 Task: Find a place to stay in Shelby, United States, from June 5 to June 16 for 2 adults, with a price range of ₹7000 to ₹15000, property type 'Flat', self check-in, and host language 'English'.
Action: Mouse moved to (558, 147)
Screenshot: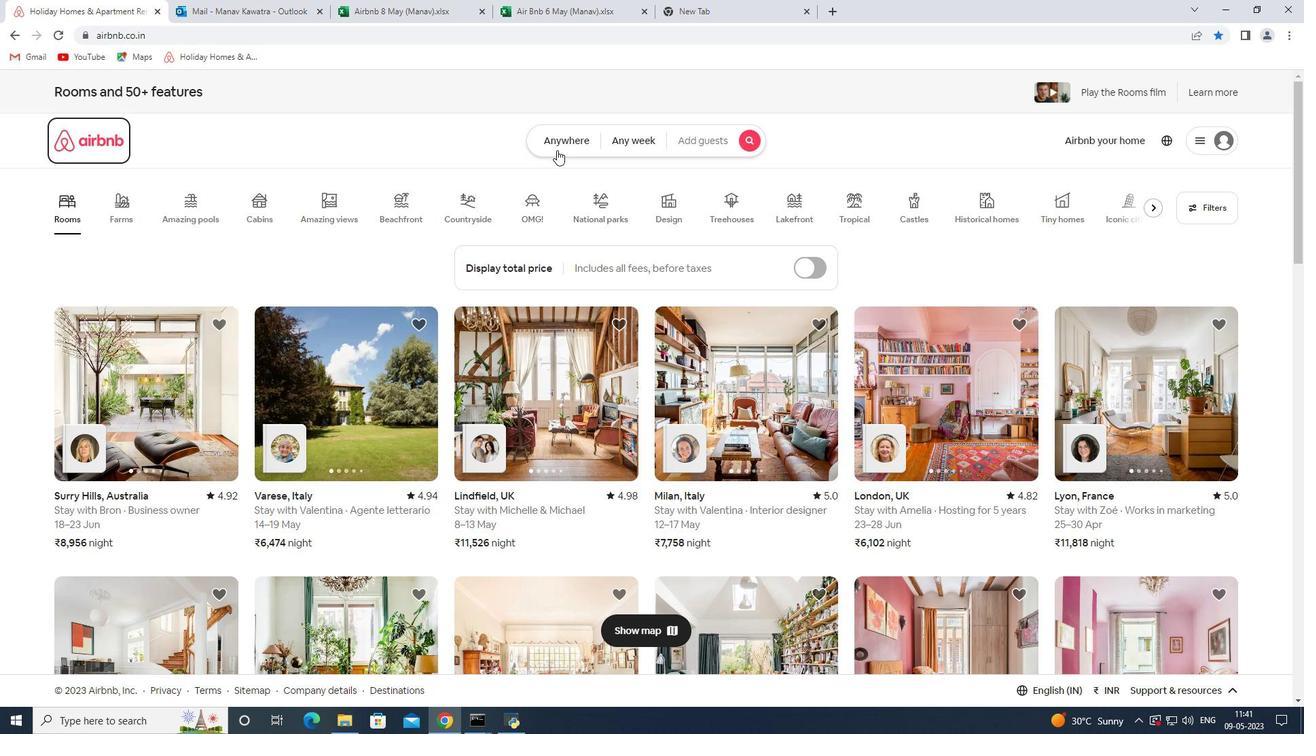 
Action: Mouse pressed left at (558, 147)
Screenshot: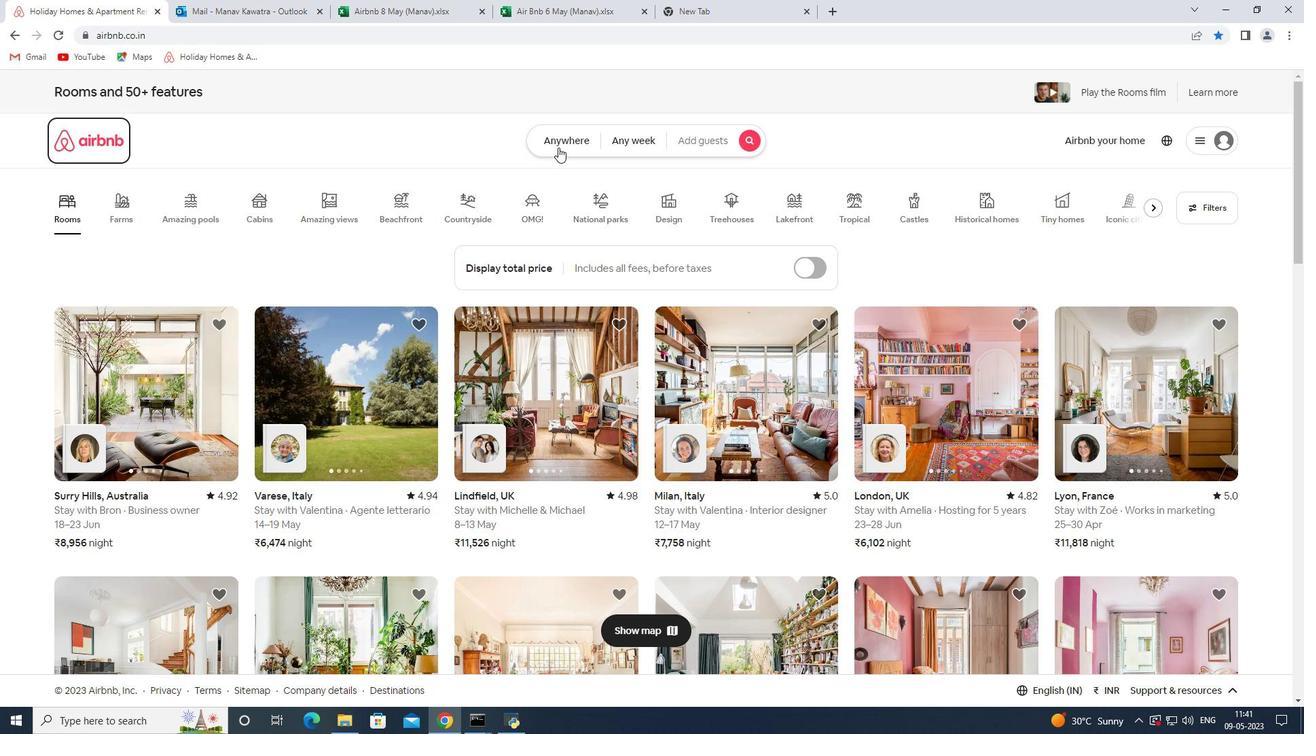 
Action: Mouse moved to (498, 197)
Screenshot: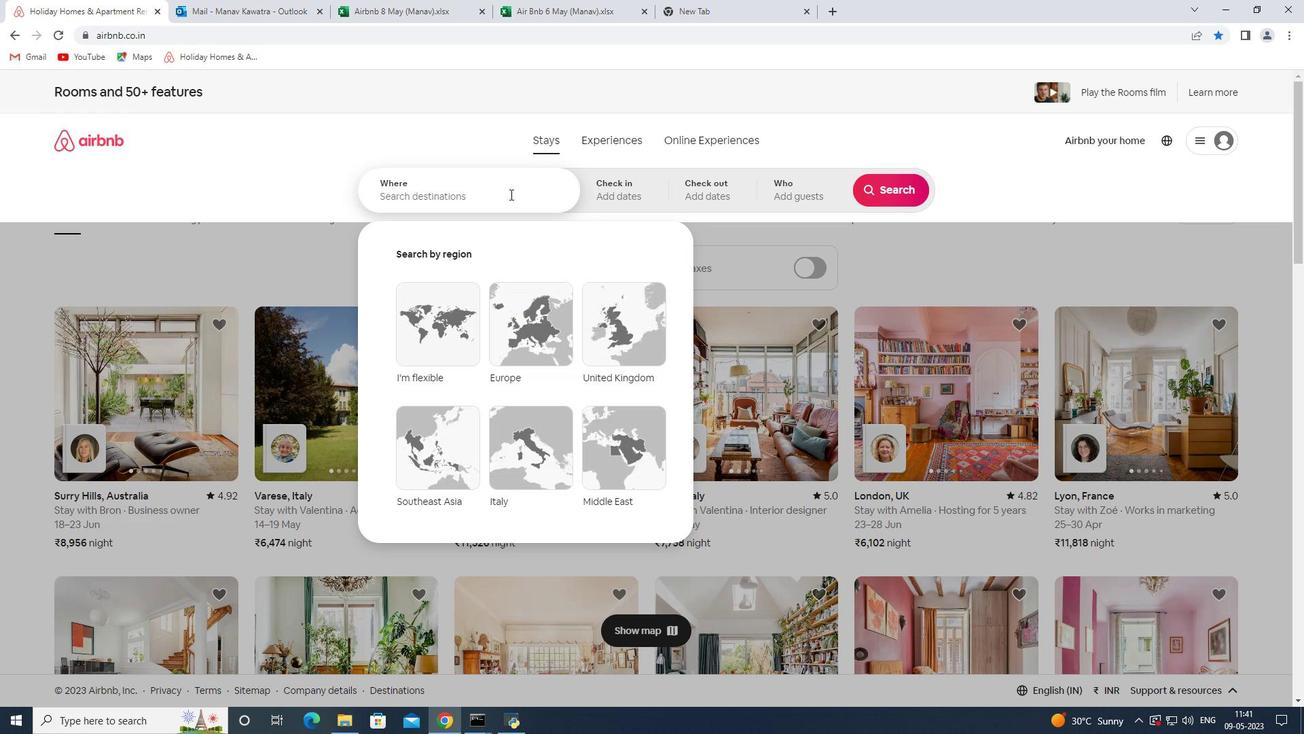 
Action: Mouse pressed left at (498, 197)
Screenshot: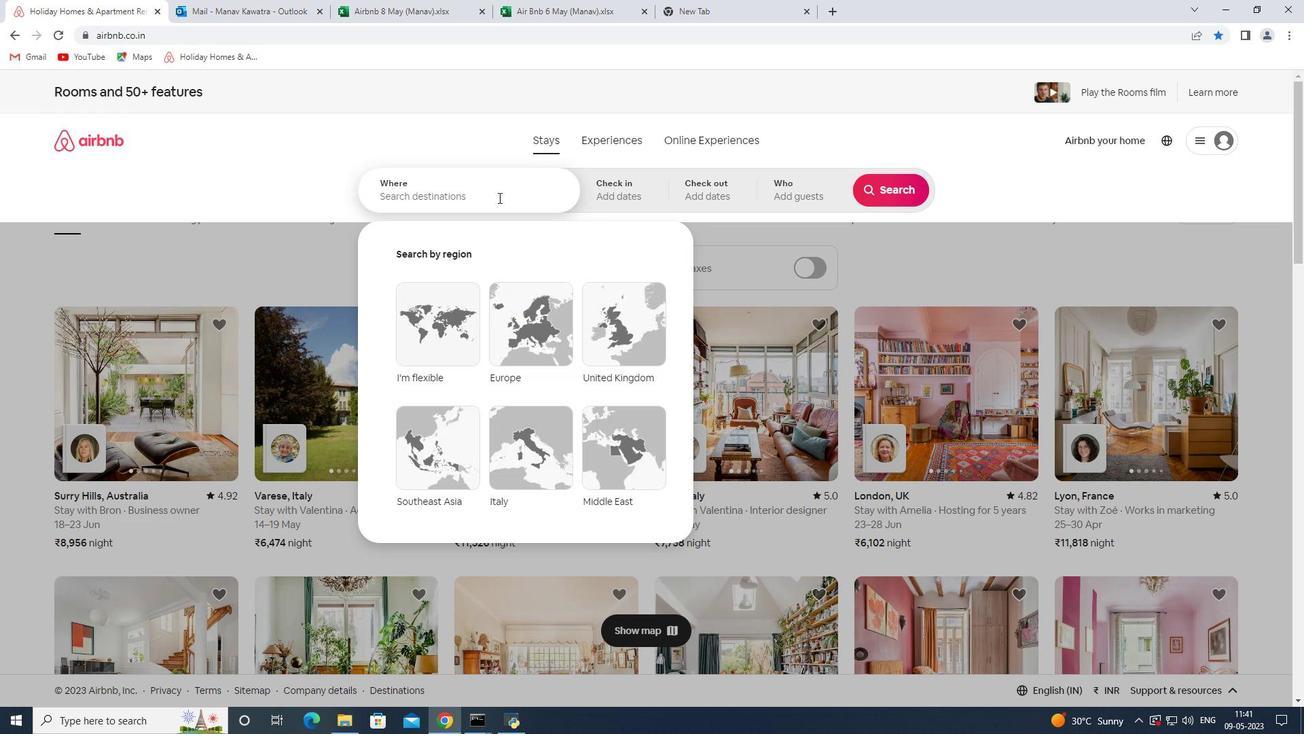 
Action: Key pressed <Key.shift><Key.shift><Key.shift><Key.shift><Key.shift><Key.shift><Key.shift><Key.shift>Shelby<Key.space><Key.shift><Key.shift>United<Key.space><Key.shift>States<Key.space><Key.enter>
Screenshot: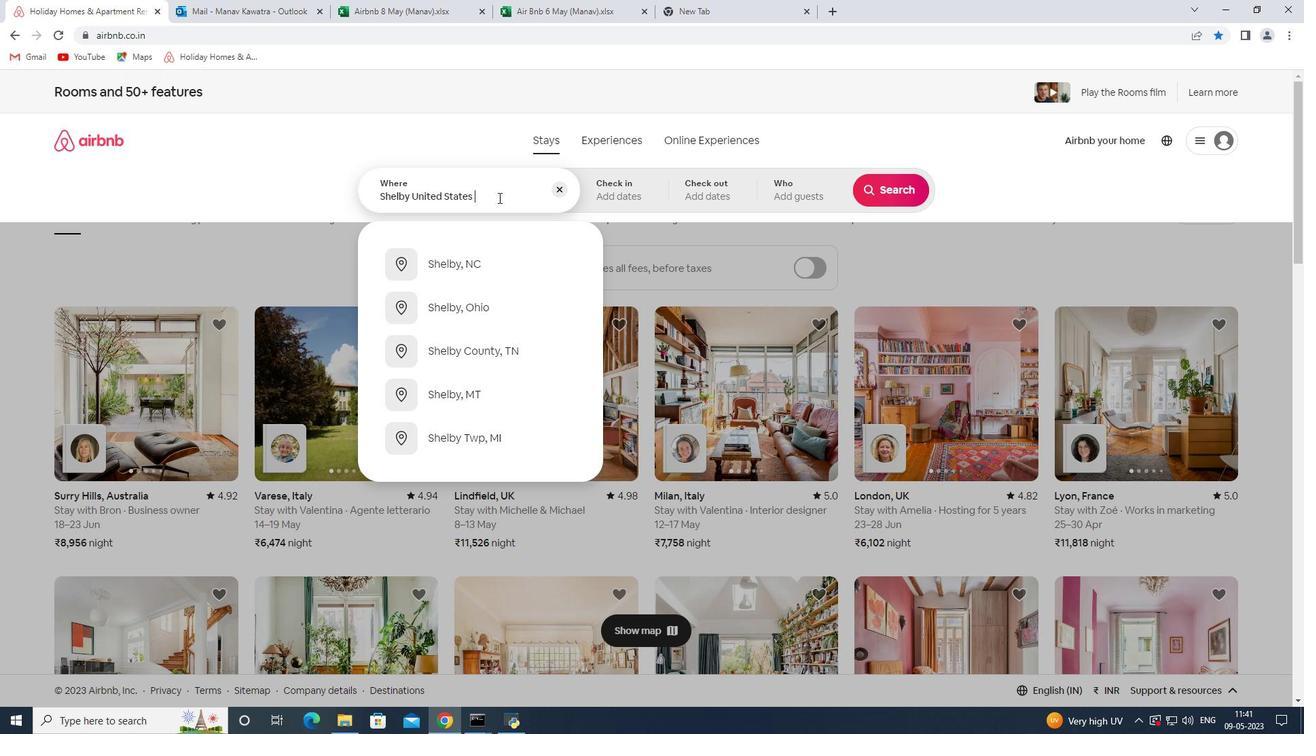
Action: Mouse moved to (722, 388)
Screenshot: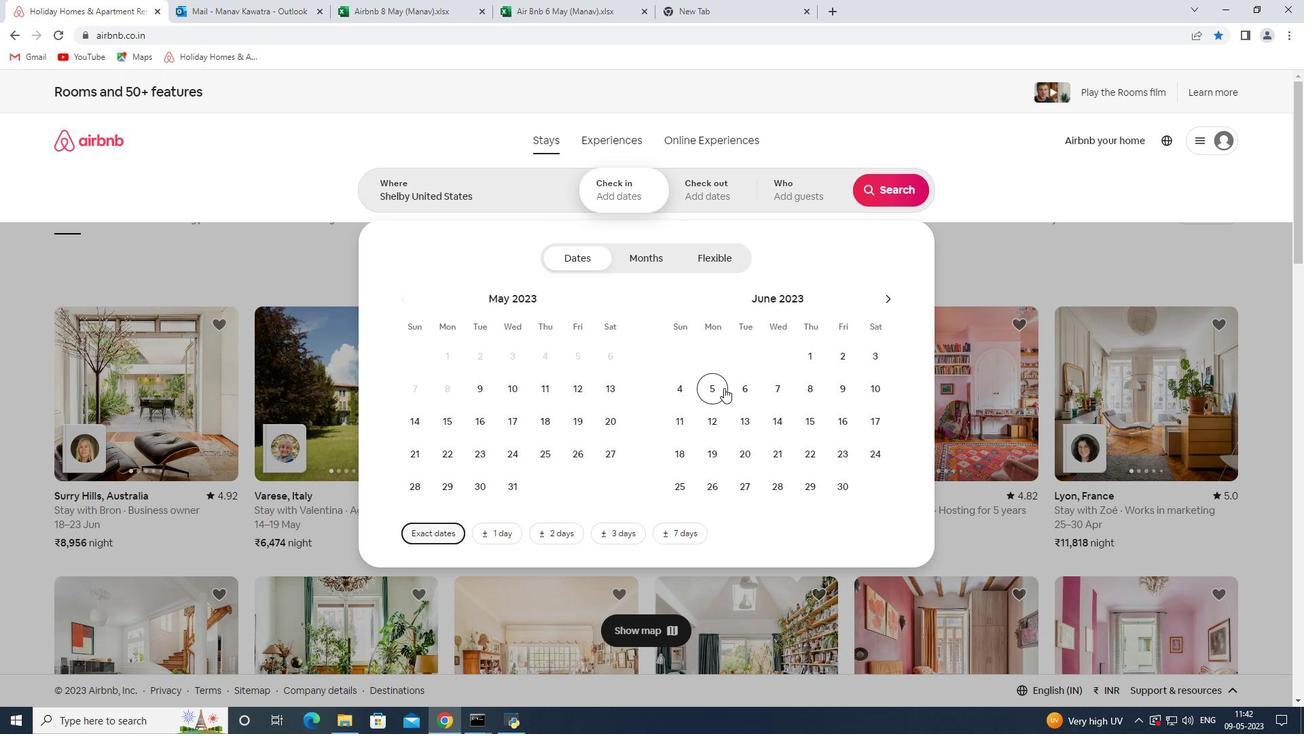 
Action: Mouse pressed left at (722, 388)
Screenshot: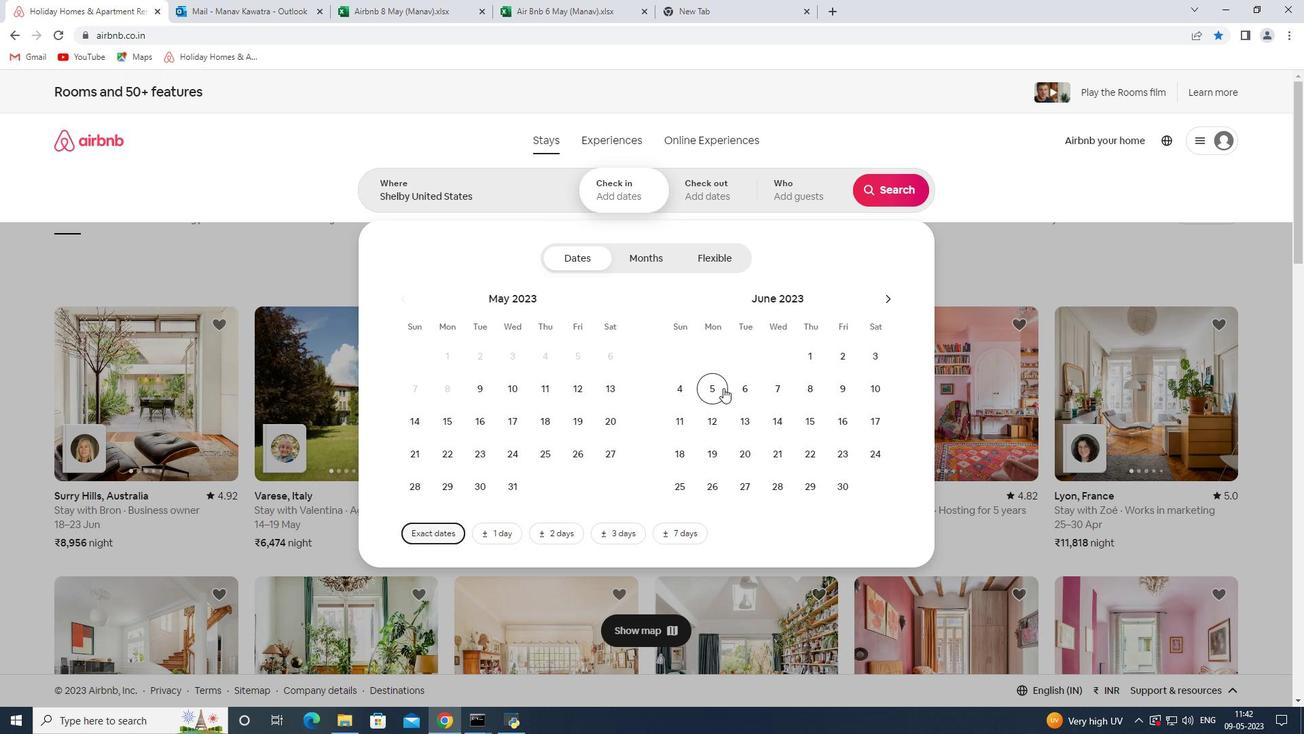 
Action: Mouse moved to (846, 430)
Screenshot: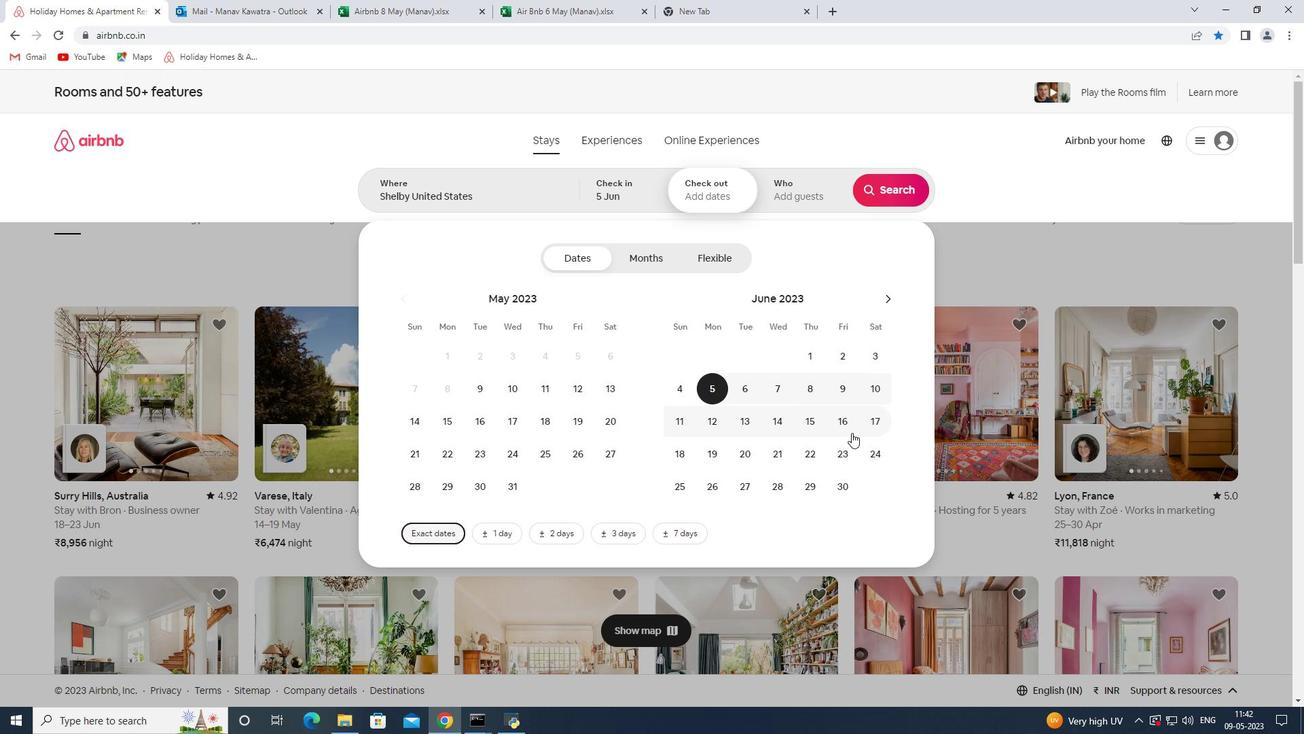 
Action: Mouse pressed left at (846, 430)
Screenshot: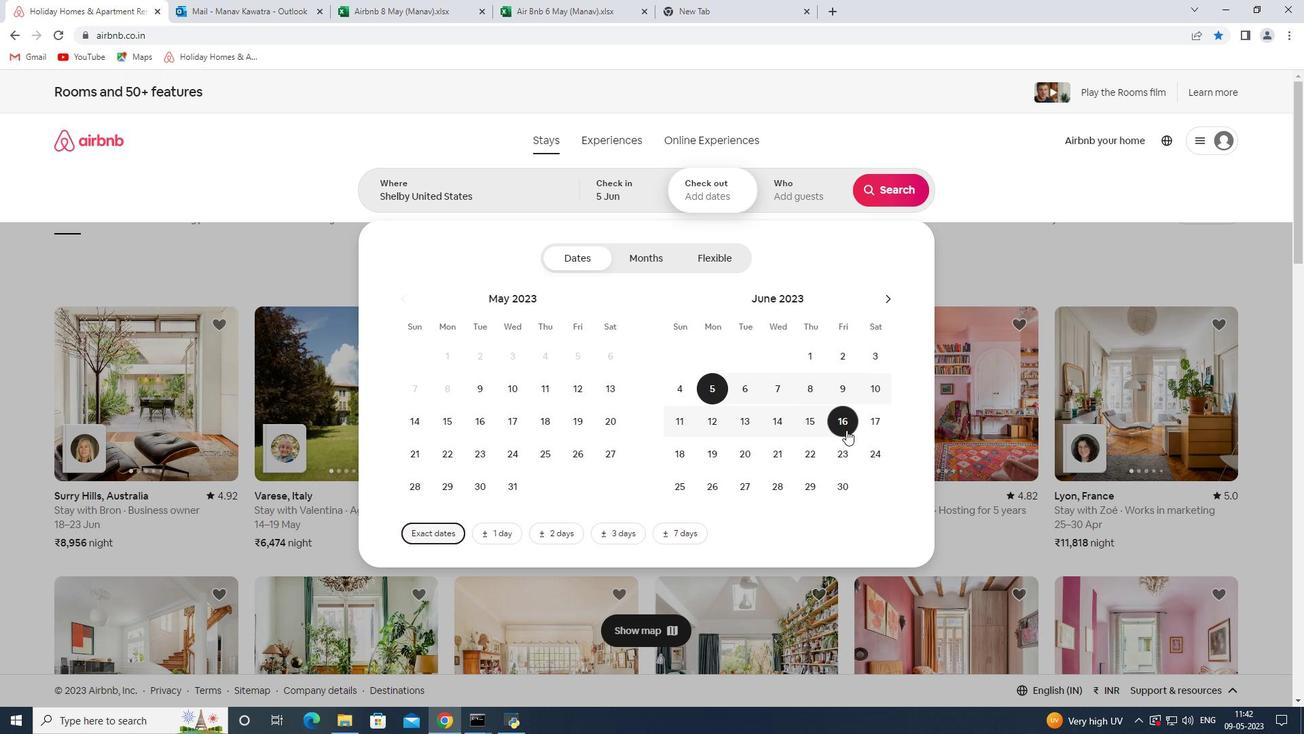 
Action: Mouse moved to (804, 193)
Screenshot: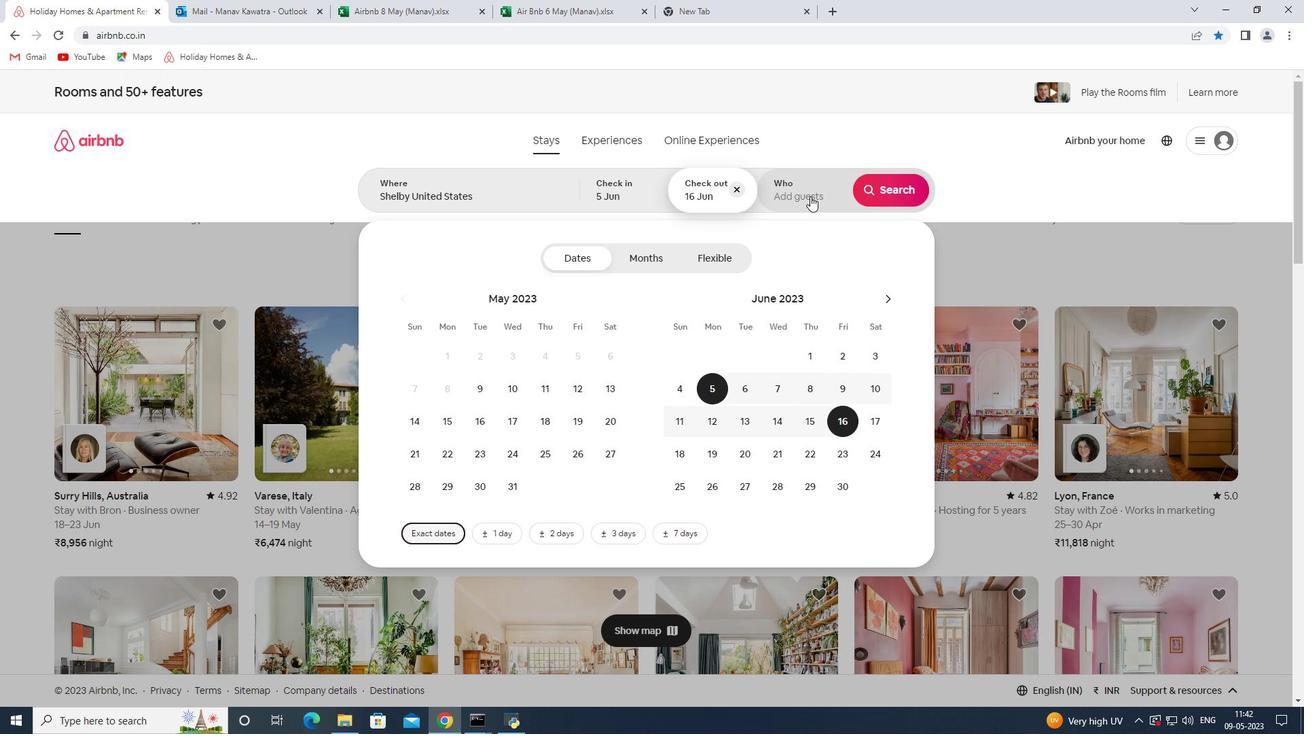 
Action: Mouse pressed left at (804, 193)
Screenshot: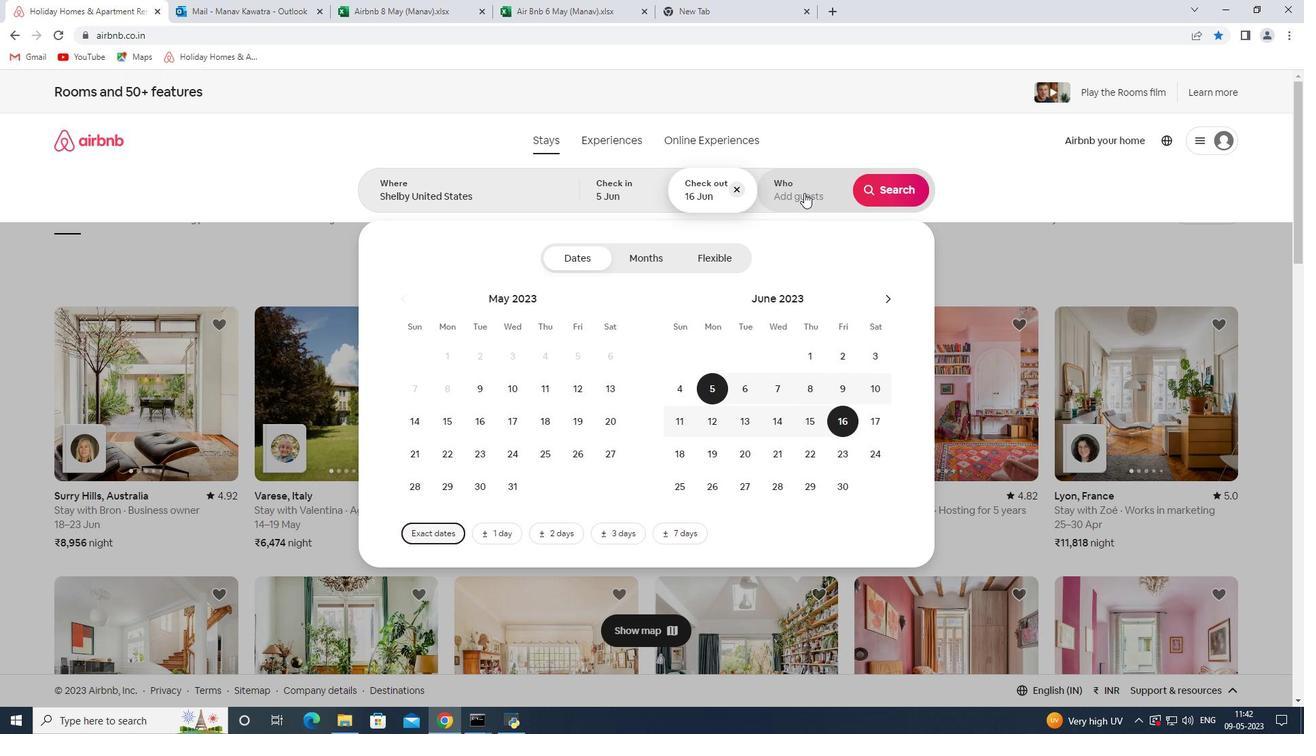 
Action: Mouse moved to (890, 262)
Screenshot: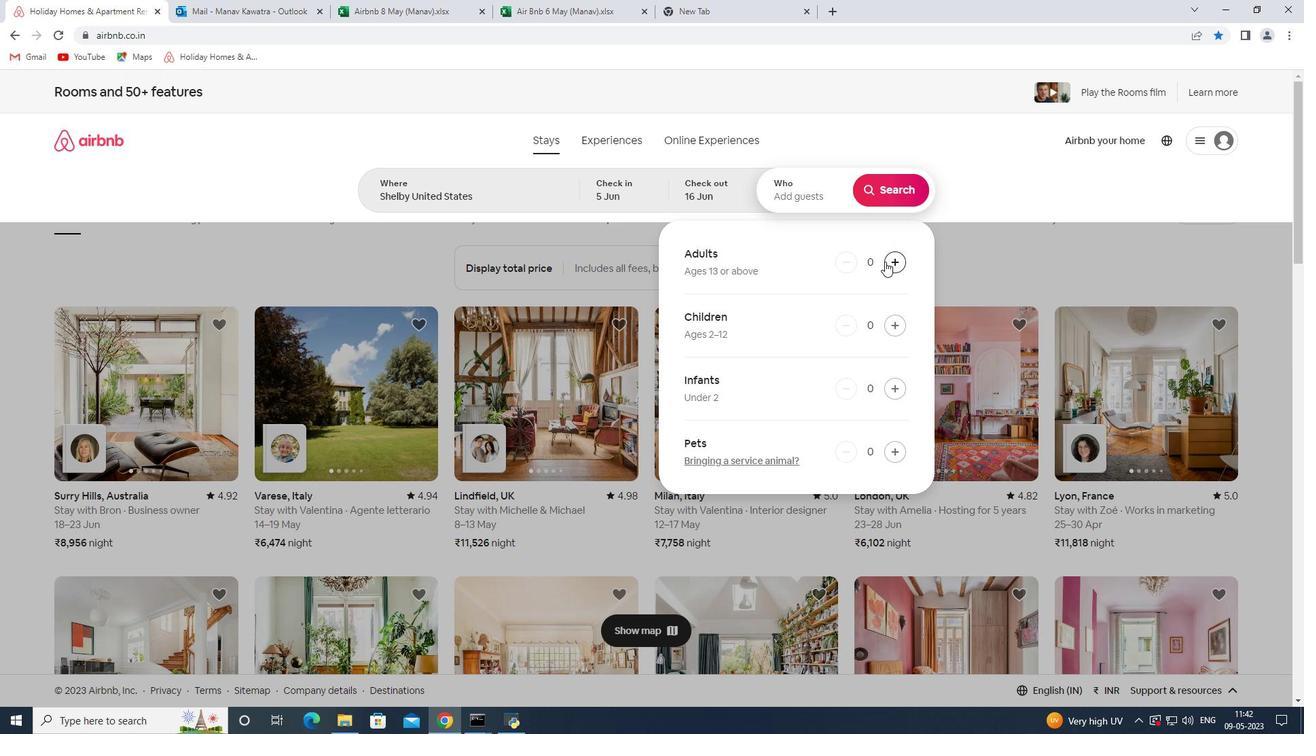 
Action: Mouse pressed left at (890, 262)
Screenshot: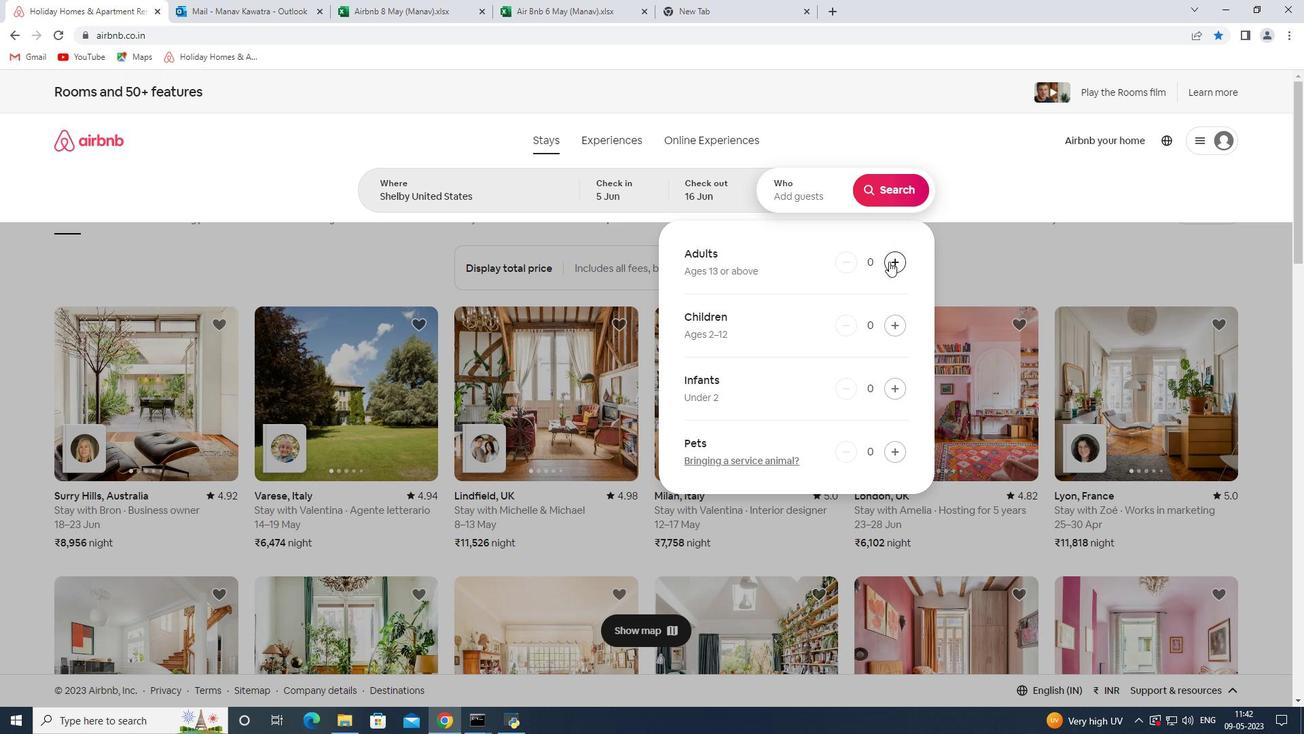 
Action: Mouse pressed left at (890, 262)
Screenshot: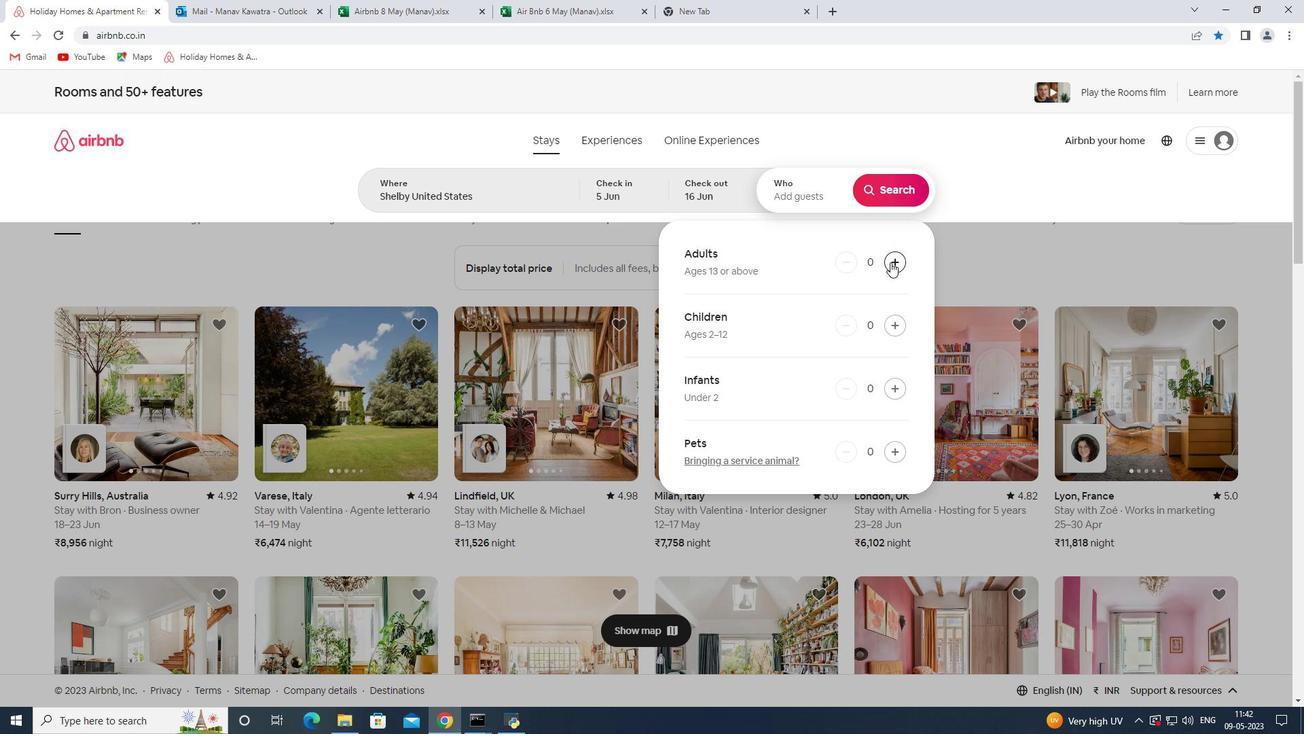 
Action: Mouse moved to (876, 193)
Screenshot: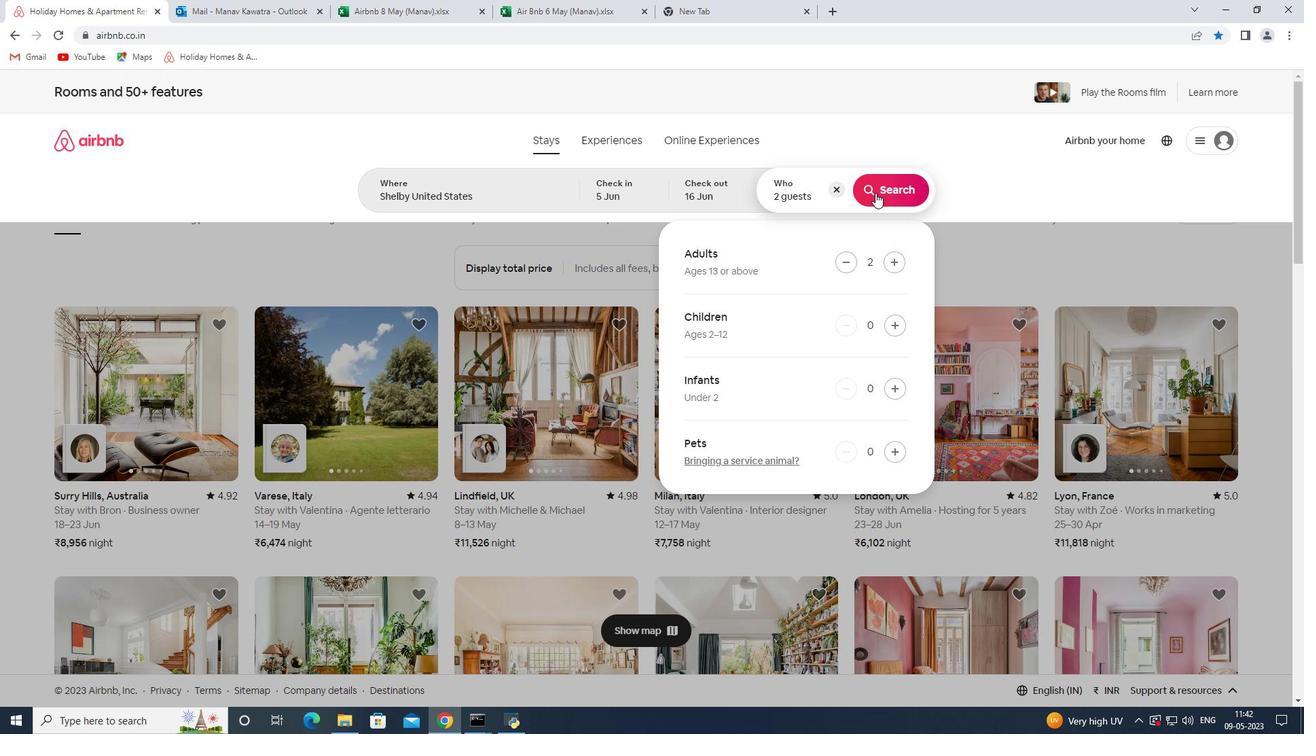 
Action: Mouse pressed left at (876, 193)
Screenshot: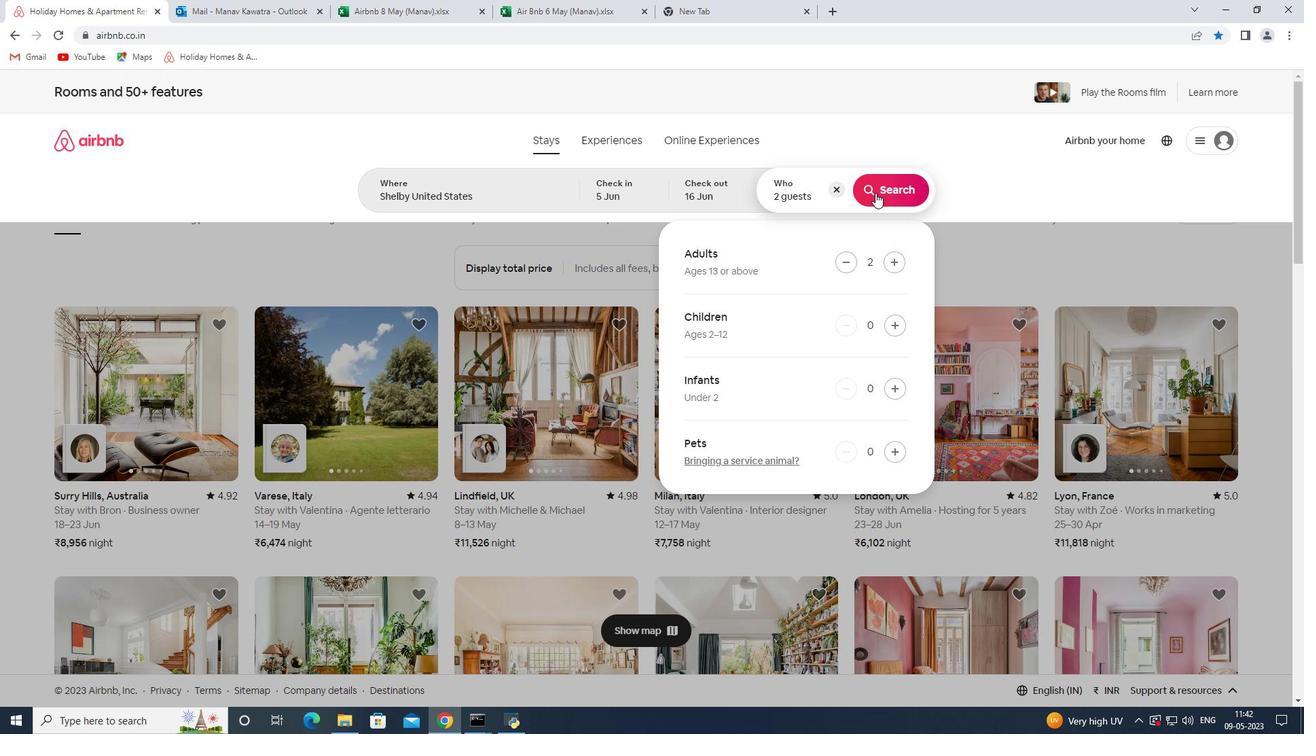 
Action: Mouse moved to (1255, 161)
Screenshot: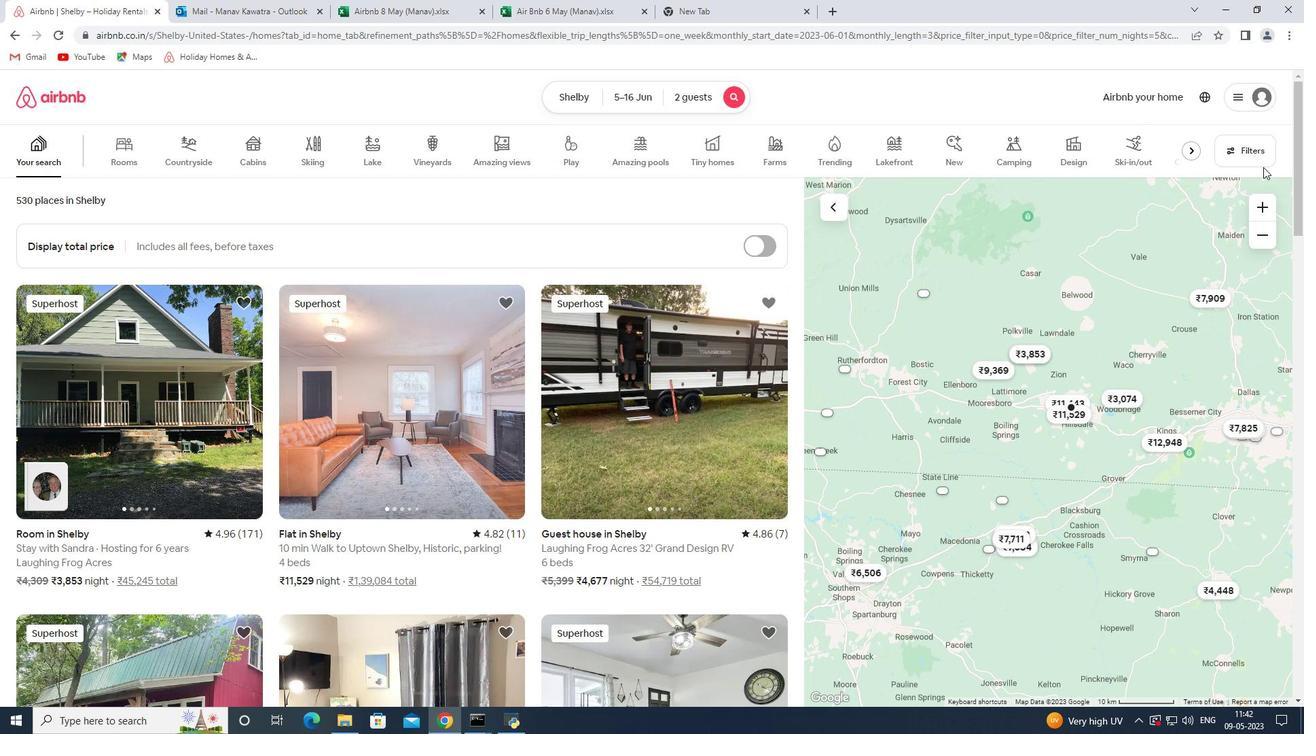 
Action: Mouse pressed left at (1255, 161)
Screenshot: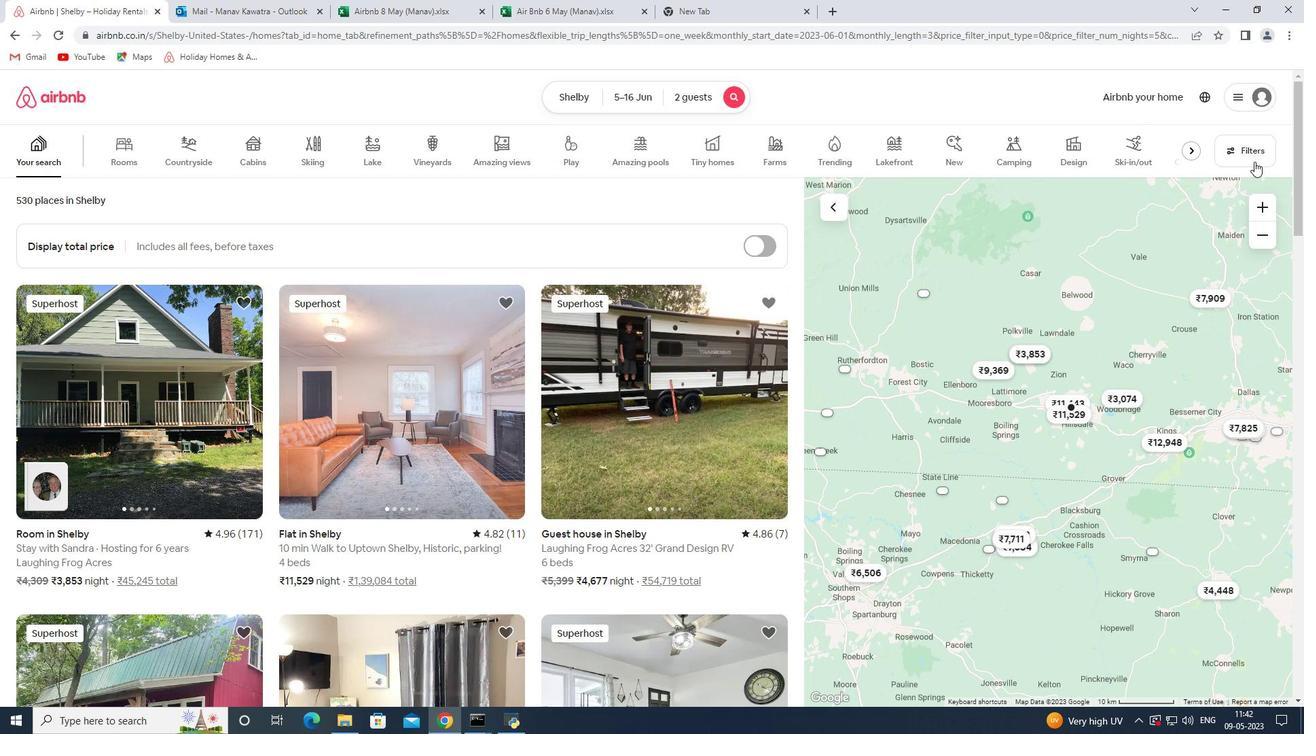 
Action: Mouse moved to (582, 432)
Screenshot: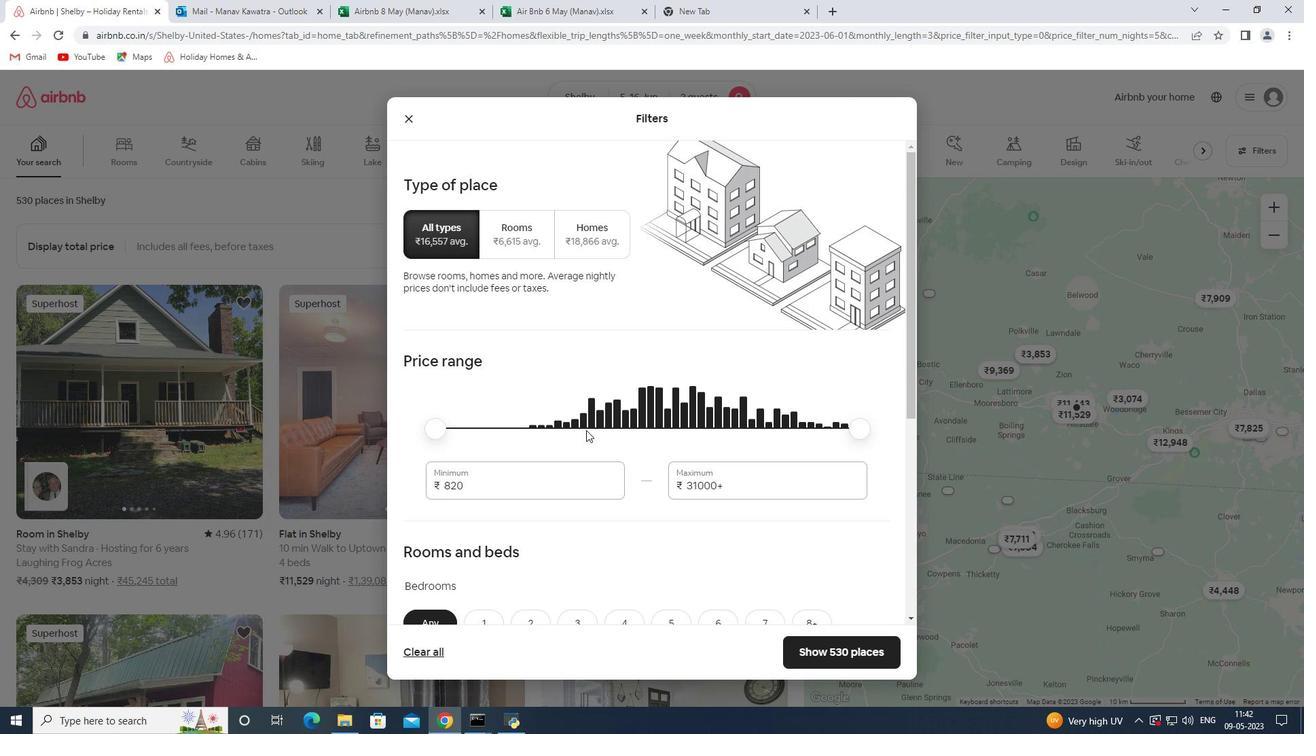 
Action: Mouse scrolled (582, 431) with delta (0, 0)
Screenshot: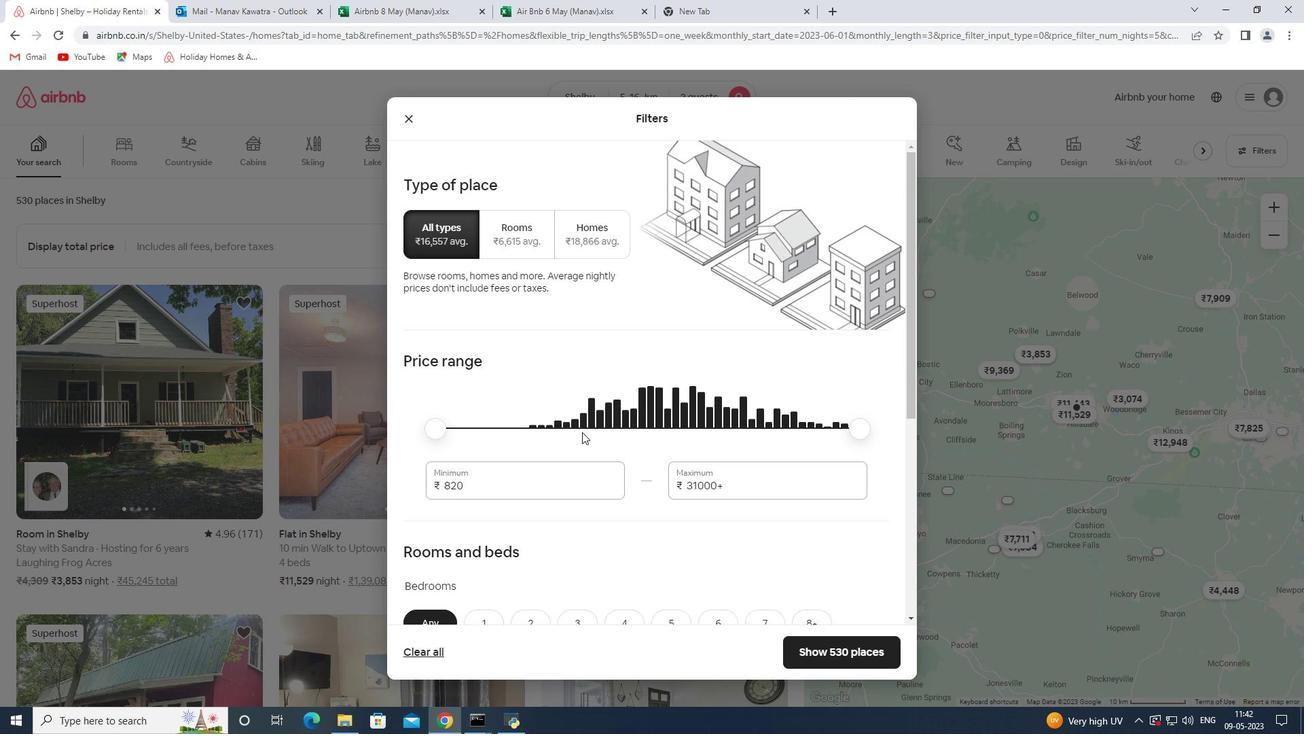 
Action: Mouse moved to (581, 432)
Screenshot: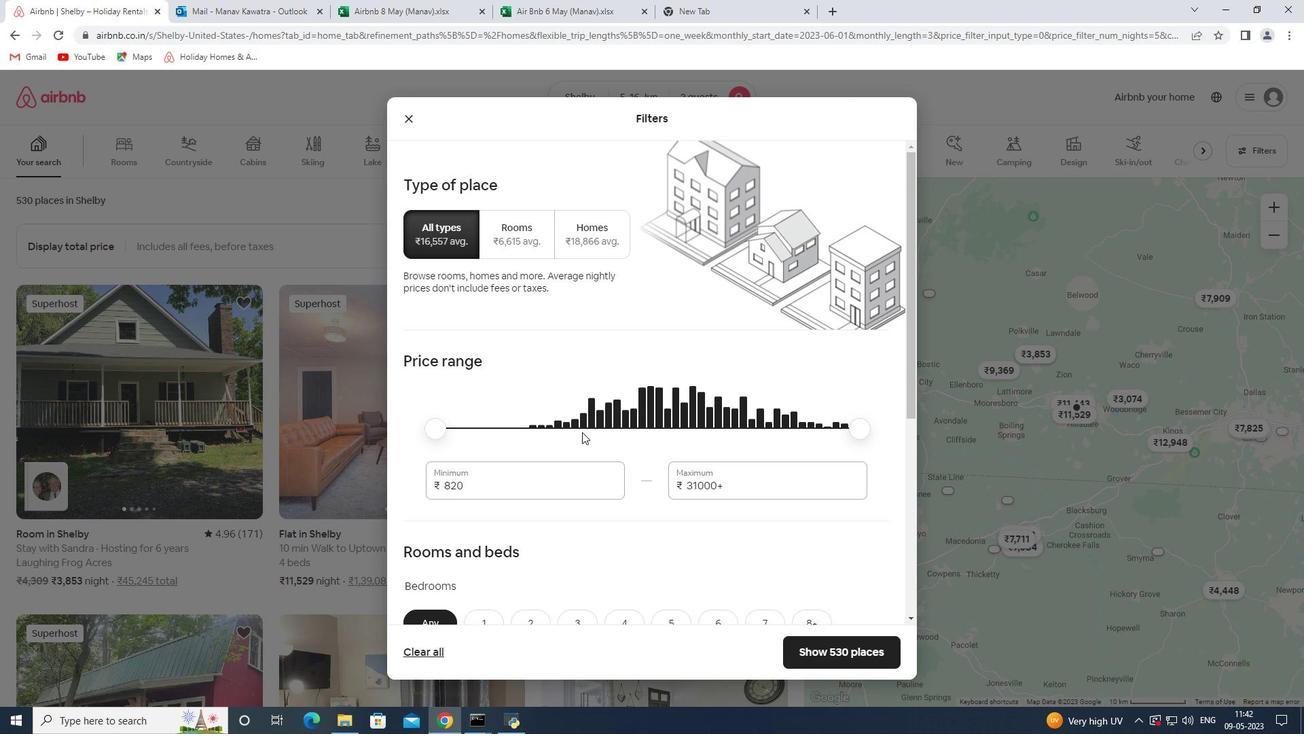 
Action: Mouse scrolled (581, 432) with delta (0, 0)
Screenshot: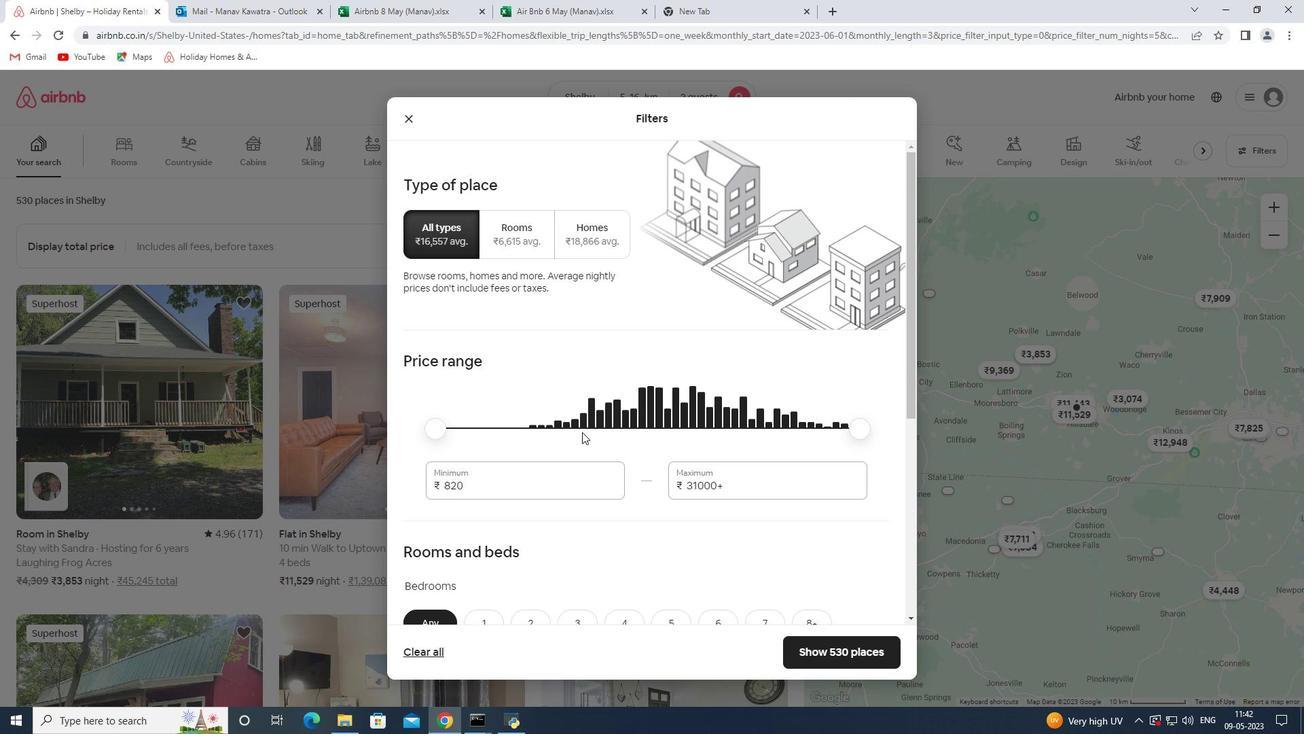 
Action: Mouse moved to (577, 433)
Screenshot: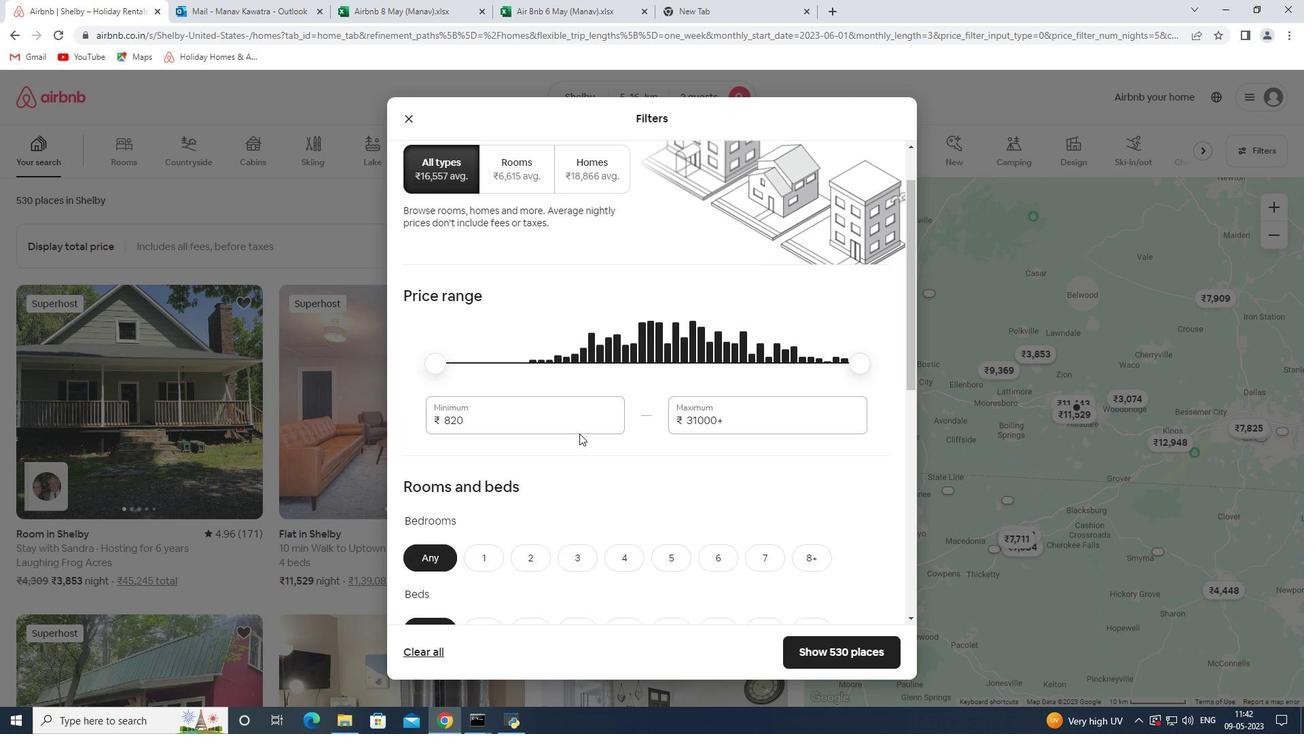 
Action: Mouse scrolled (577, 432) with delta (0, 0)
Screenshot: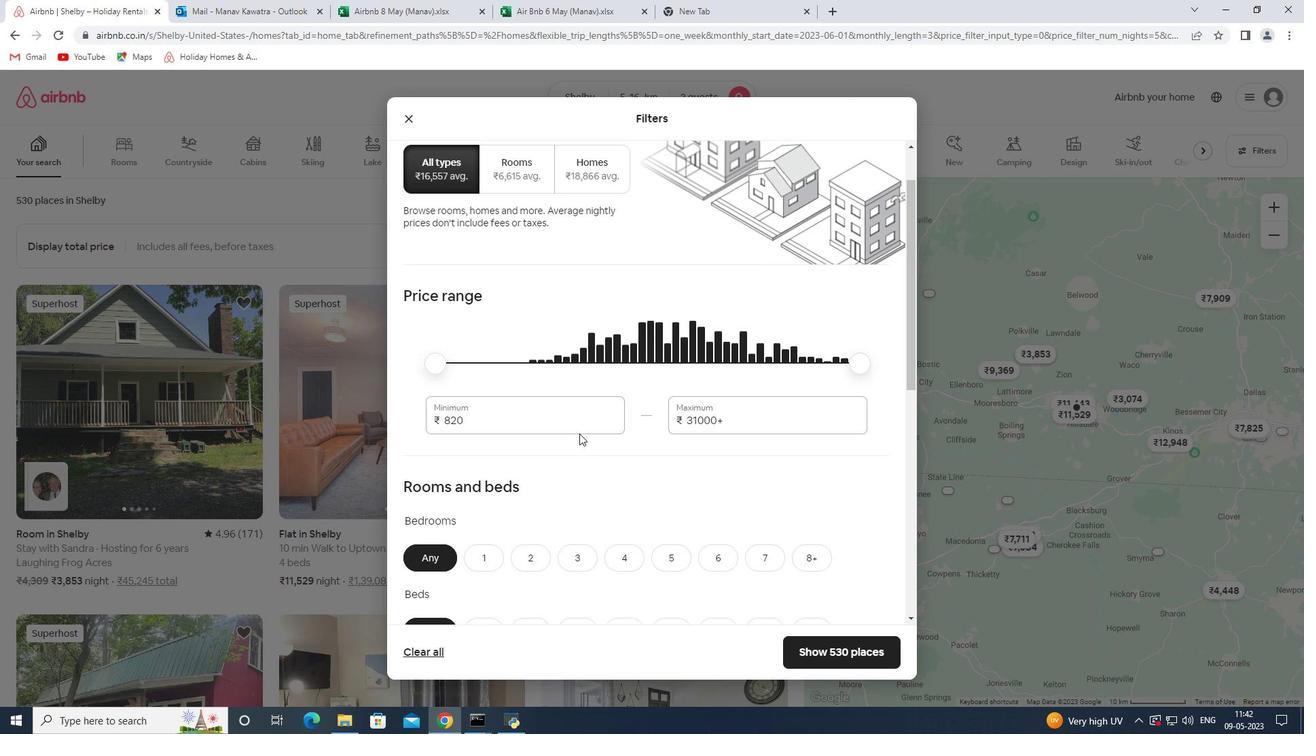 
Action: Mouse moved to (533, 288)
Screenshot: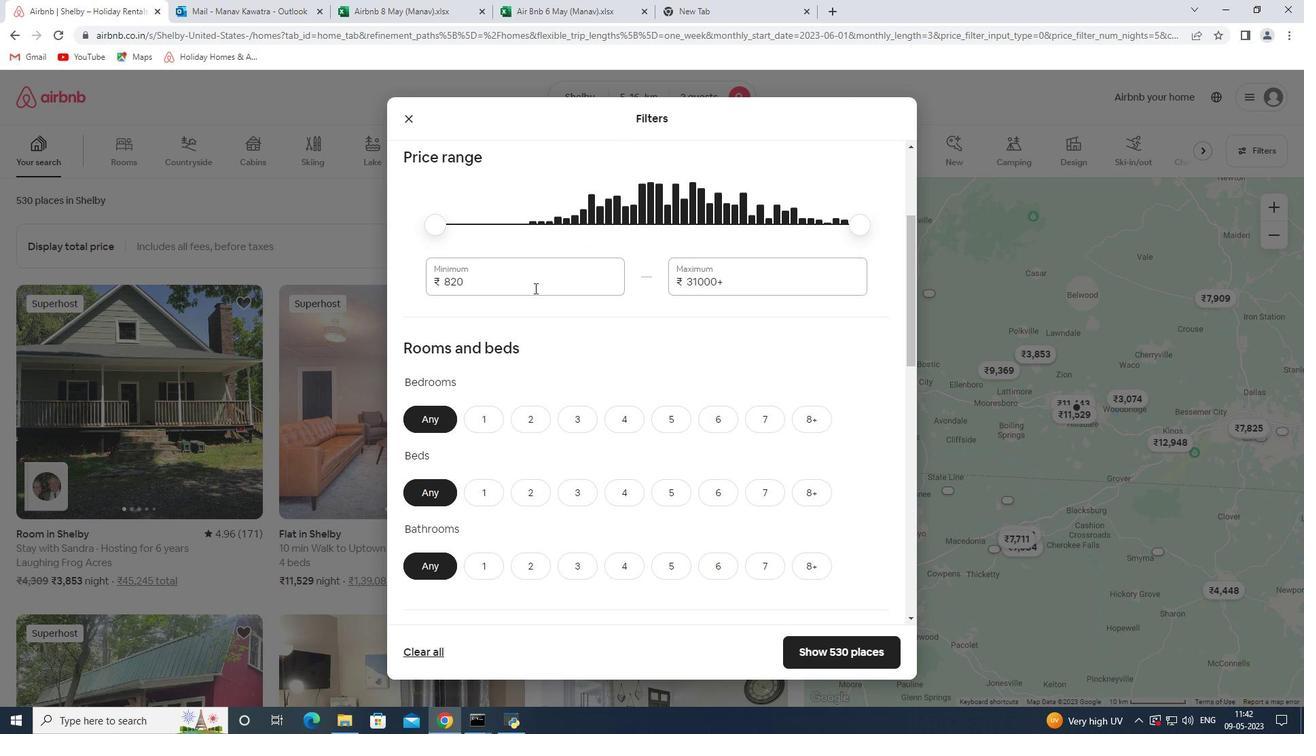 
Action: Mouse pressed left at (533, 288)
Screenshot: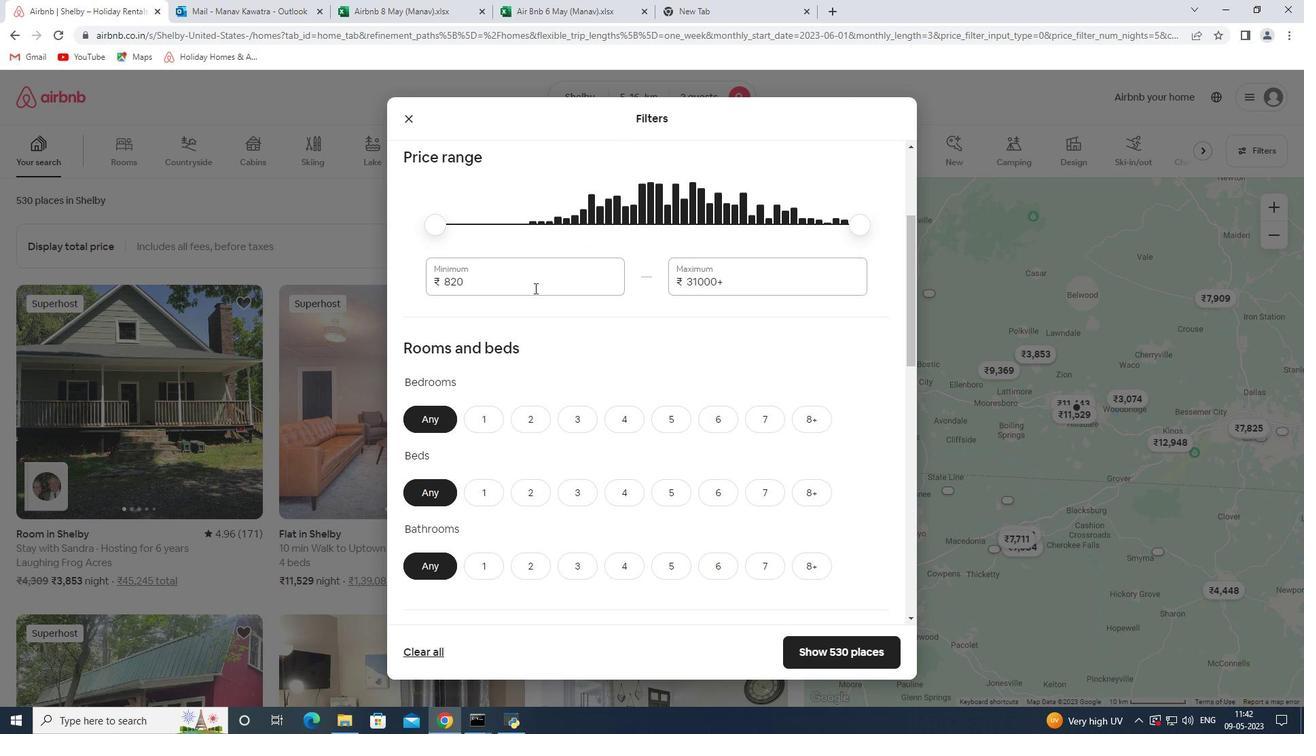 
Action: Mouse pressed left at (533, 288)
Screenshot: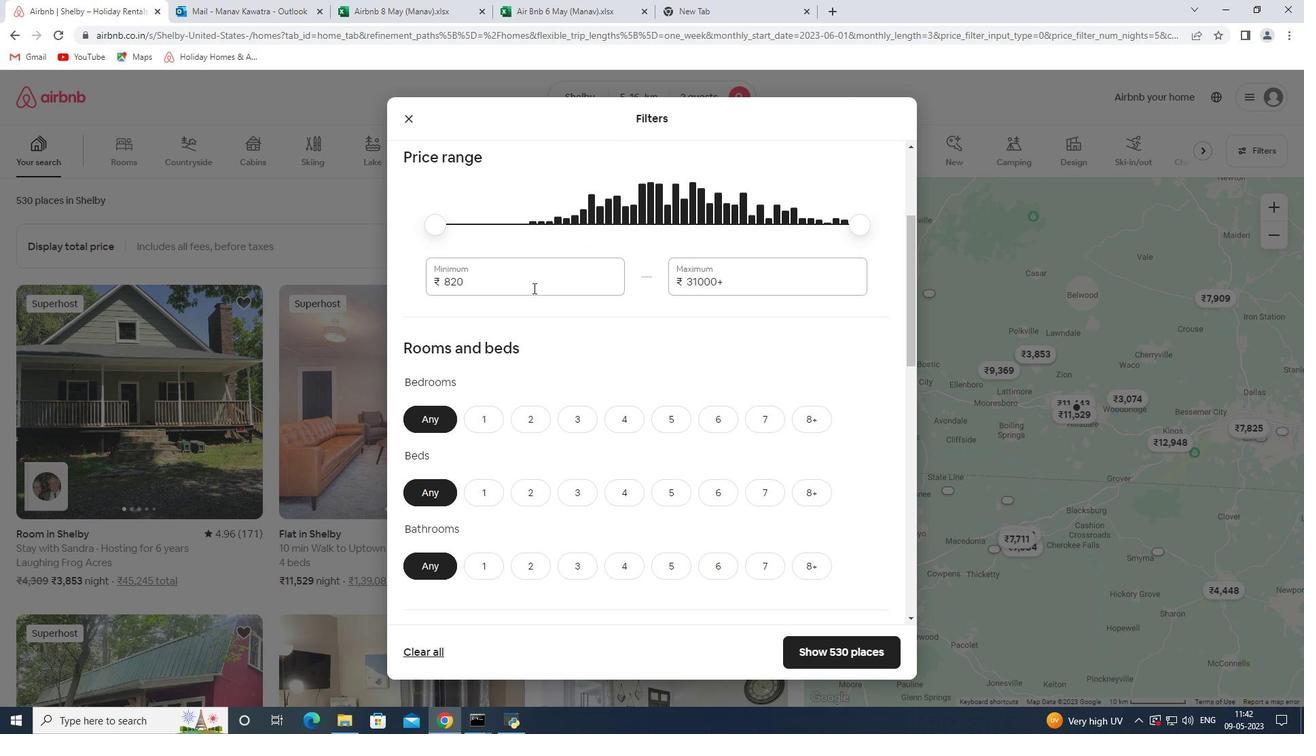 
Action: Key pressed 7000<Key.tab>15000
Screenshot: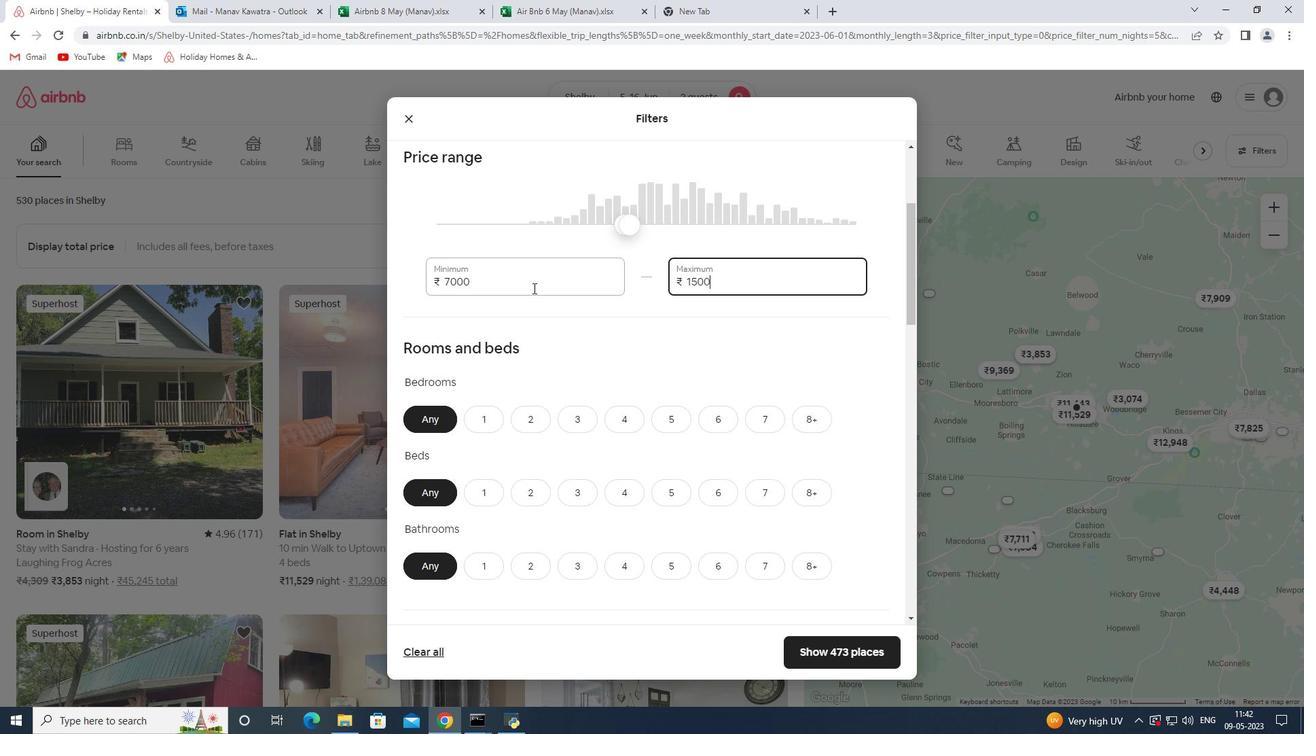 
Action: Mouse moved to (504, 390)
Screenshot: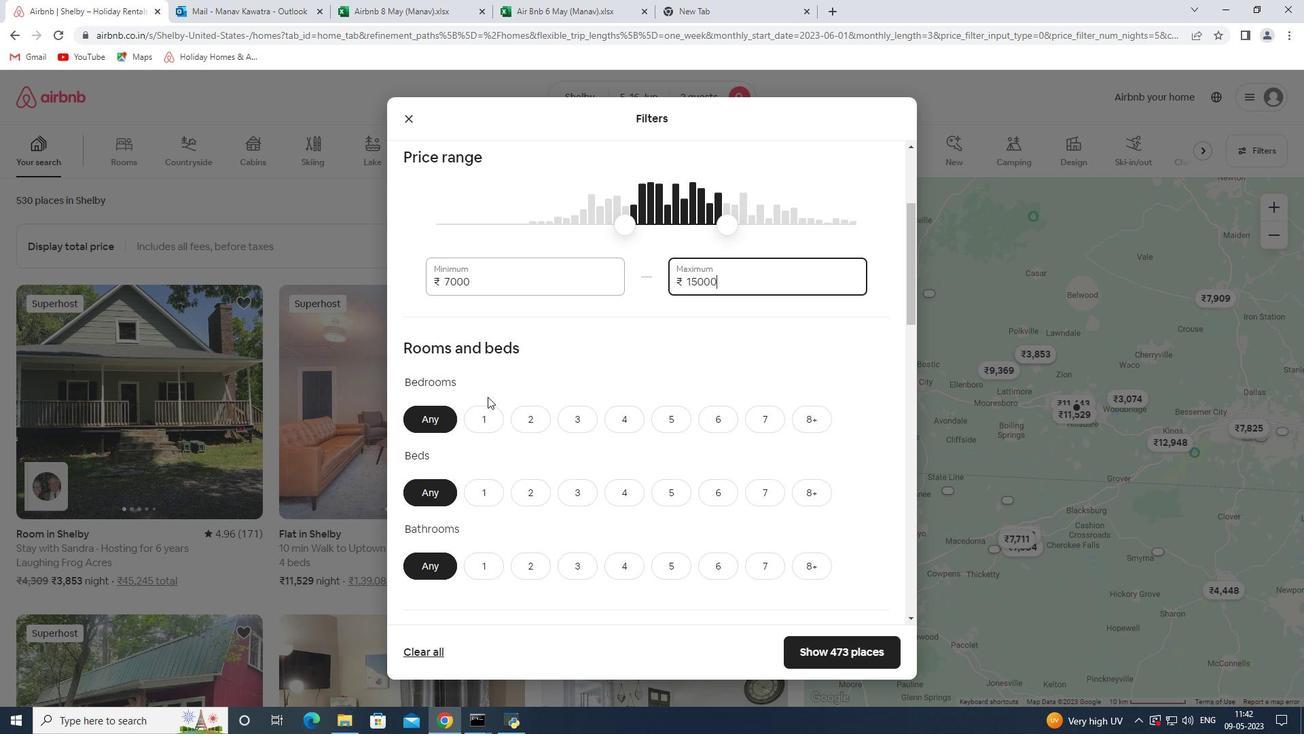 
Action: Mouse scrolled (504, 390) with delta (0, 0)
Screenshot: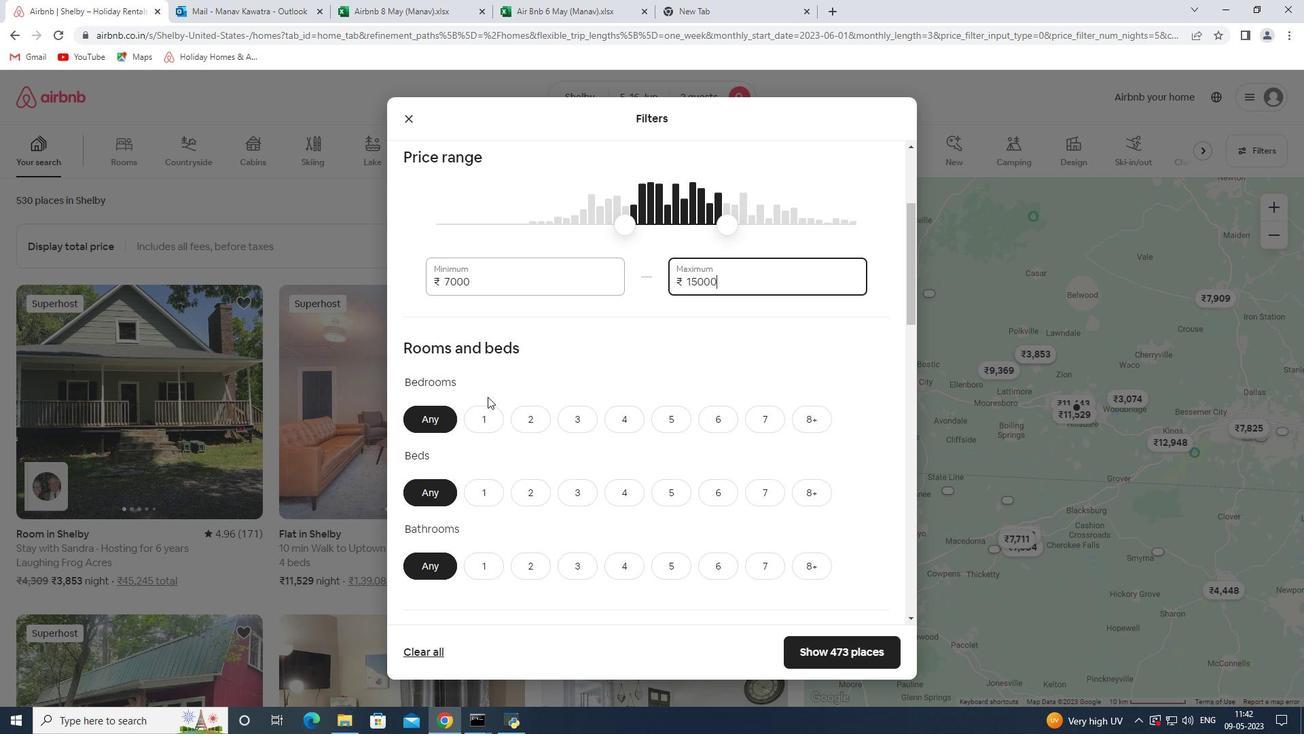 
Action: Mouse moved to (511, 388)
Screenshot: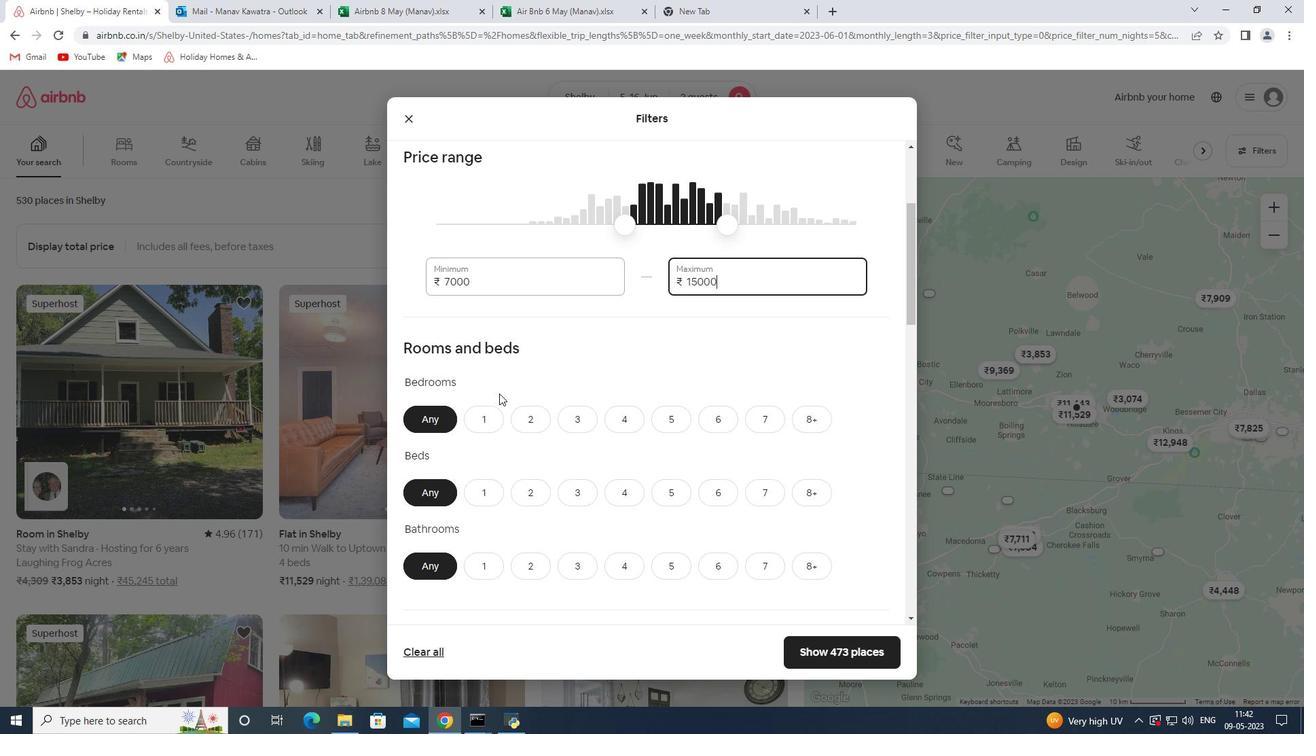 
Action: Mouse scrolled (511, 388) with delta (0, 0)
Screenshot: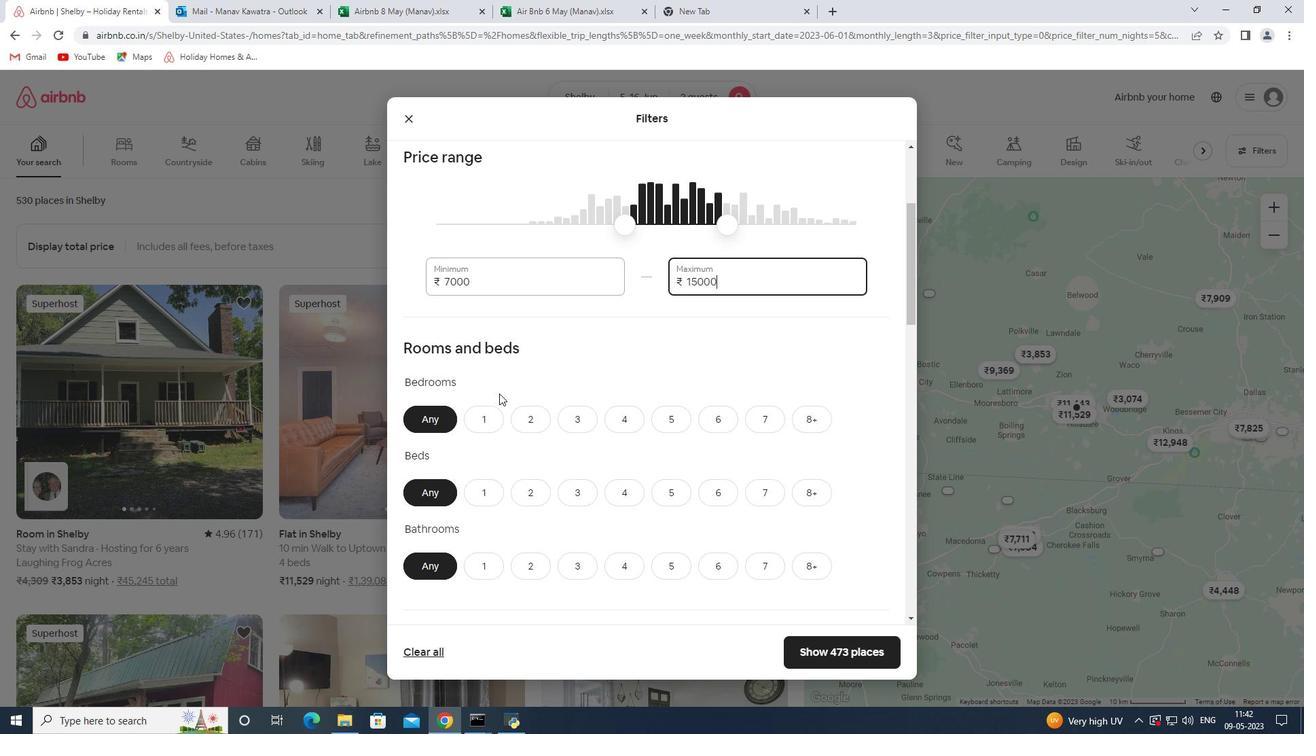 
Action: Mouse moved to (484, 286)
Screenshot: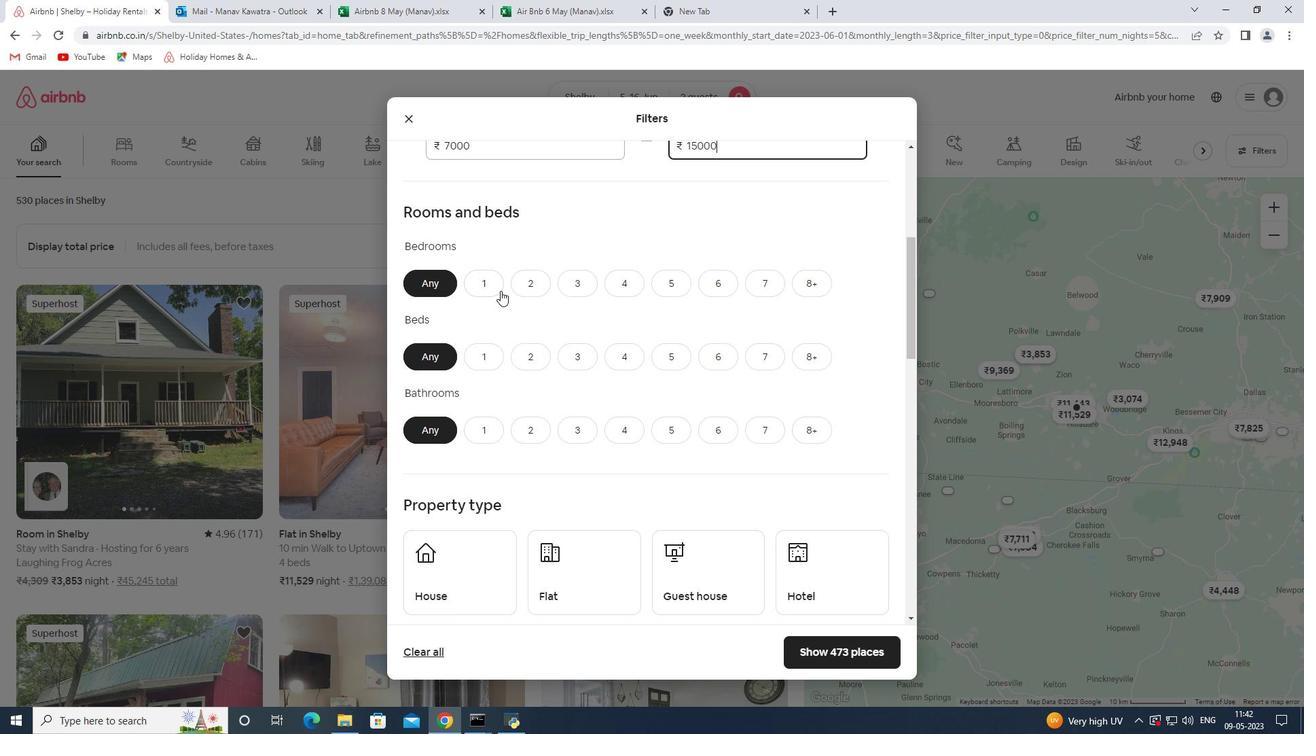 
Action: Mouse pressed left at (484, 286)
Screenshot: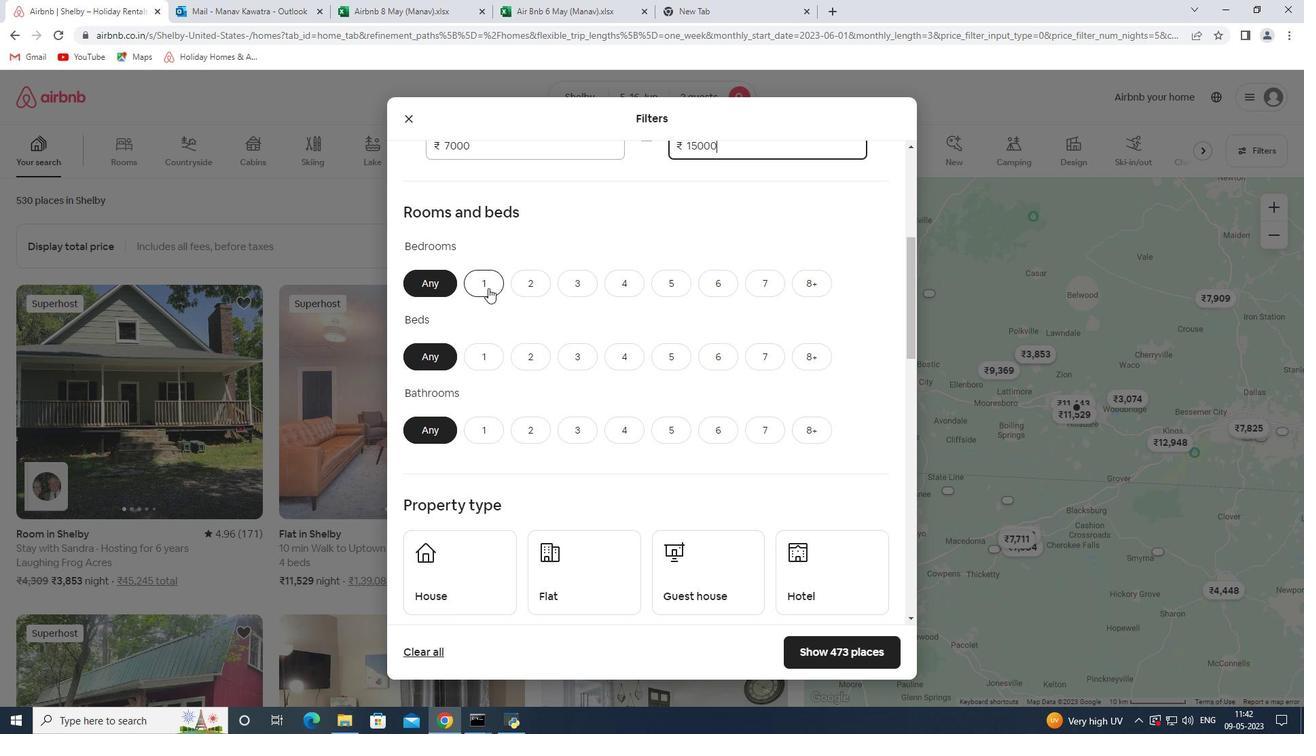 
Action: Mouse moved to (489, 354)
Screenshot: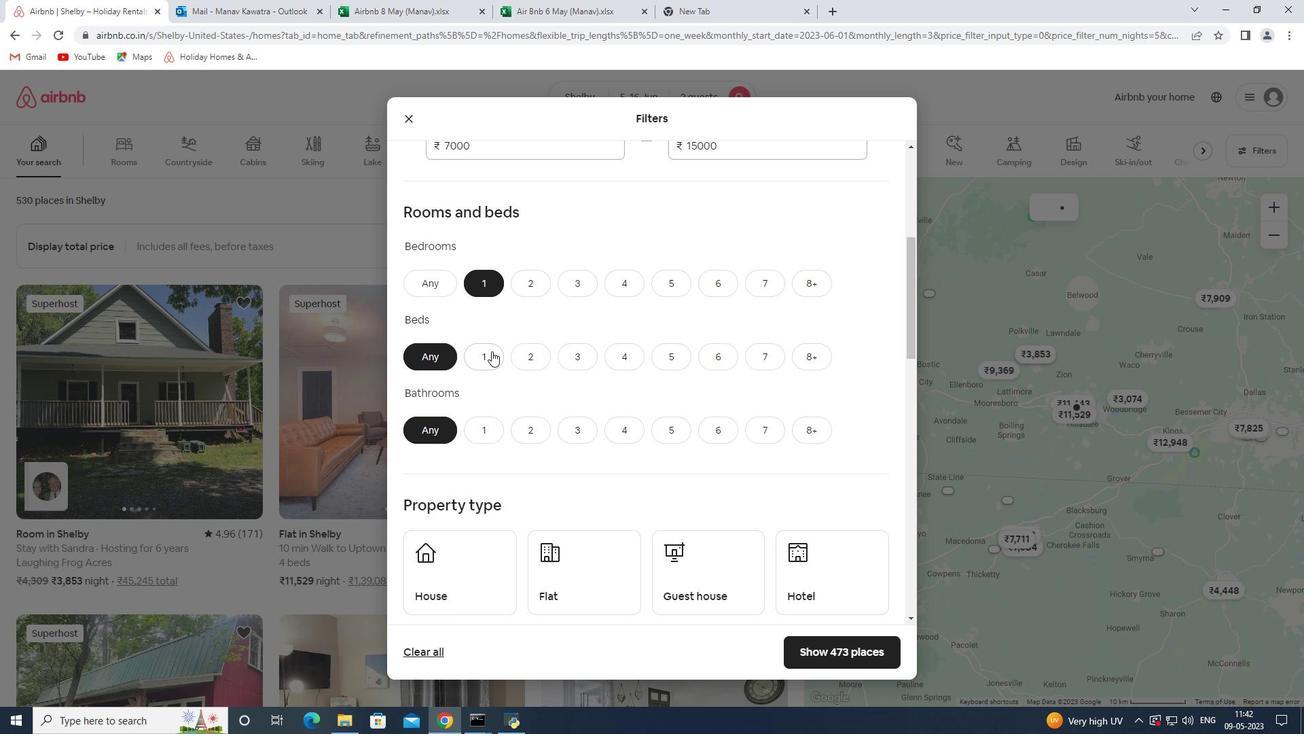 
Action: Mouse pressed left at (489, 354)
Screenshot: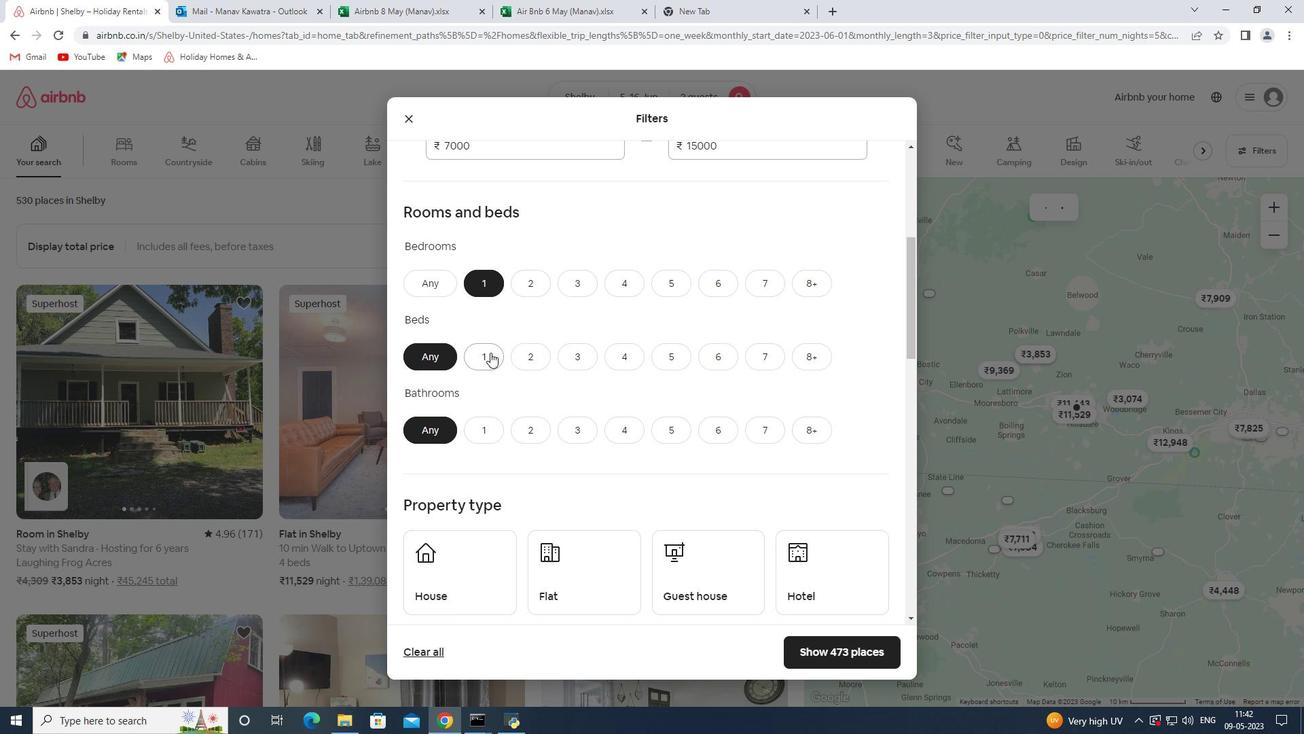 
Action: Mouse moved to (489, 419)
Screenshot: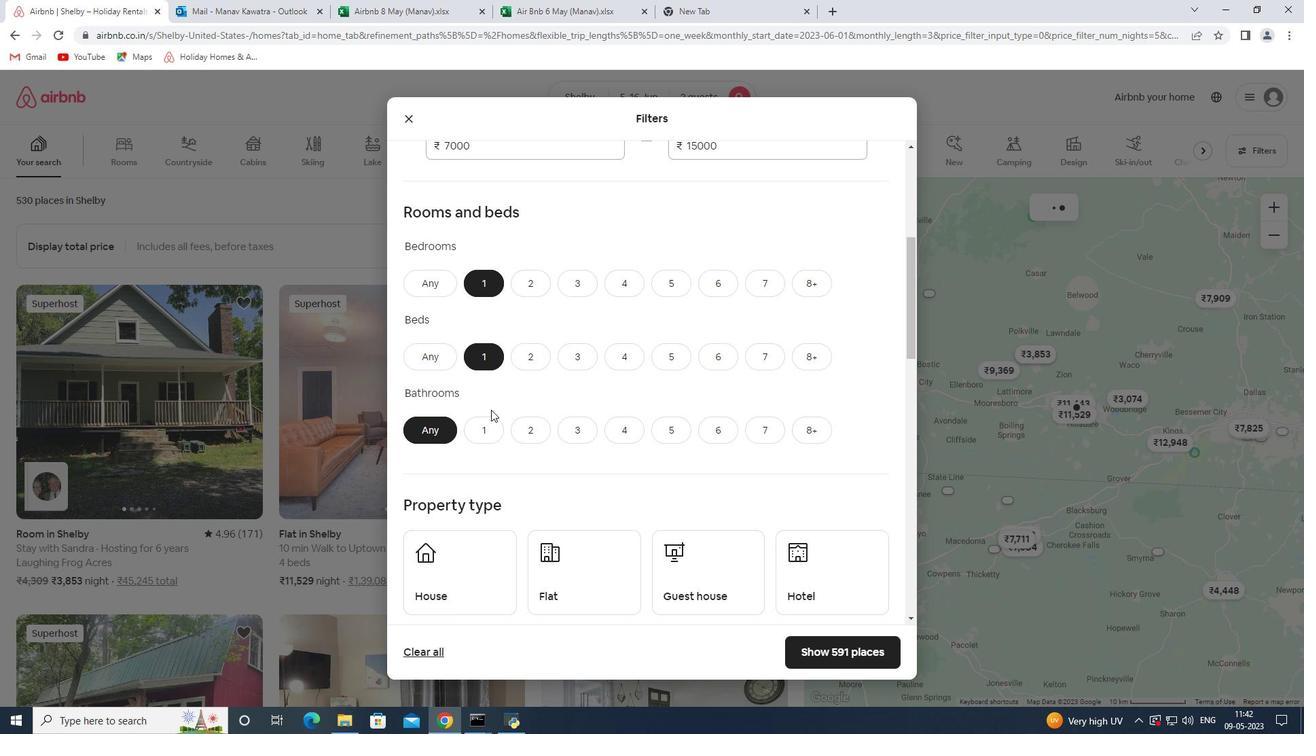 
Action: Mouse pressed left at (489, 419)
Screenshot: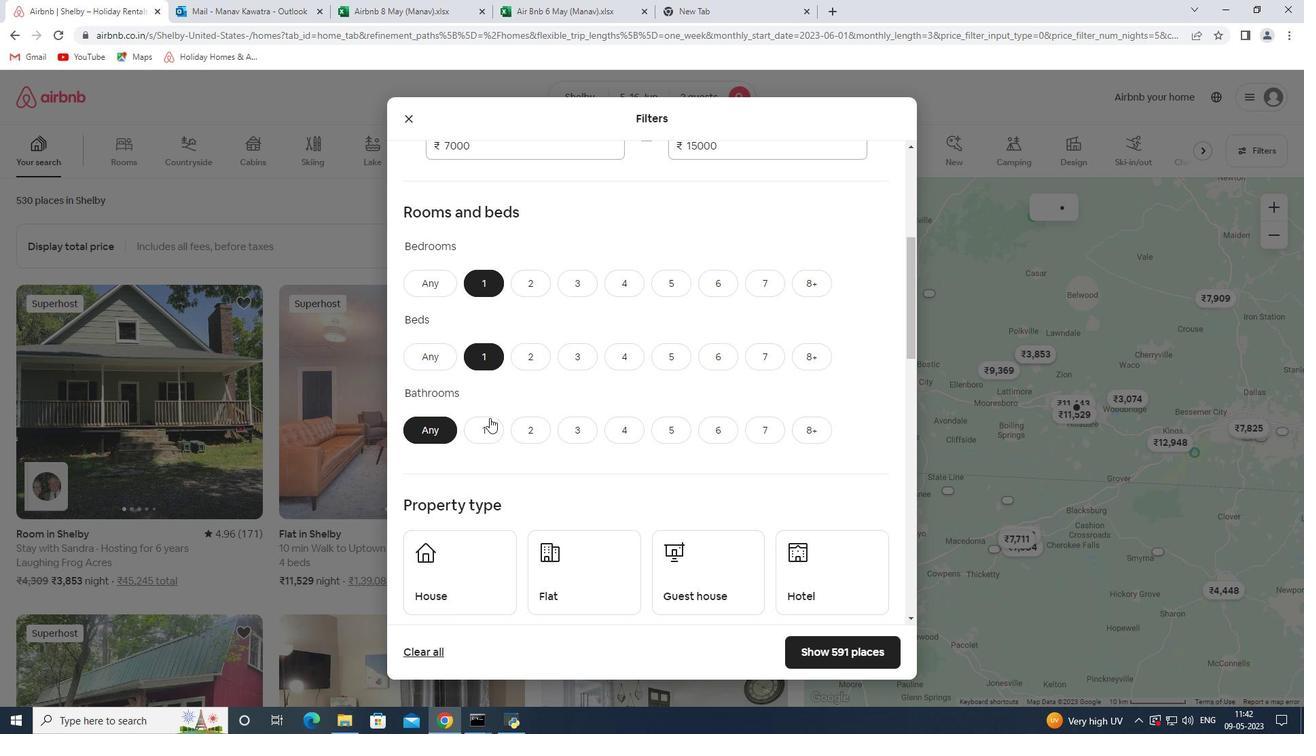 
Action: Mouse moved to (562, 364)
Screenshot: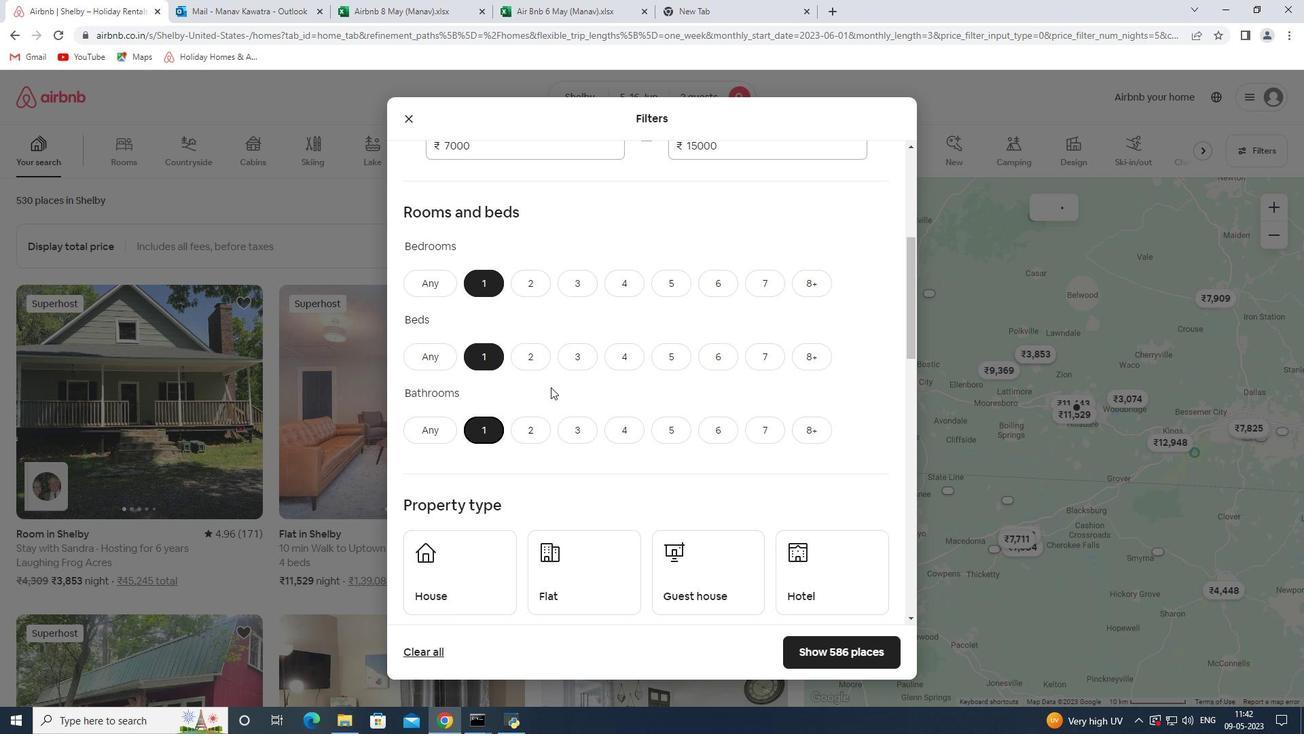 
Action: Mouse scrolled (562, 363) with delta (0, 0)
Screenshot: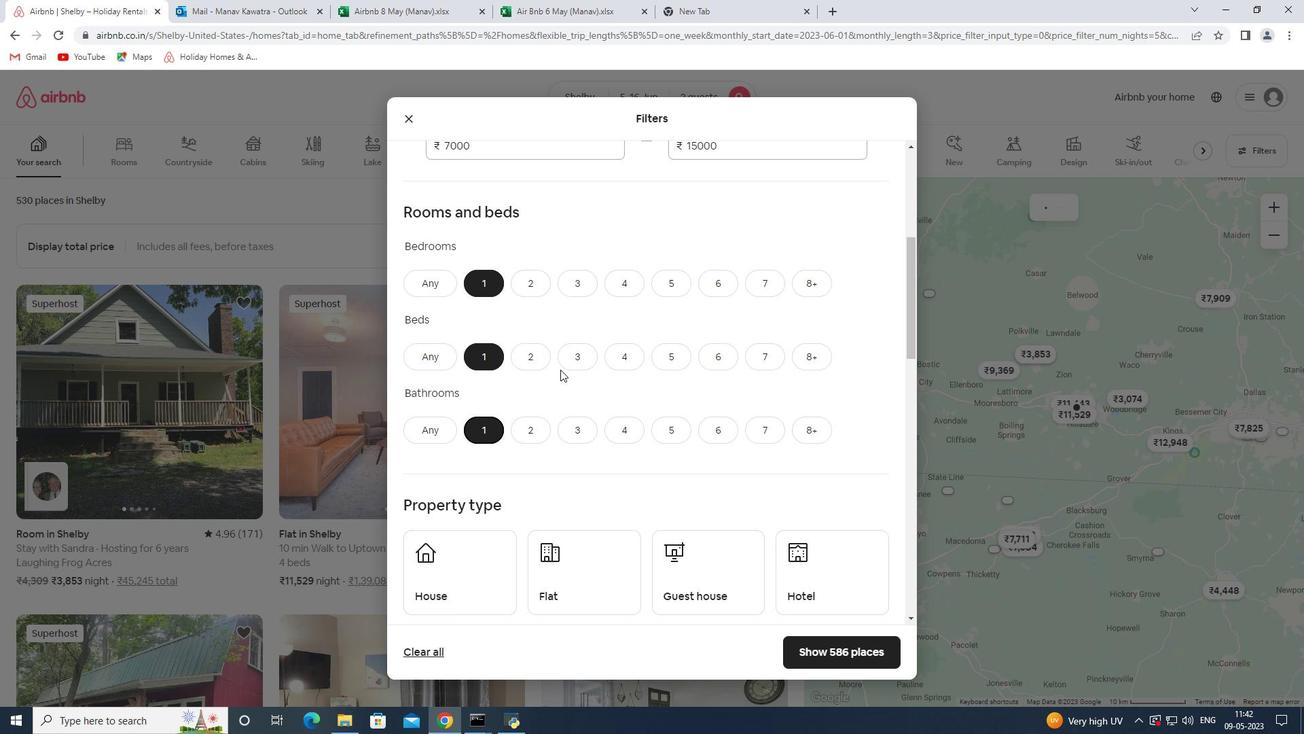 
Action: Mouse scrolled (562, 363) with delta (0, 0)
Screenshot: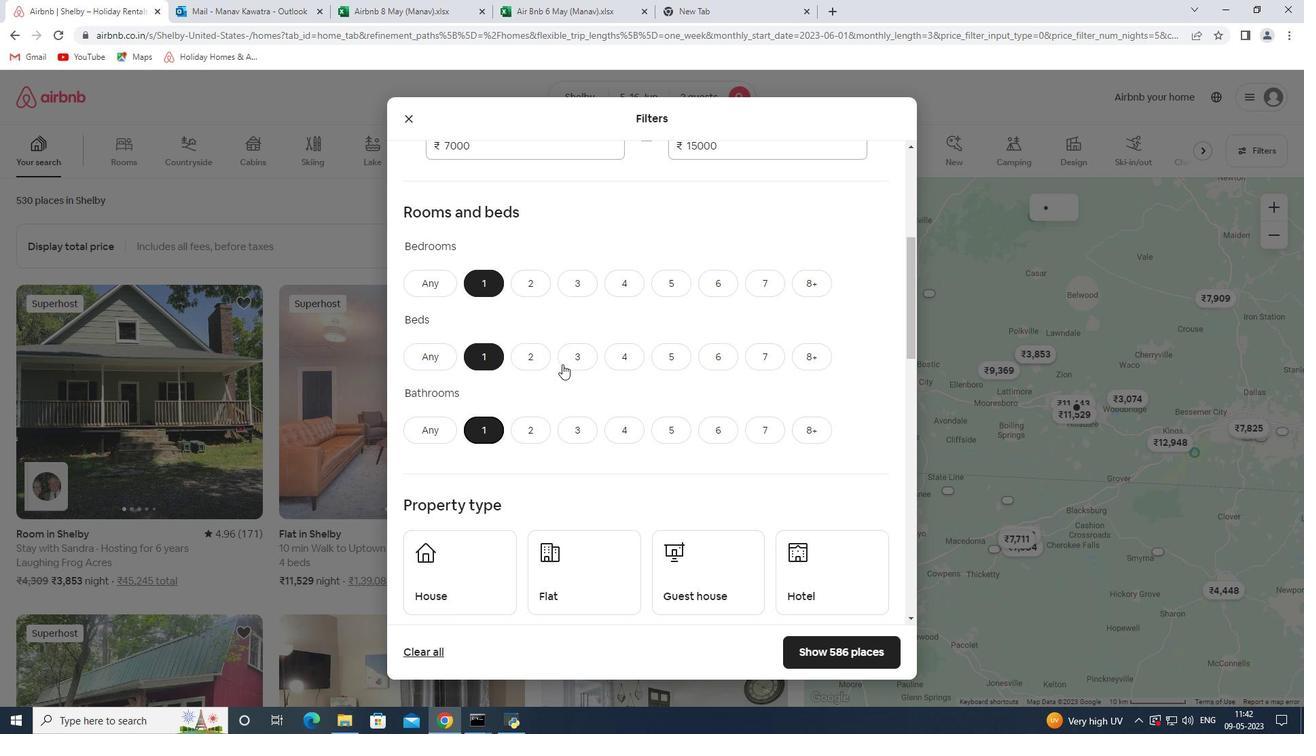 
Action: Mouse scrolled (562, 363) with delta (0, 0)
Screenshot: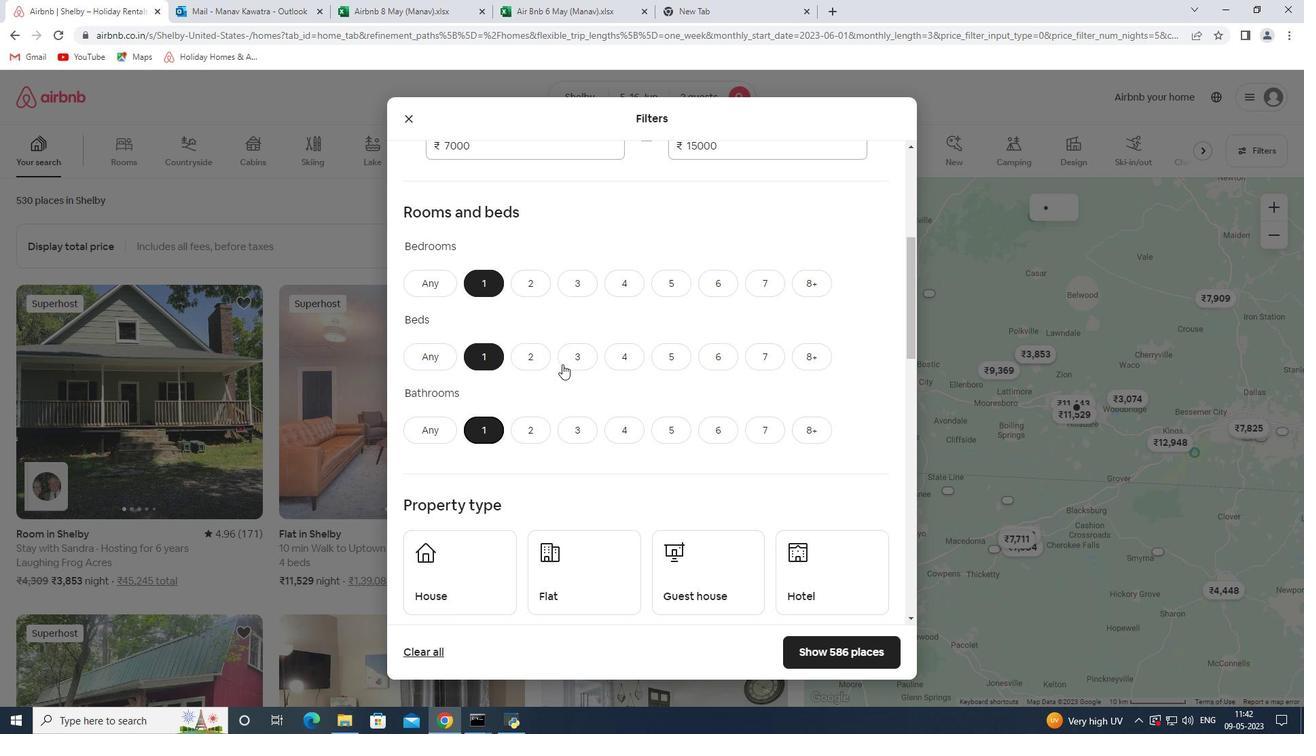 
Action: Mouse scrolled (562, 363) with delta (0, 0)
Screenshot: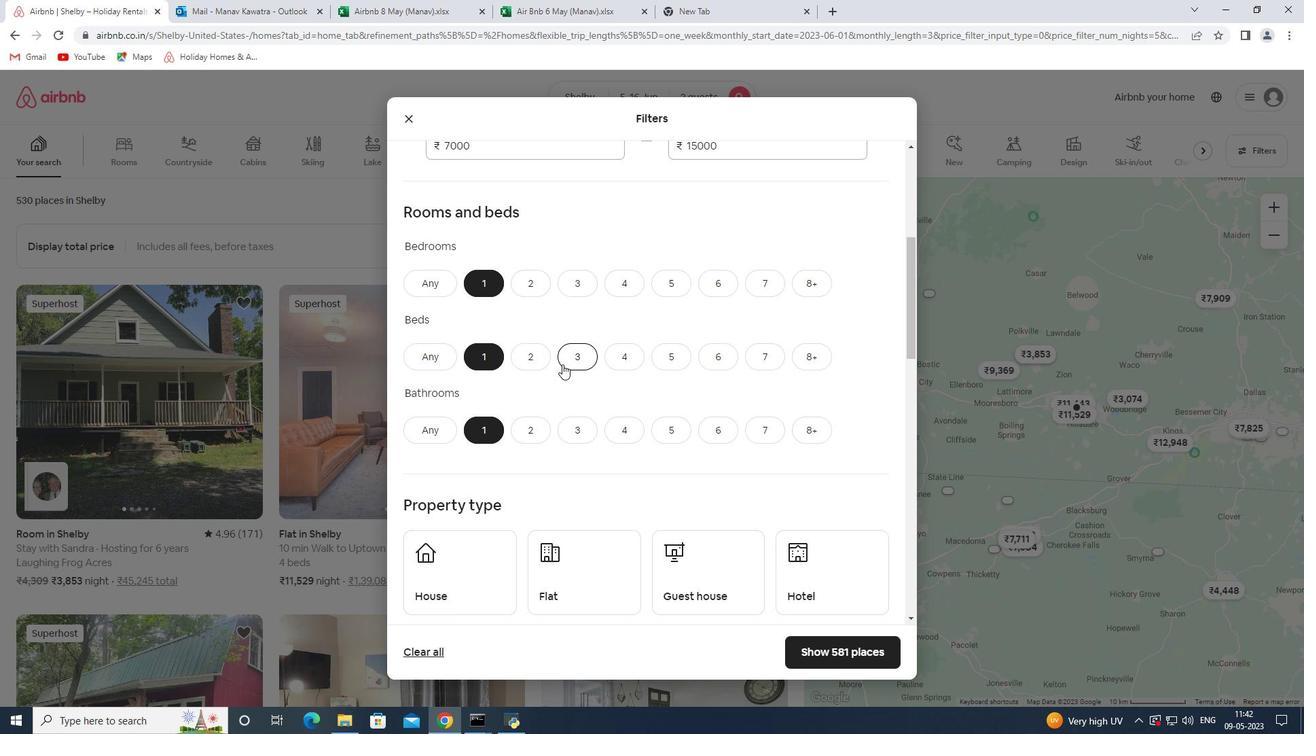 
Action: Mouse moved to (461, 299)
Screenshot: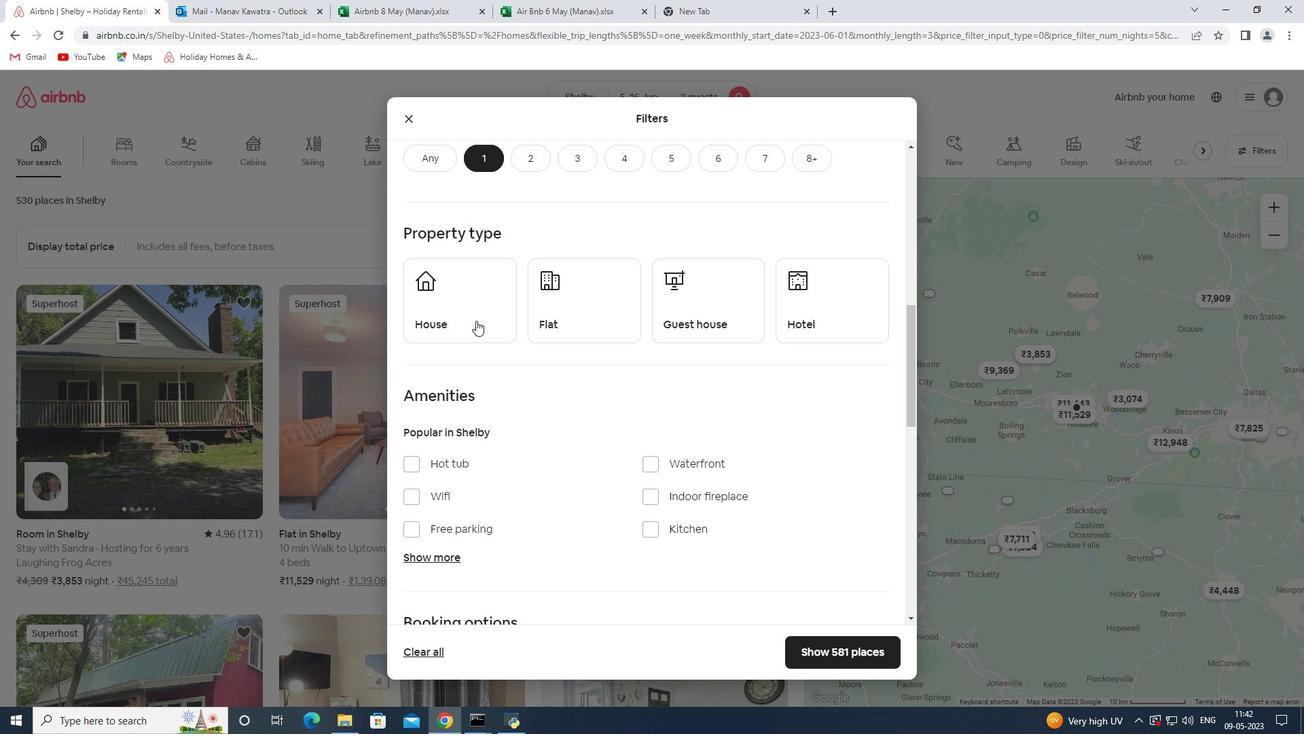 
Action: Mouse pressed left at (461, 299)
Screenshot: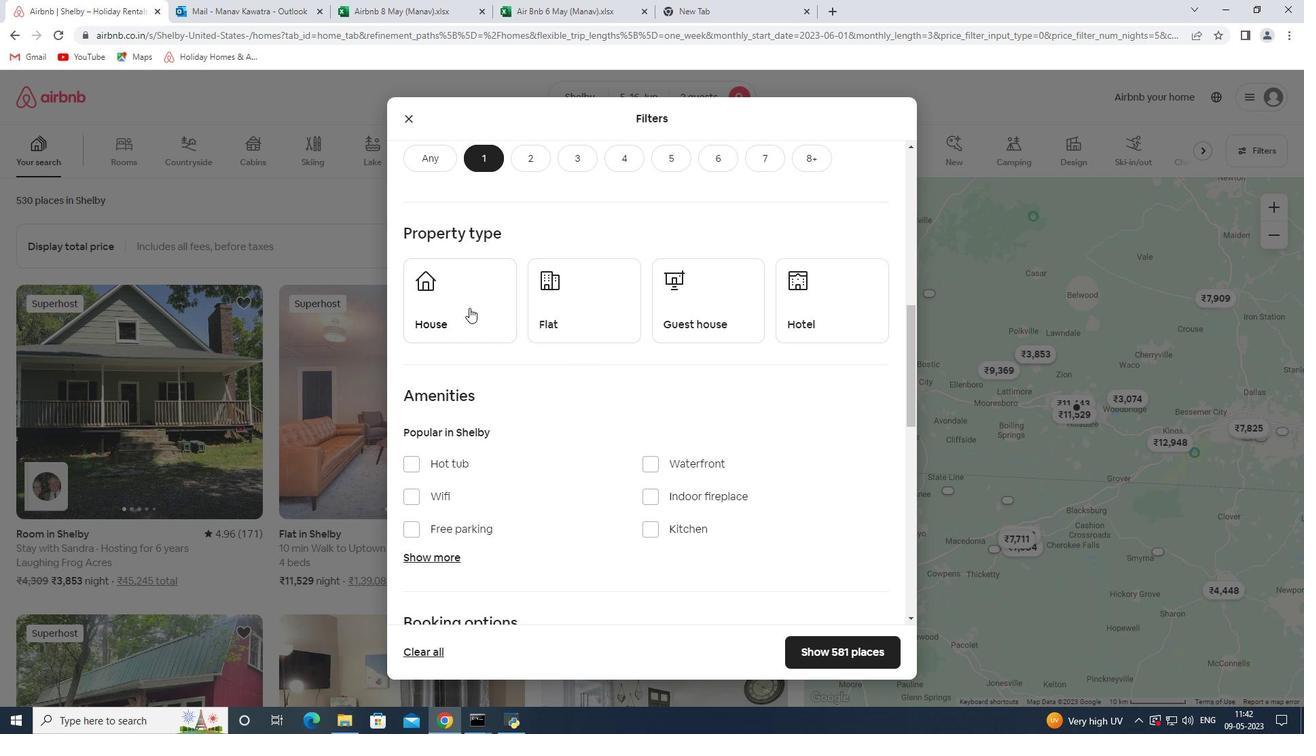 
Action: Mouse moved to (555, 328)
Screenshot: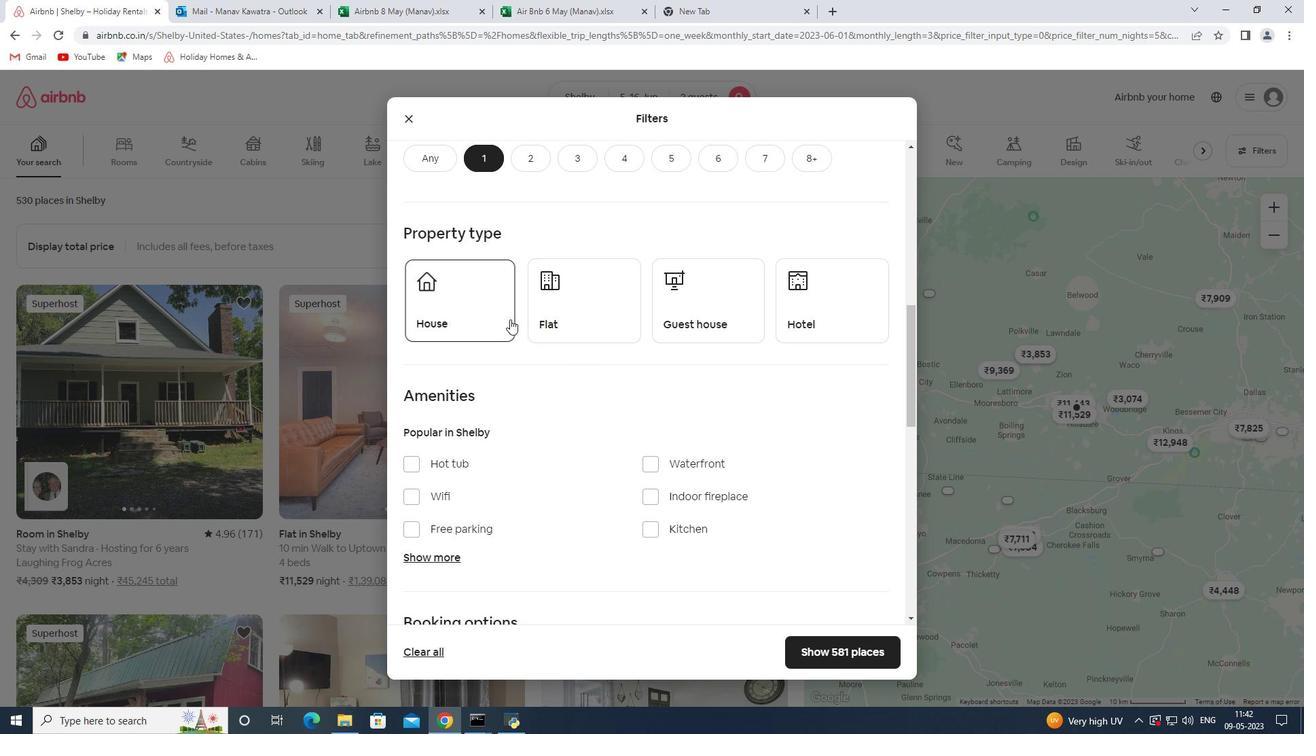 
Action: Mouse pressed left at (555, 328)
Screenshot: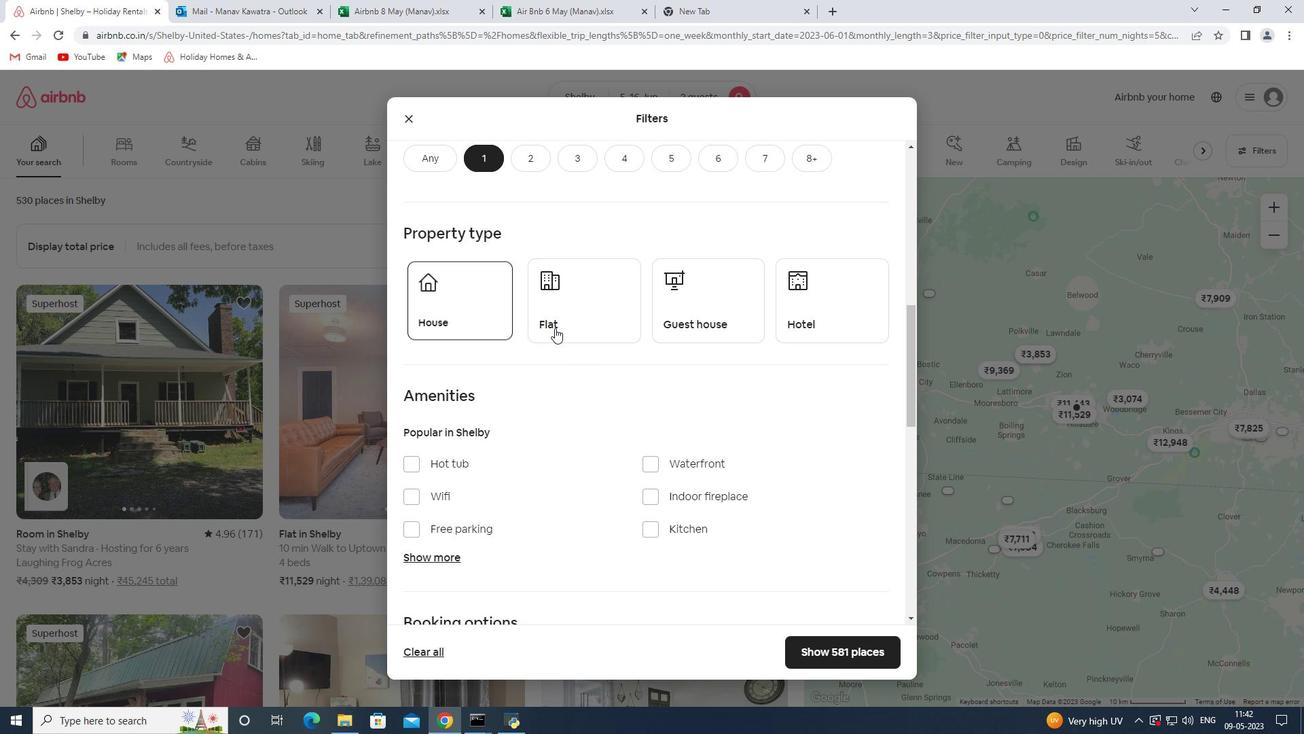 
Action: Mouse moved to (680, 322)
Screenshot: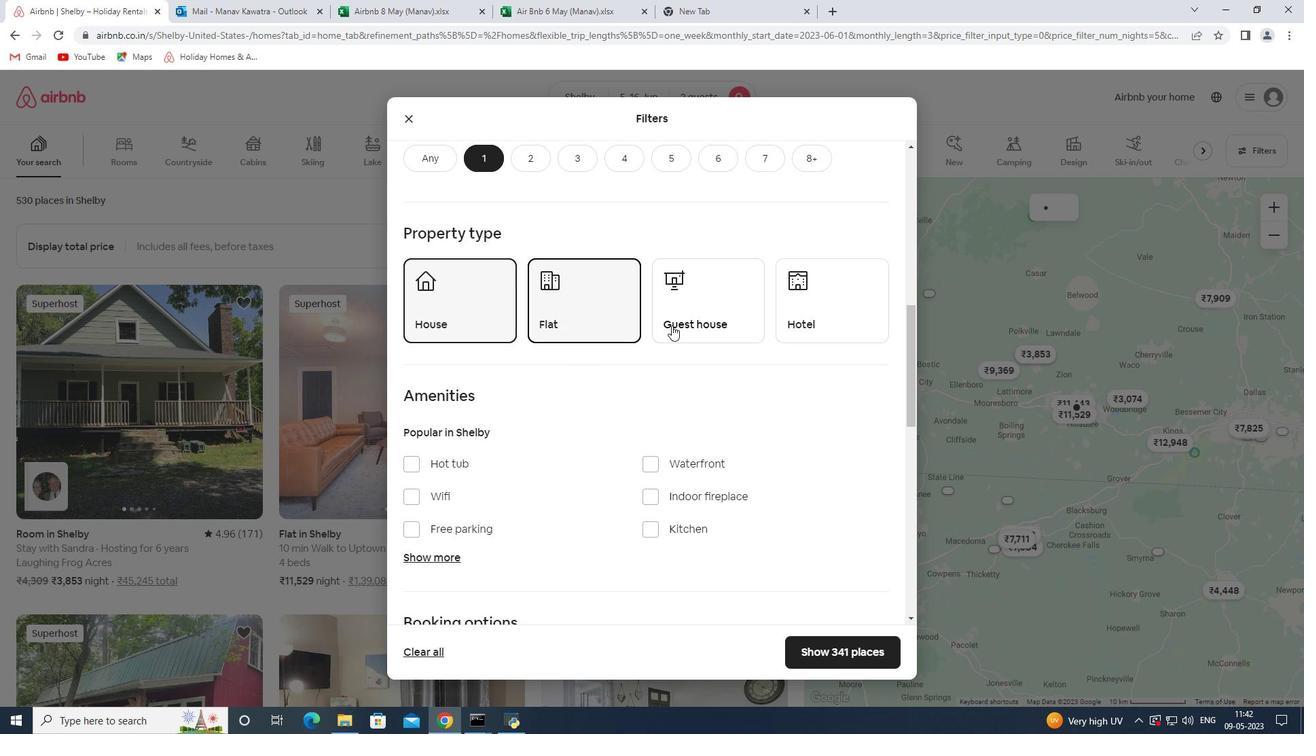 
Action: Mouse pressed left at (680, 322)
Screenshot: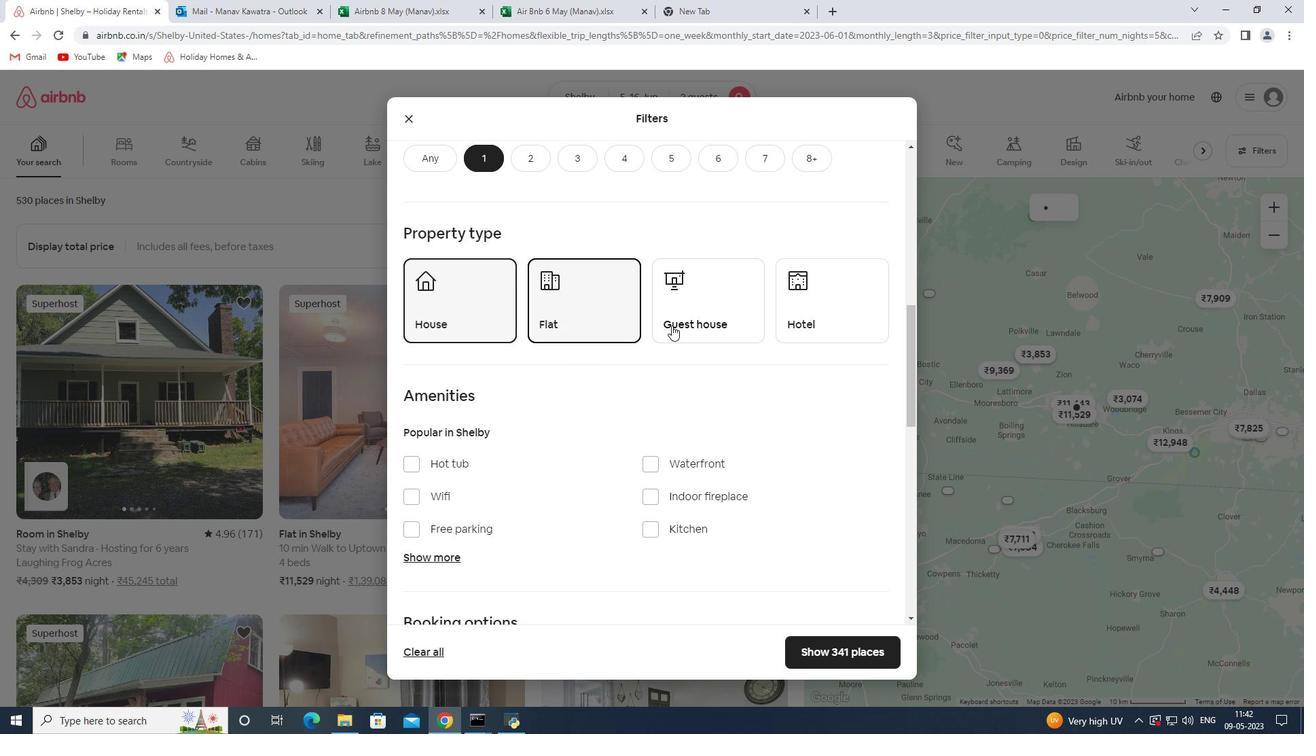 
Action: Mouse moved to (651, 372)
Screenshot: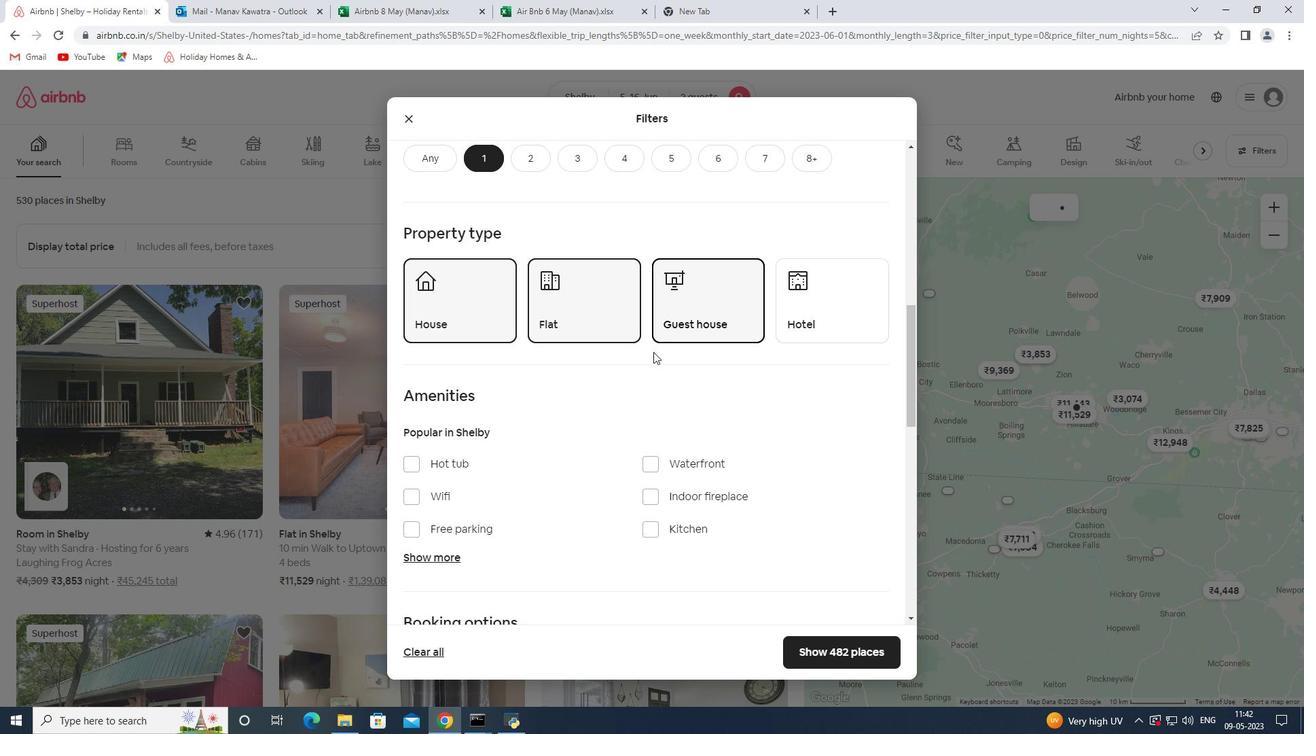 
Action: Mouse scrolled (651, 371) with delta (0, 0)
Screenshot: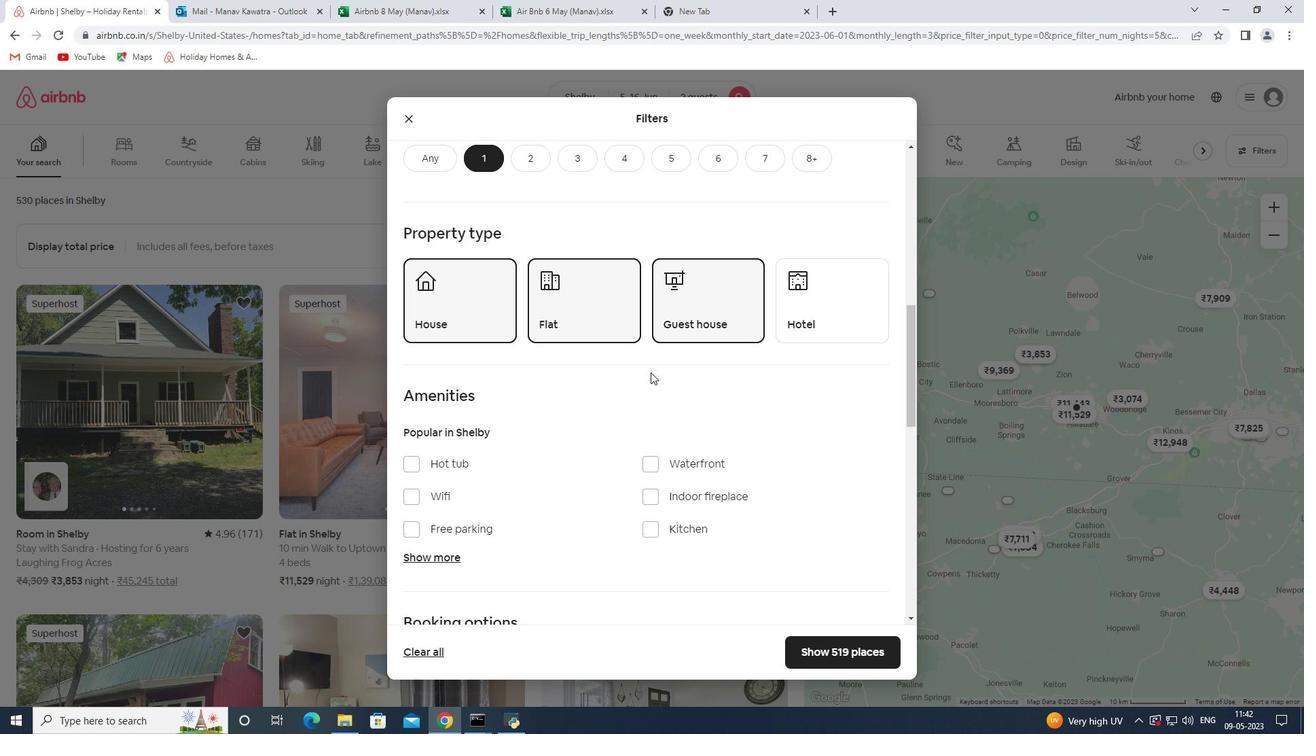 
Action: Mouse moved to (794, 247)
Screenshot: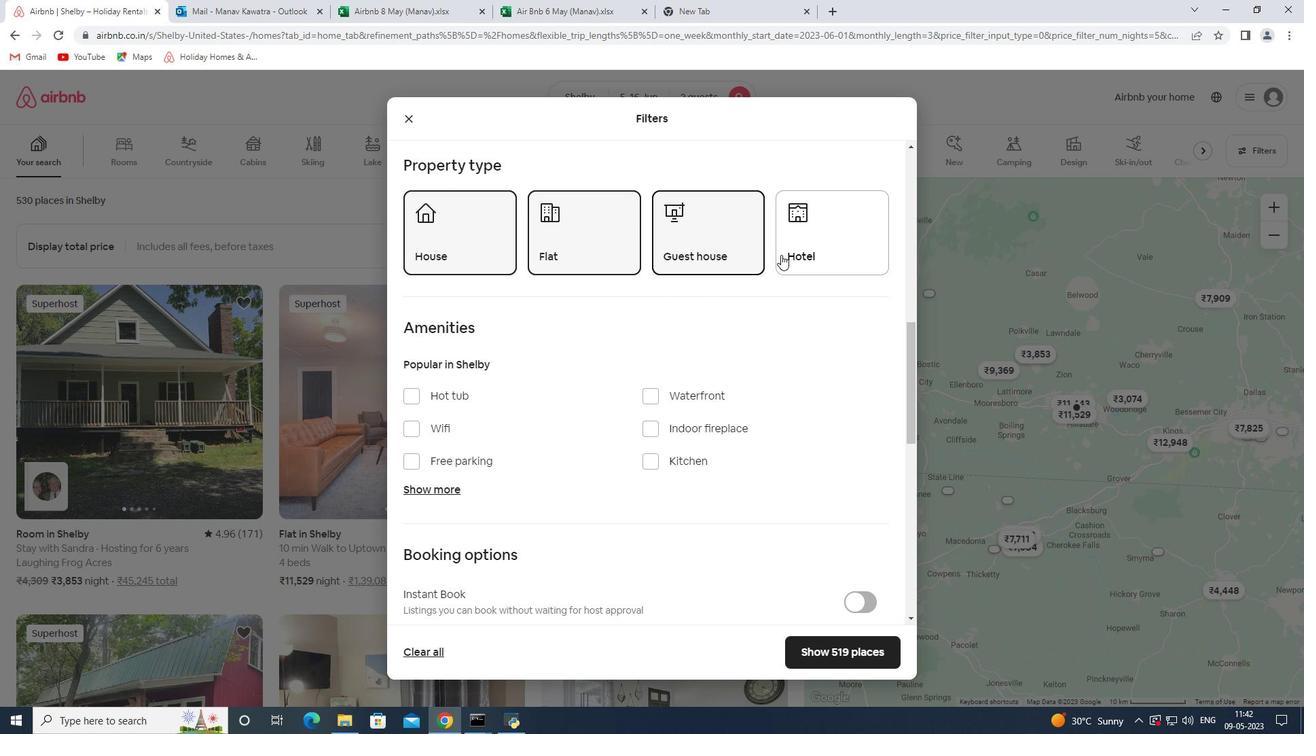 
Action: Mouse pressed left at (794, 247)
Screenshot: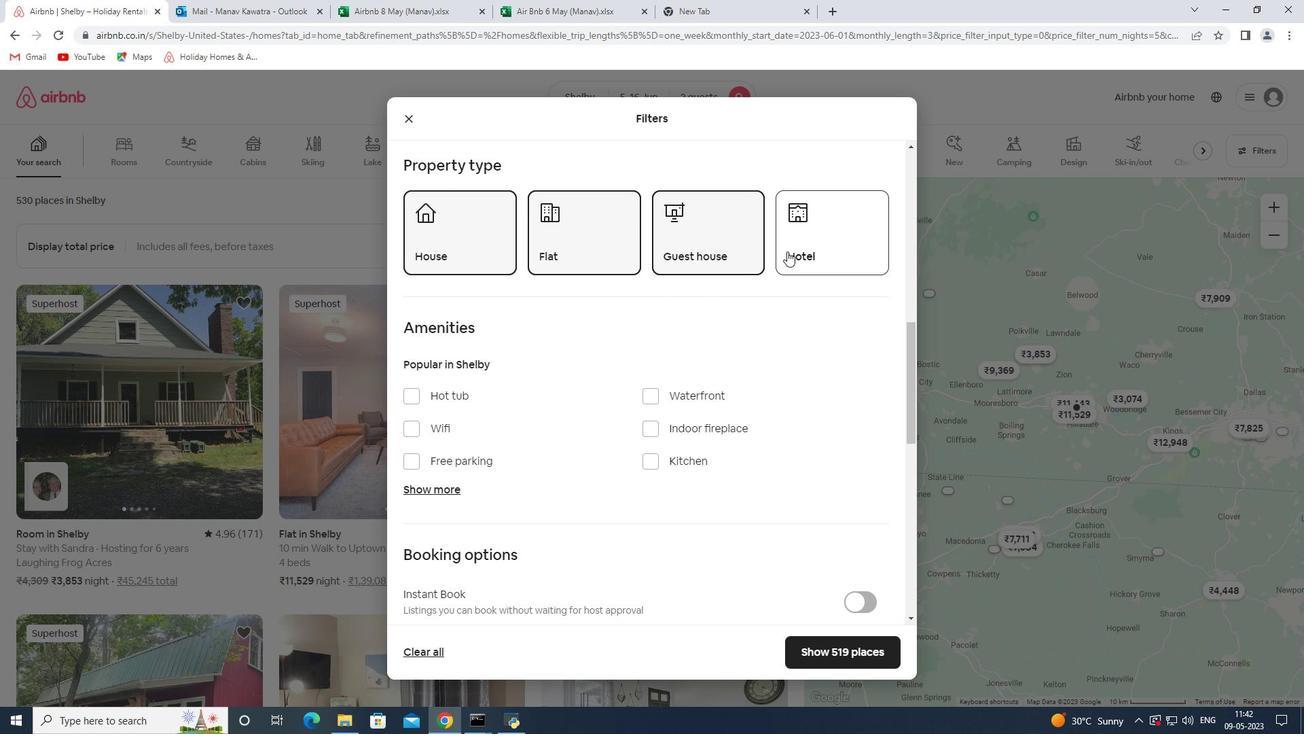 
Action: Mouse moved to (725, 335)
Screenshot: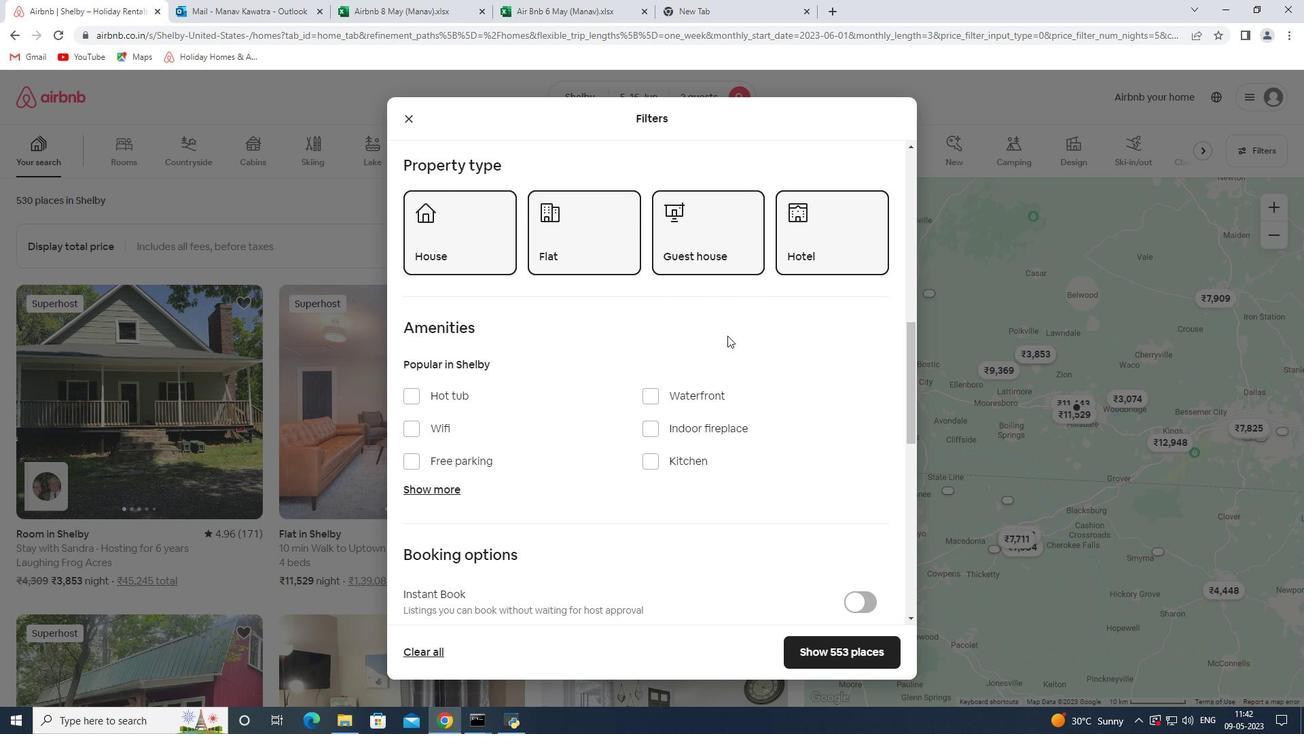 
Action: Mouse scrolled (725, 335) with delta (0, 0)
Screenshot: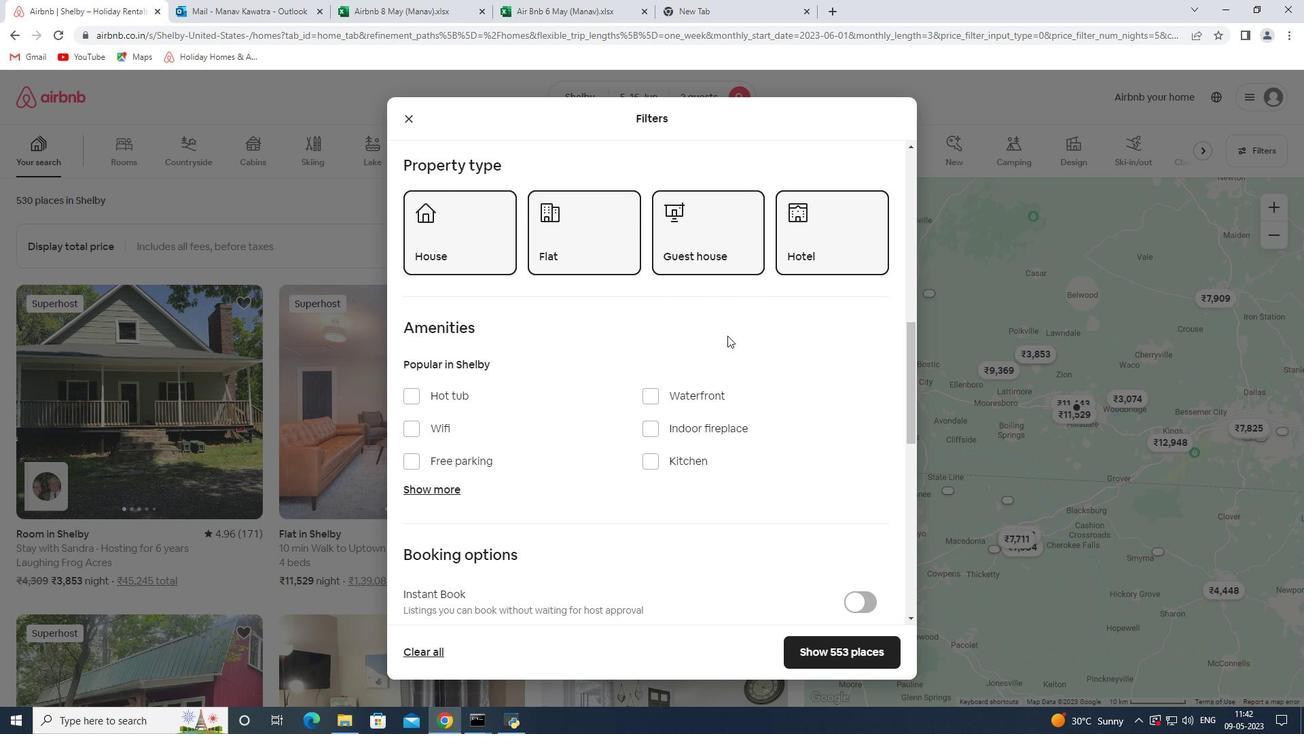 
Action: Mouse moved to (778, 348)
Screenshot: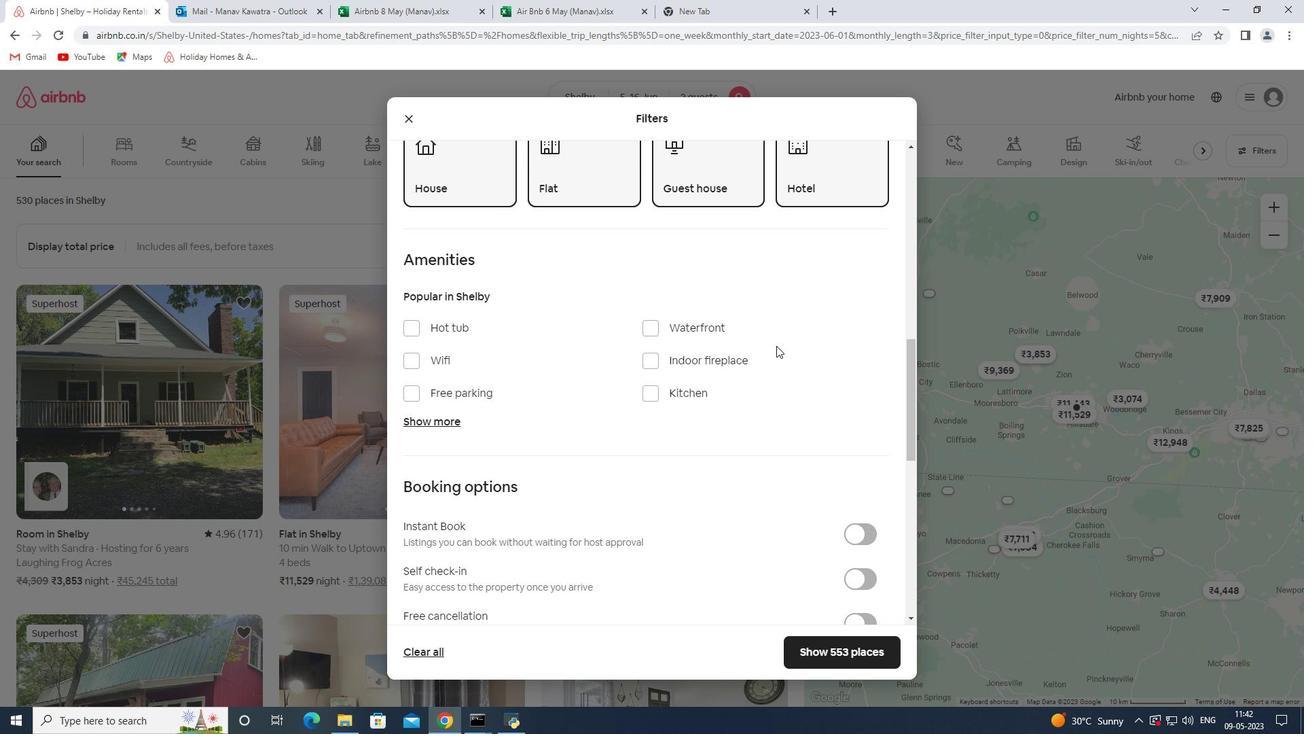 
Action: Mouse scrolled (778, 347) with delta (0, 0)
Screenshot: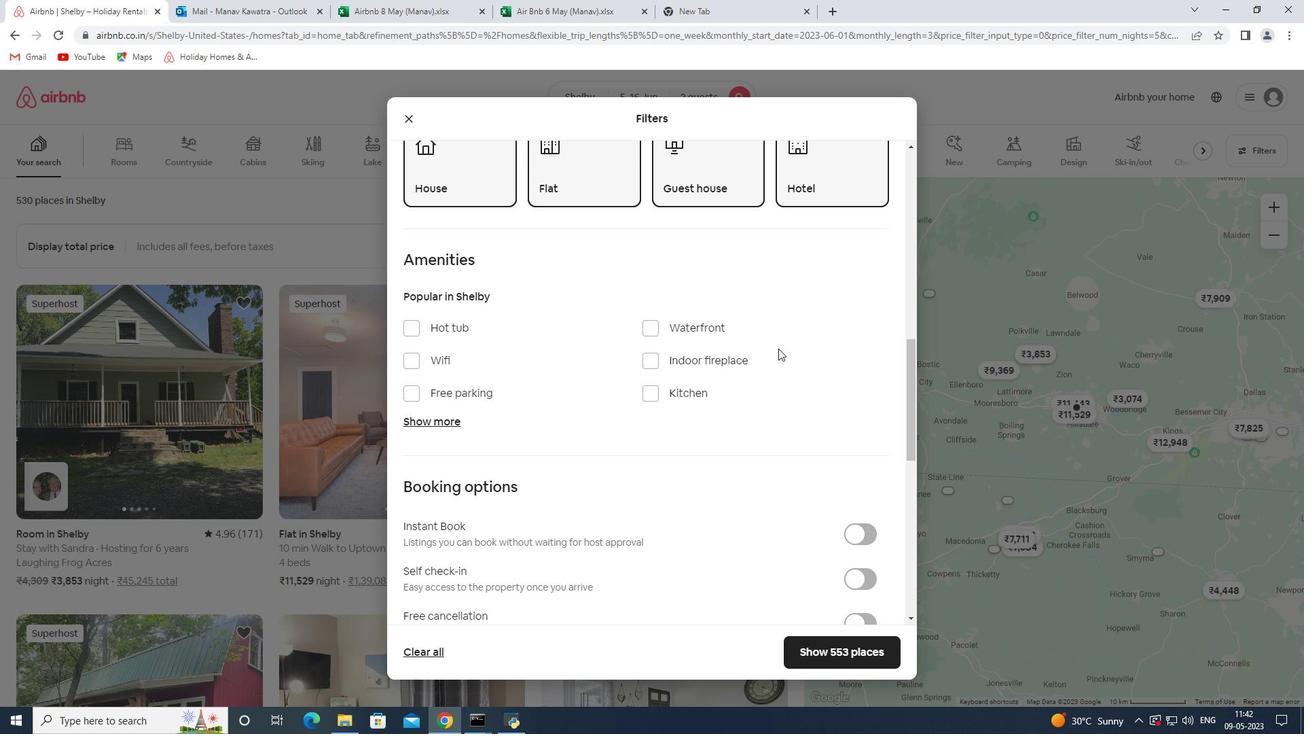 
Action: Mouse moved to (856, 514)
Screenshot: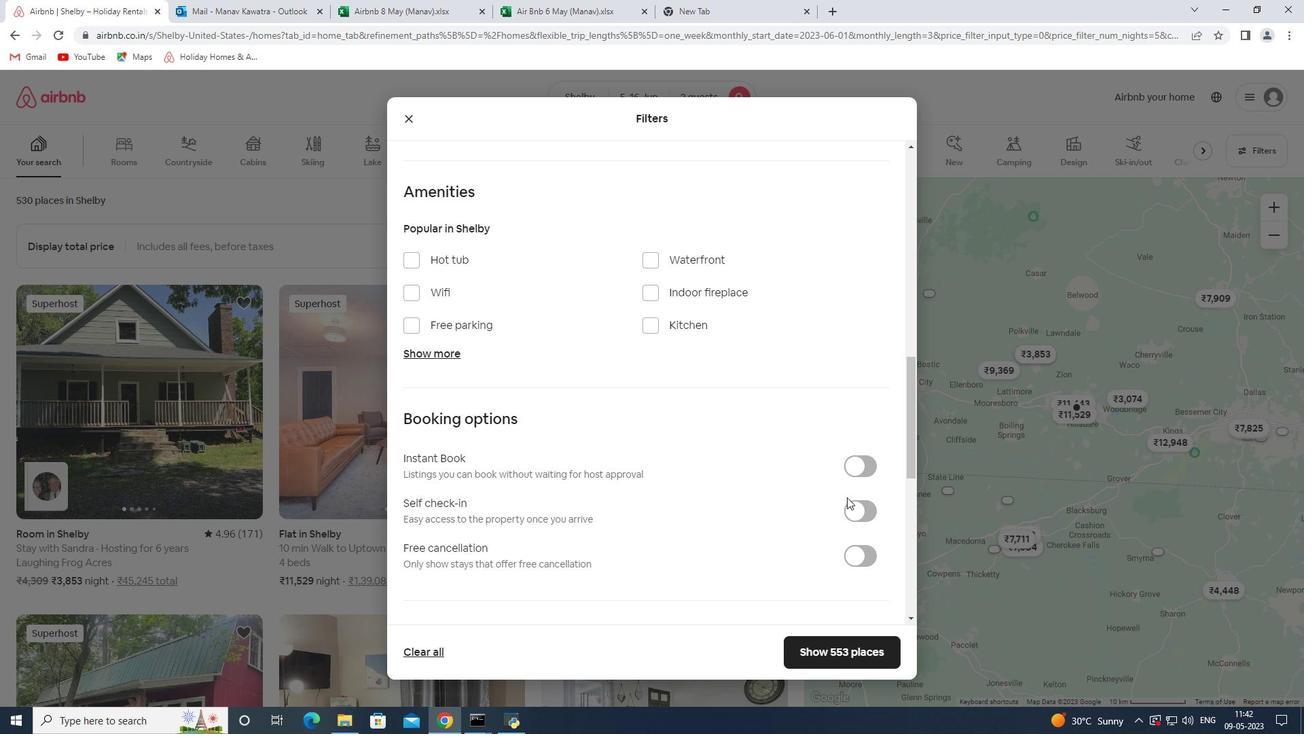 
Action: Mouse pressed left at (856, 514)
Screenshot: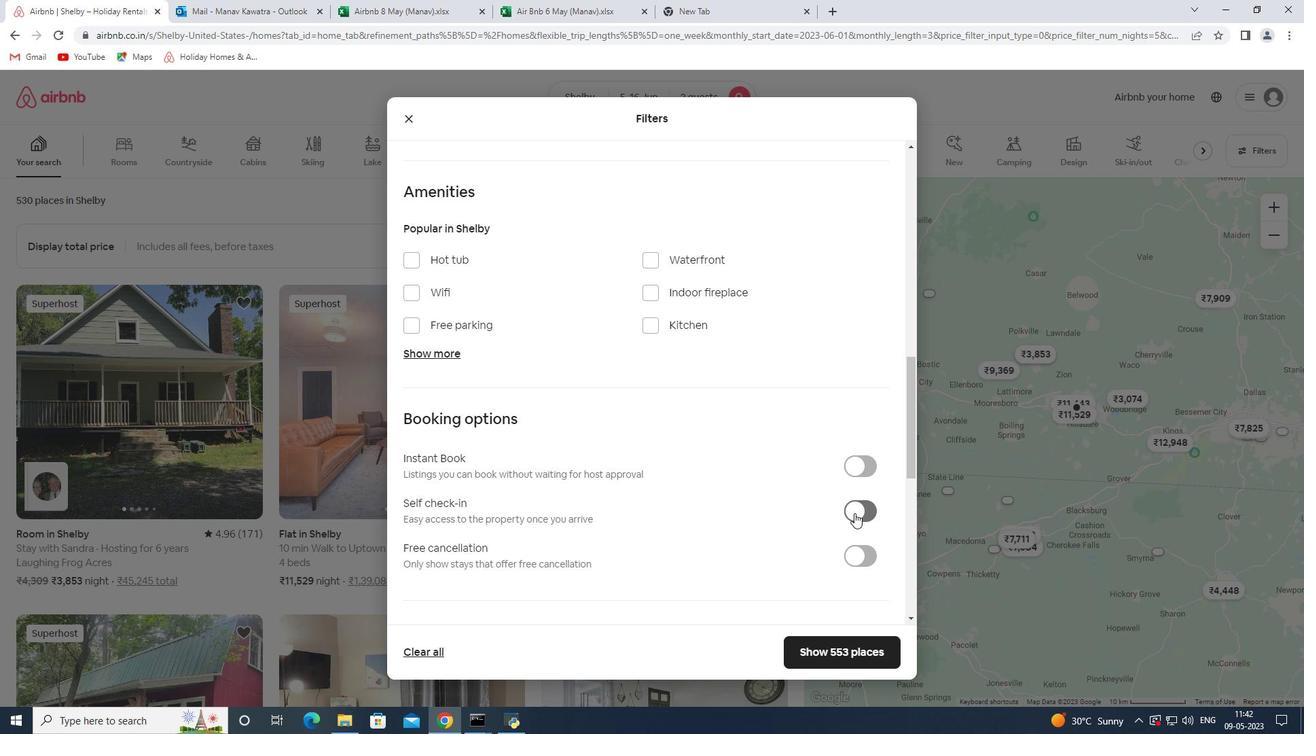 
Action: Mouse moved to (734, 416)
Screenshot: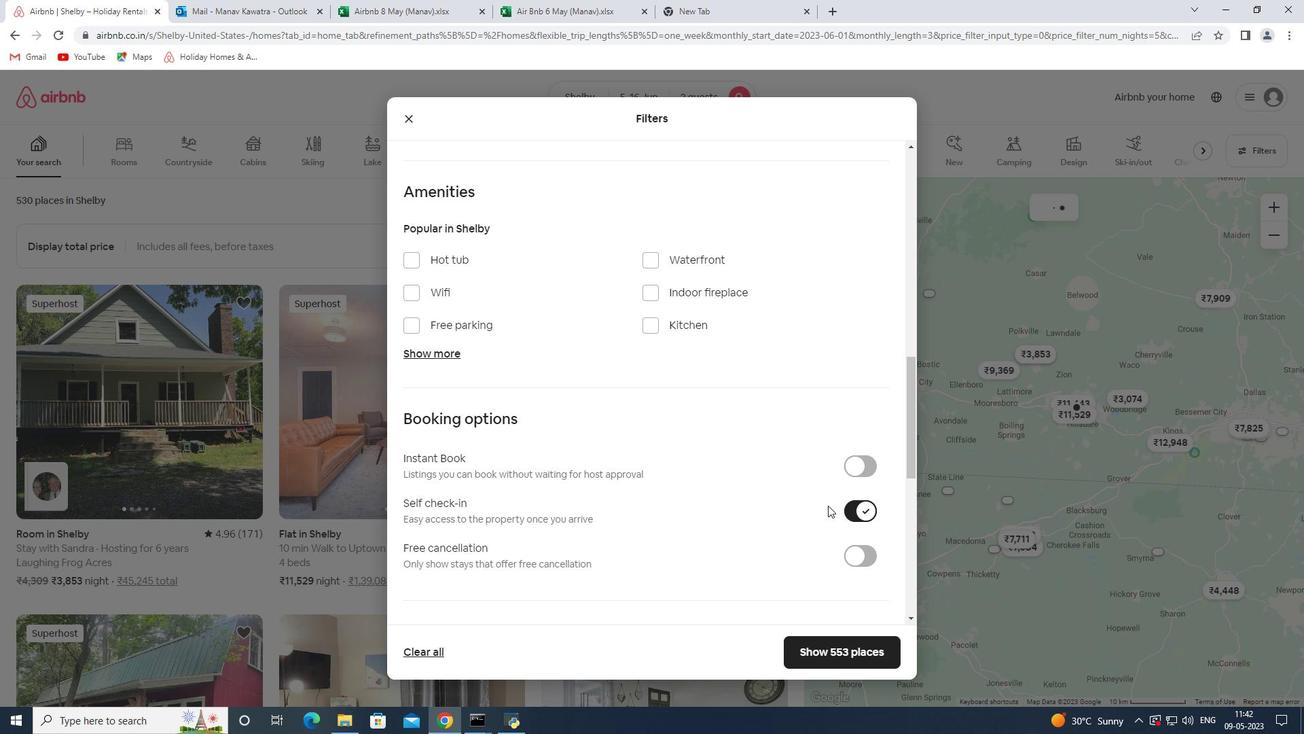 
Action: Mouse scrolled (734, 415) with delta (0, 0)
Screenshot: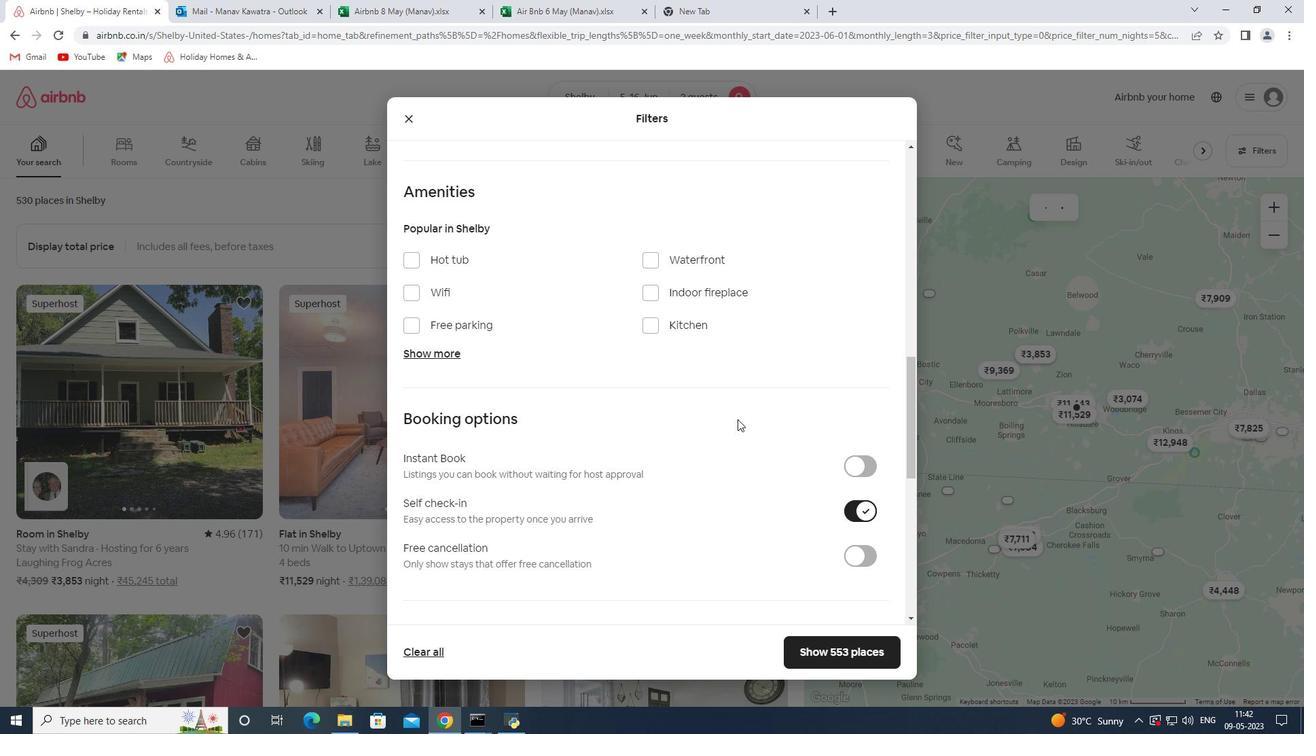 
Action: Mouse scrolled (734, 415) with delta (0, 0)
Screenshot: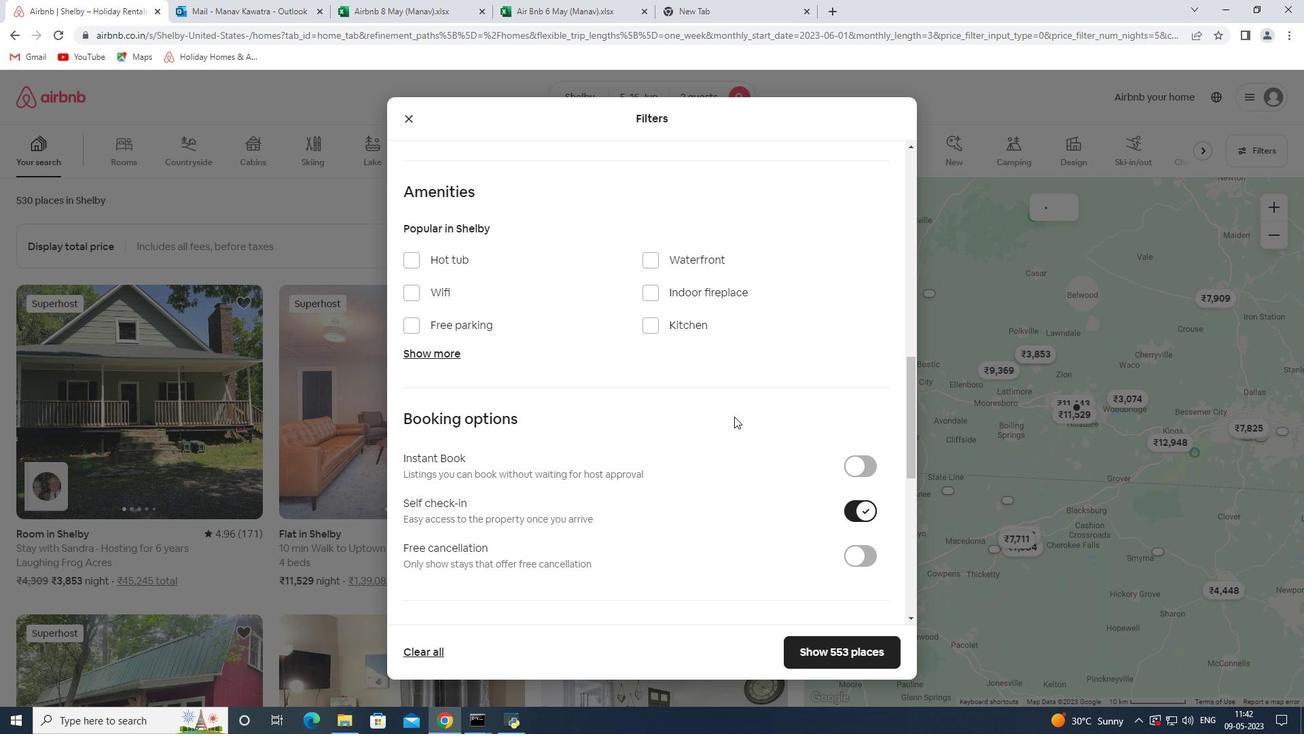 
Action: Mouse scrolled (734, 415) with delta (0, 0)
Screenshot: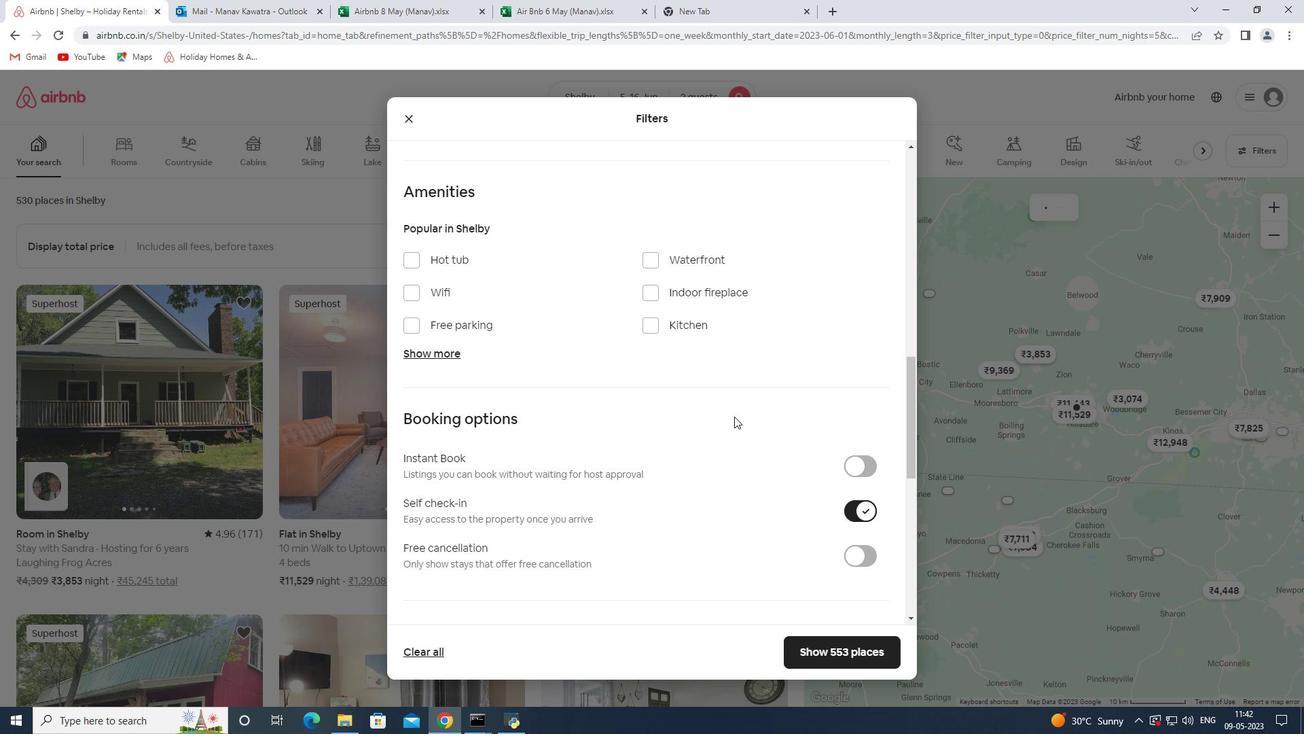 
Action: Mouse scrolled (734, 415) with delta (0, 0)
Screenshot: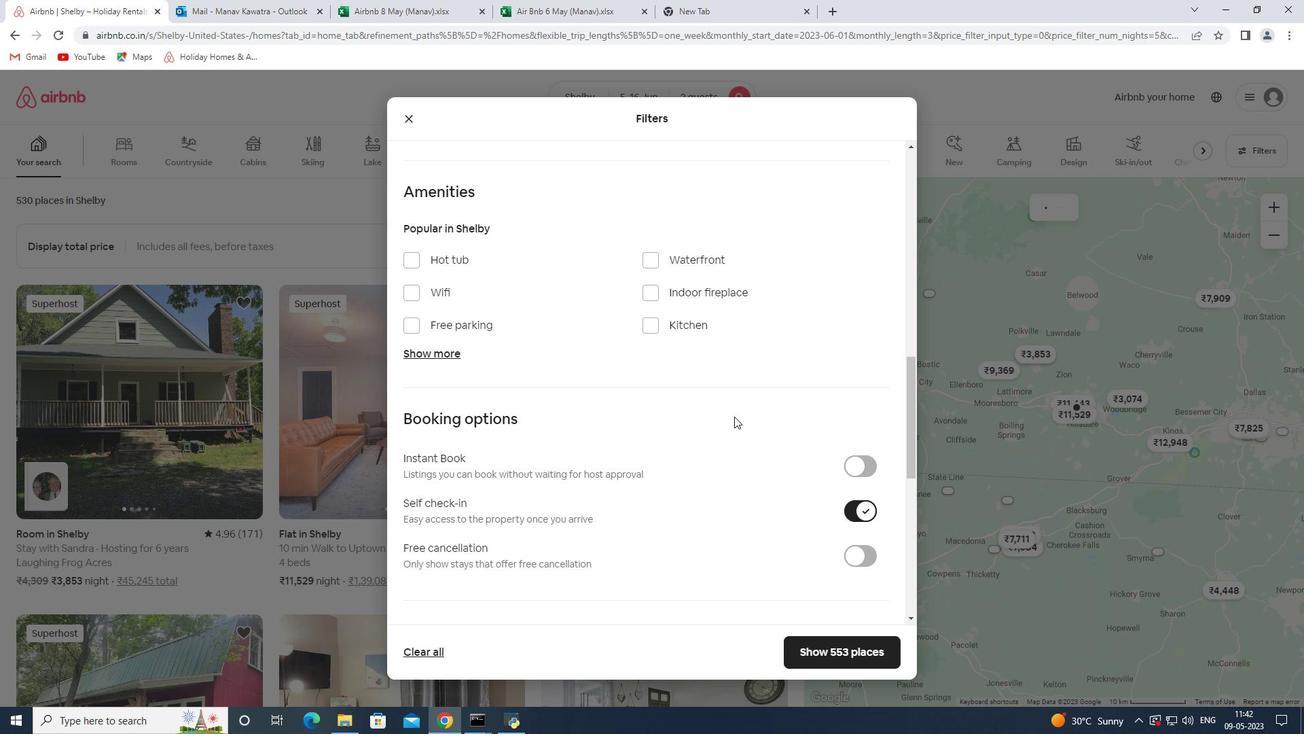 
Action: Mouse scrolled (734, 415) with delta (0, 0)
Screenshot: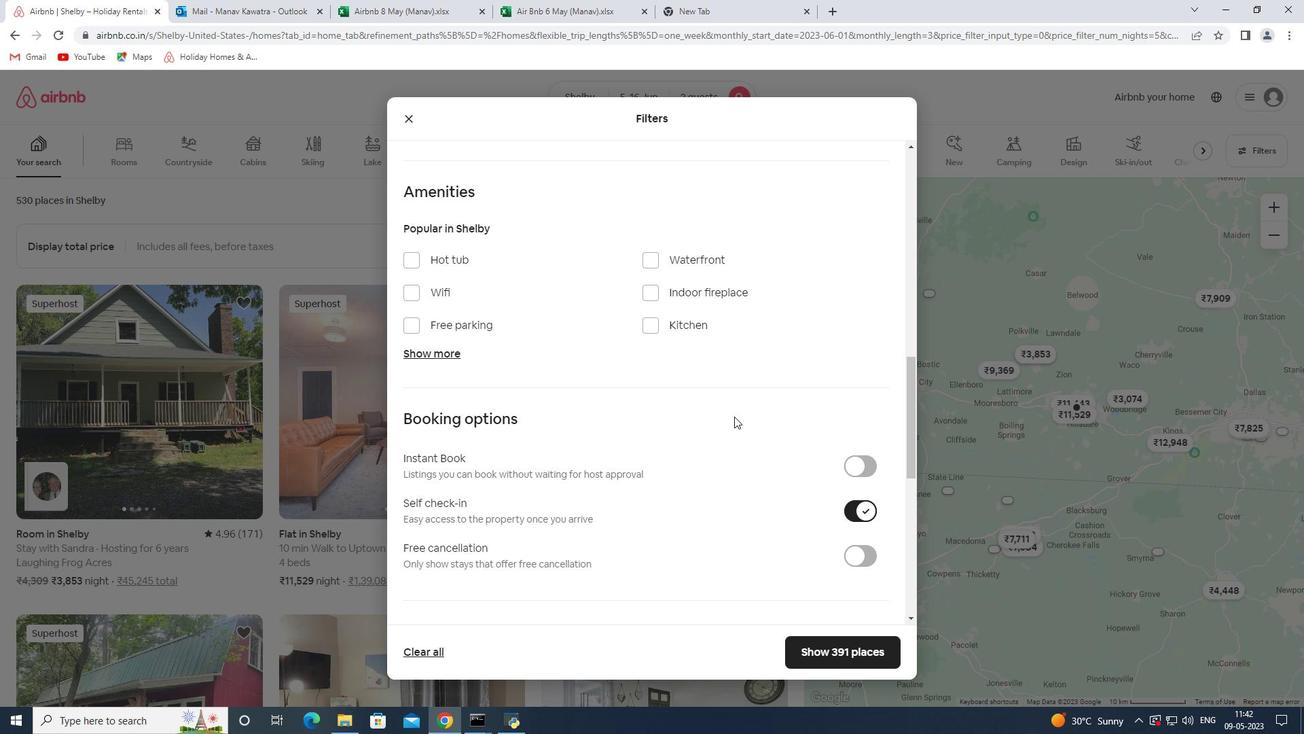 
Action: Mouse scrolled (734, 415) with delta (0, 0)
Screenshot: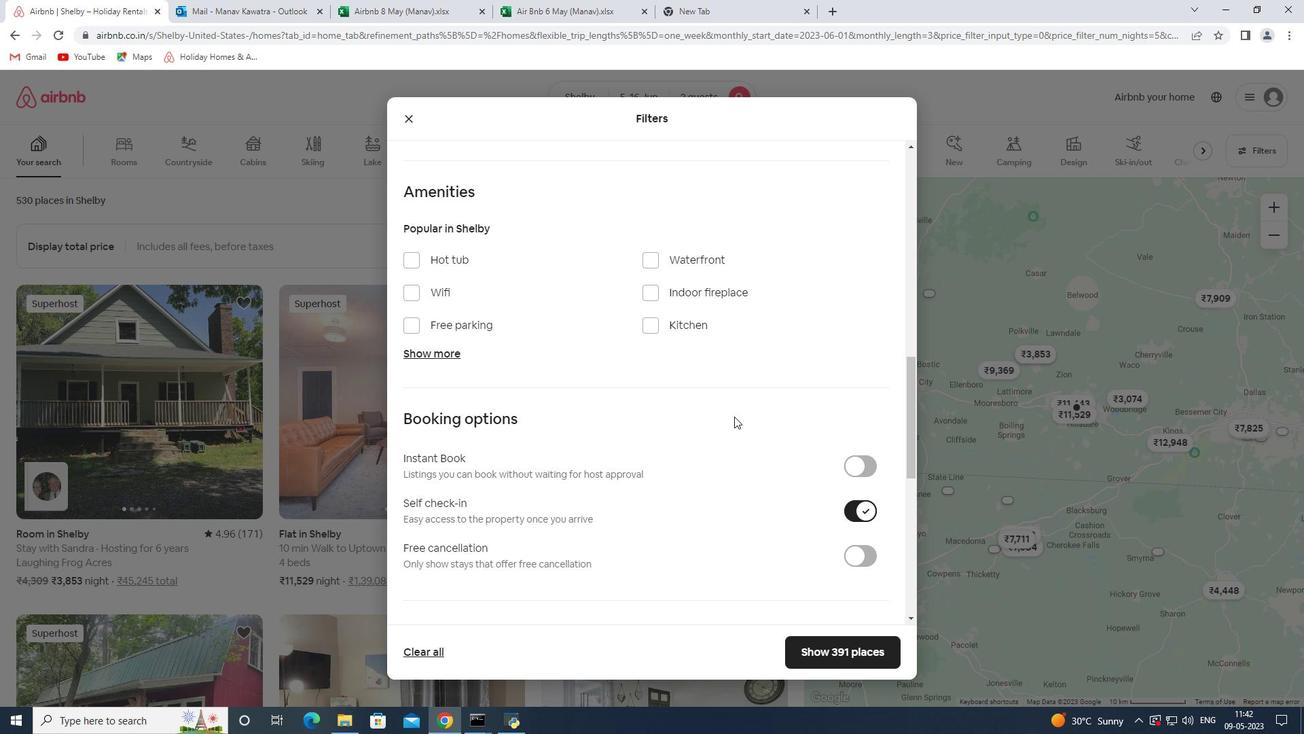 
Action: Mouse moved to (507, 440)
Screenshot: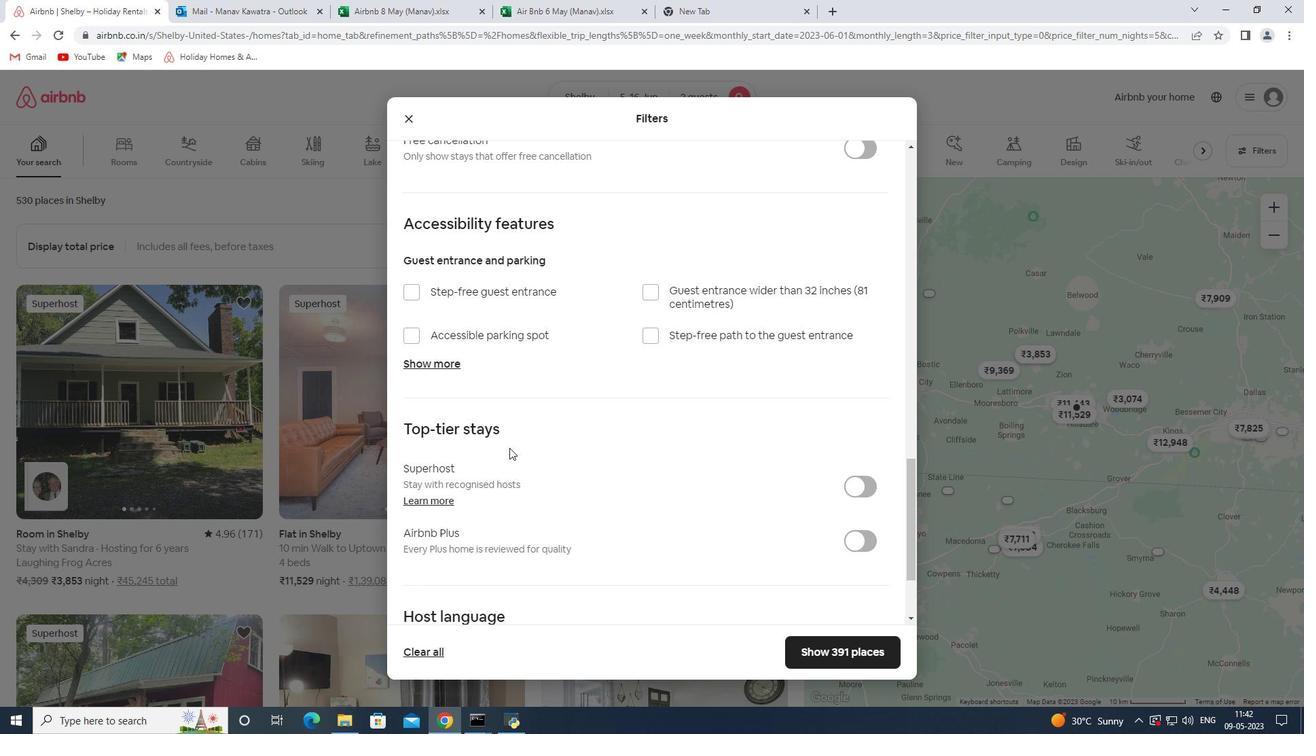 
Action: Mouse scrolled (507, 439) with delta (0, 0)
Screenshot: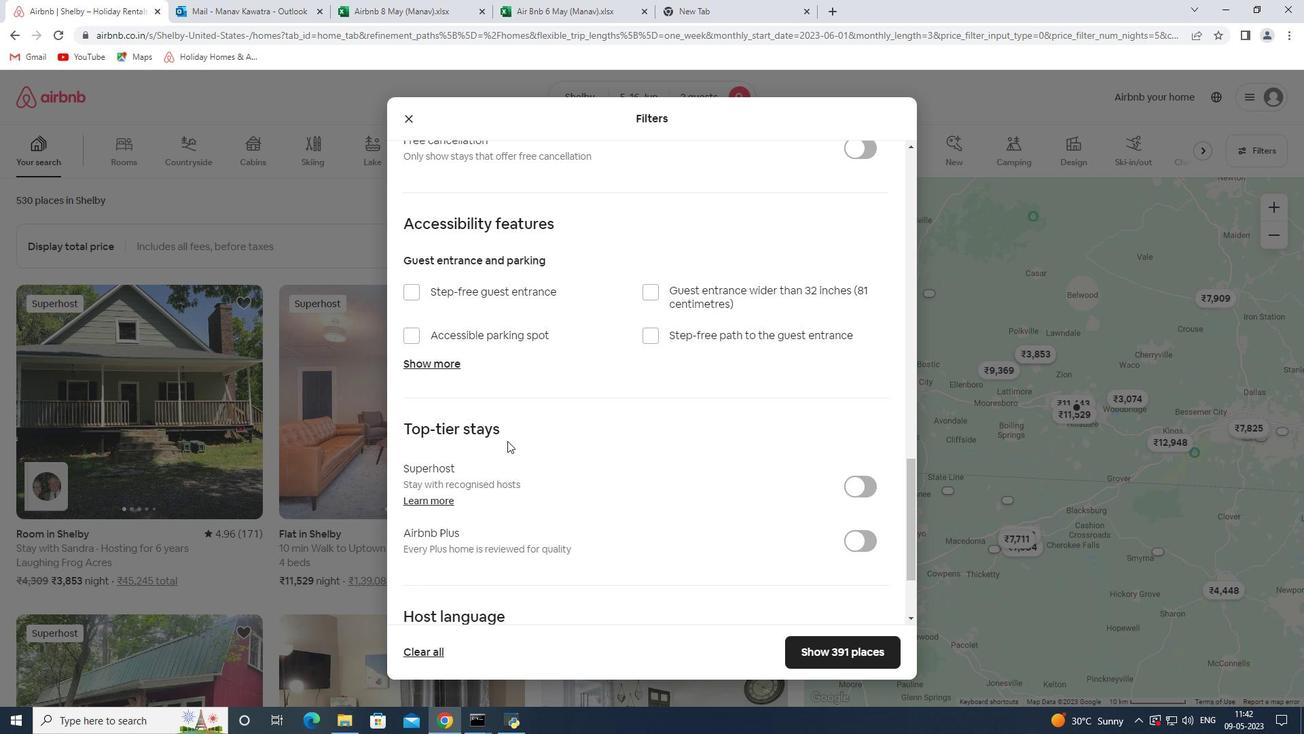 
Action: Mouse scrolled (507, 439) with delta (0, 0)
Screenshot: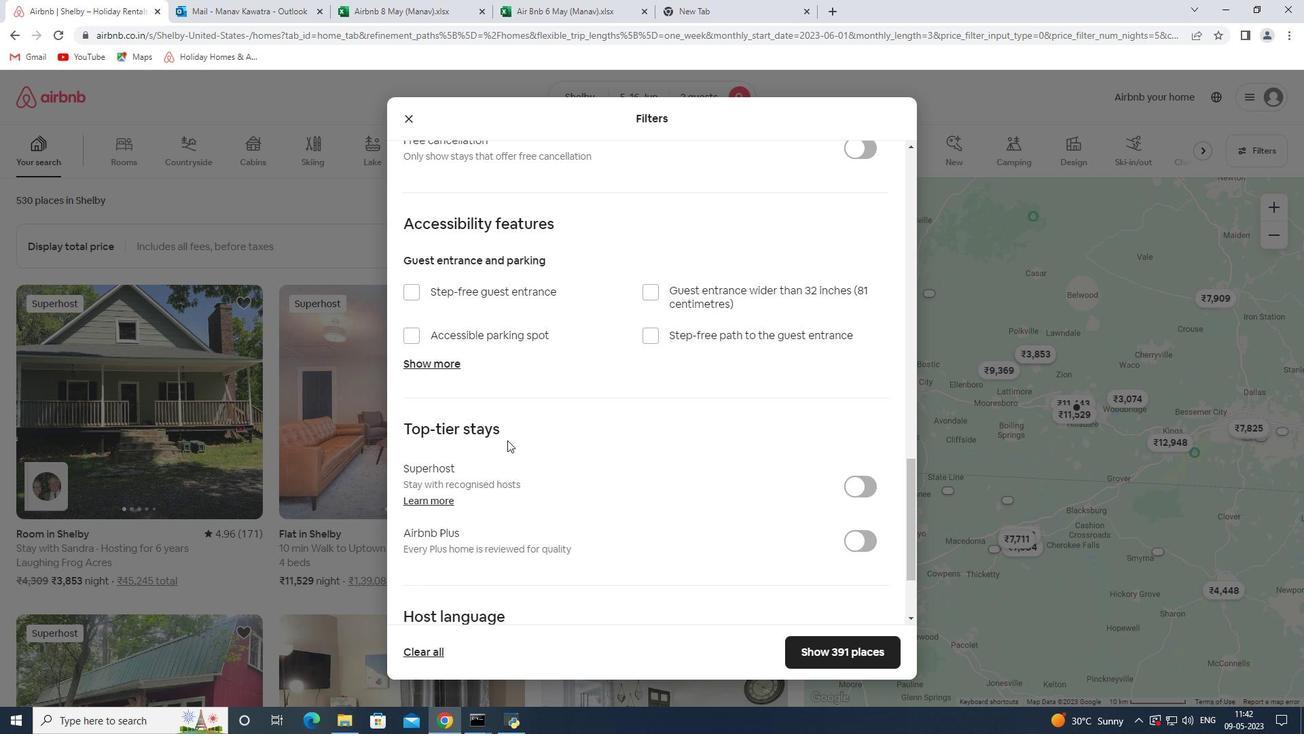 
Action: Mouse scrolled (507, 439) with delta (0, 0)
Screenshot: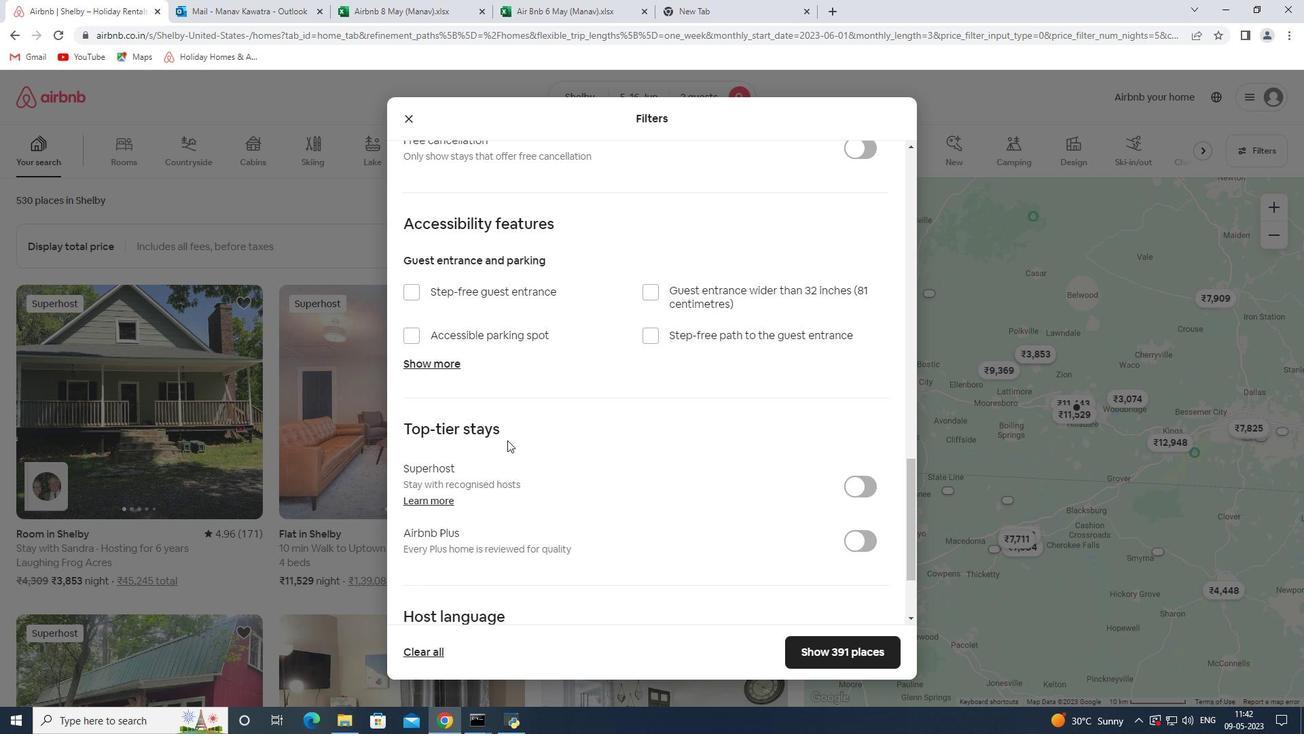 
Action: Mouse scrolled (507, 439) with delta (0, 0)
Screenshot: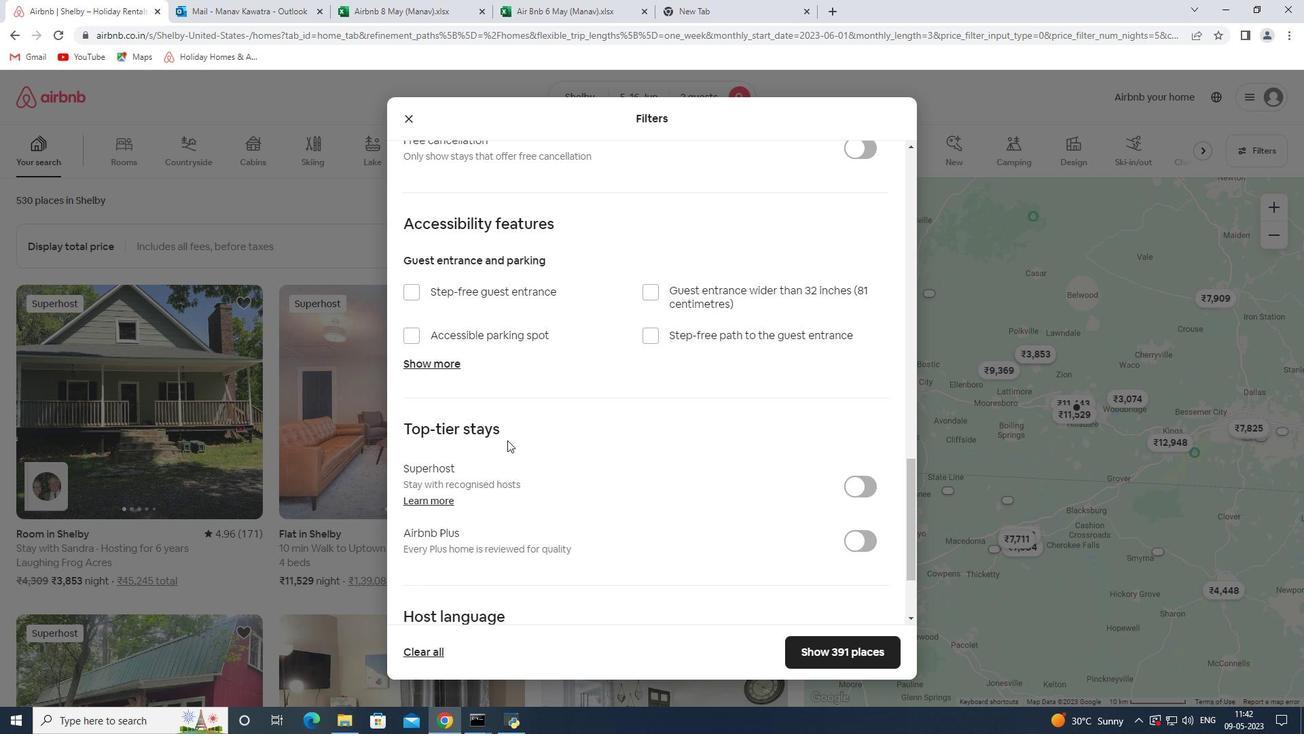 
Action: Mouse moved to (440, 533)
Screenshot: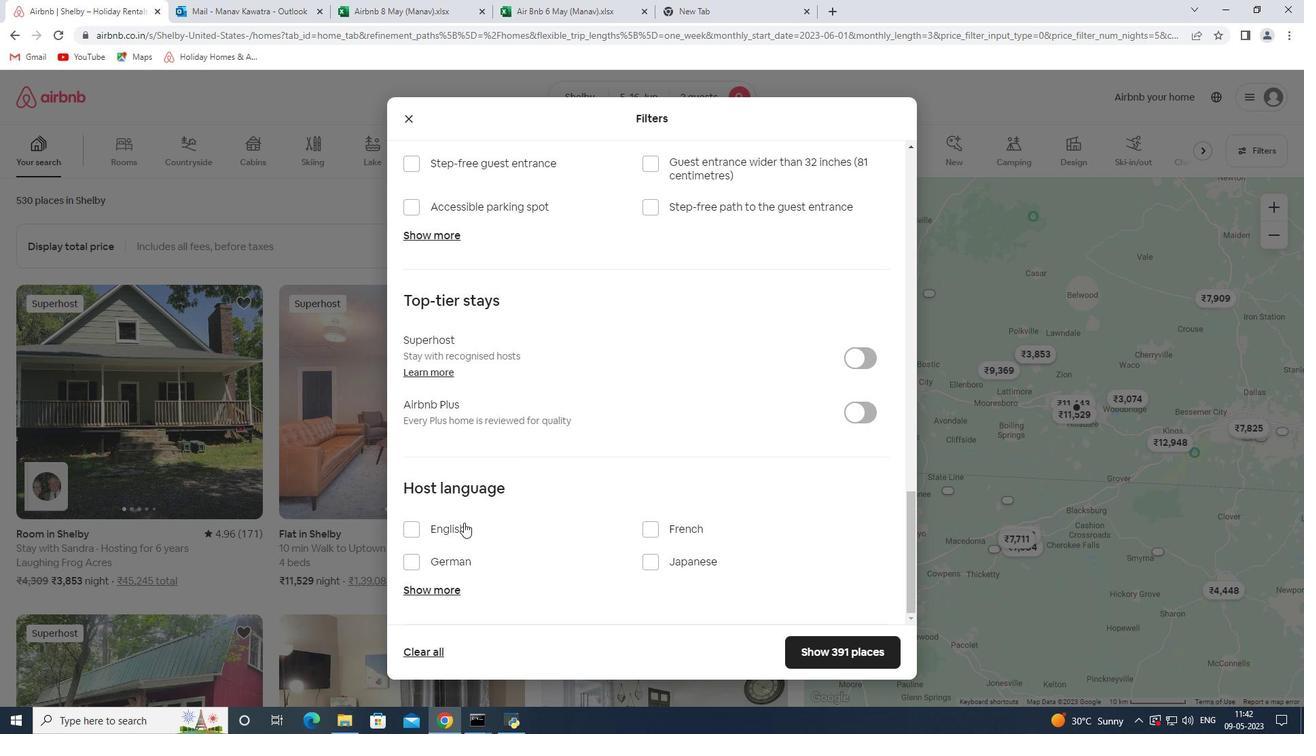 
Action: Mouse pressed left at (440, 533)
Screenshot: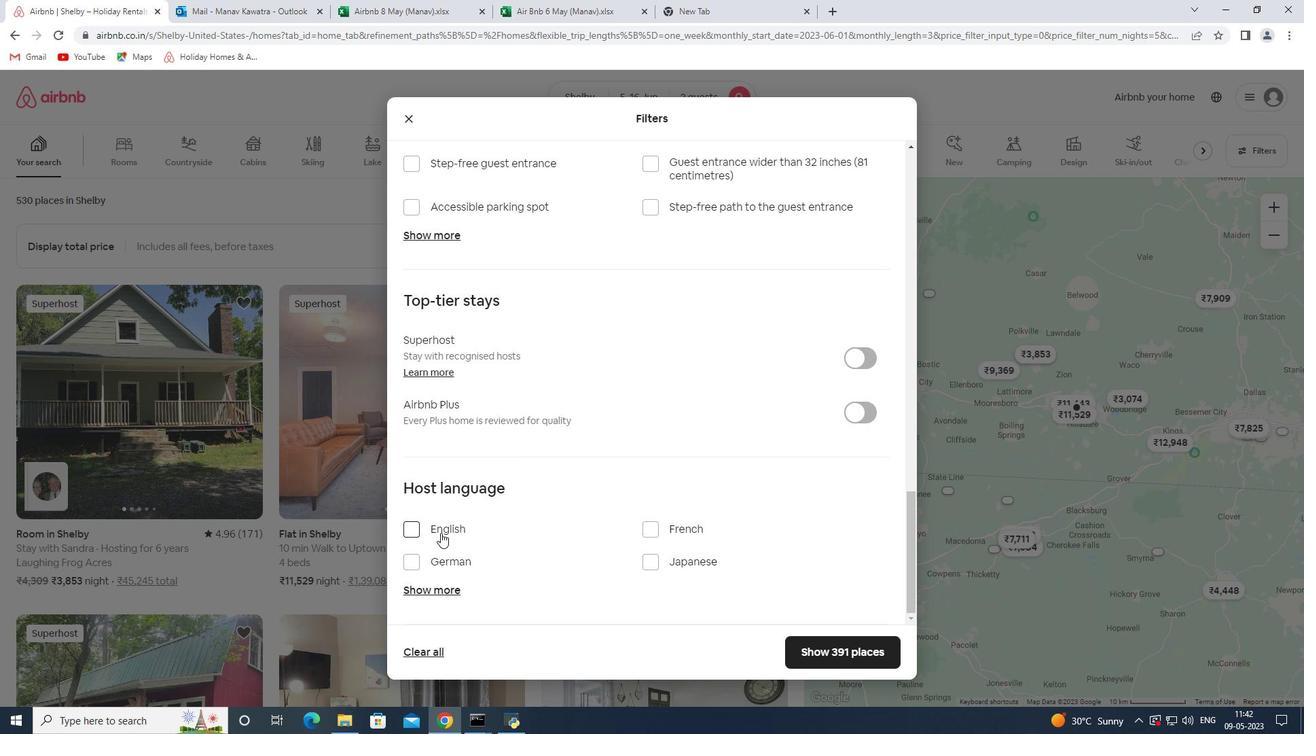 
Action: Mouse moved to (825, 651)
Screenshot: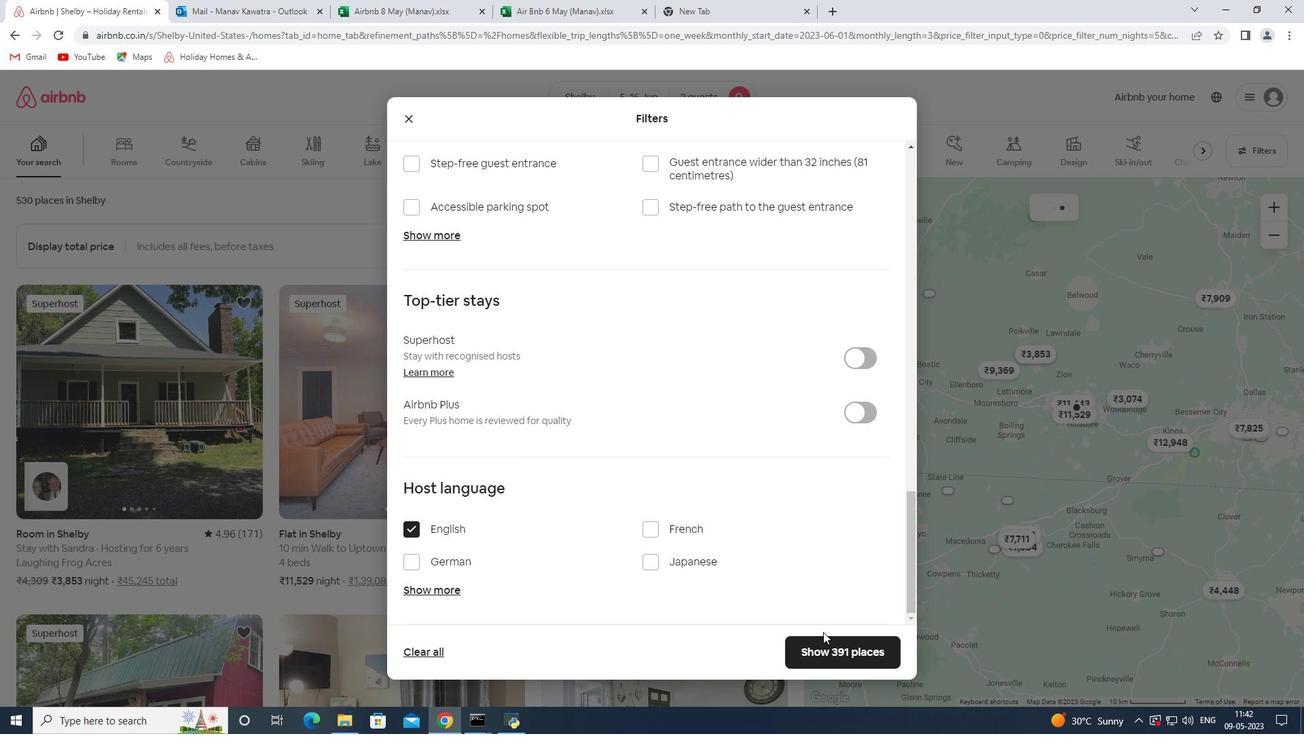 
Action: Mouse pressed left at (825, 651)
Screenshot: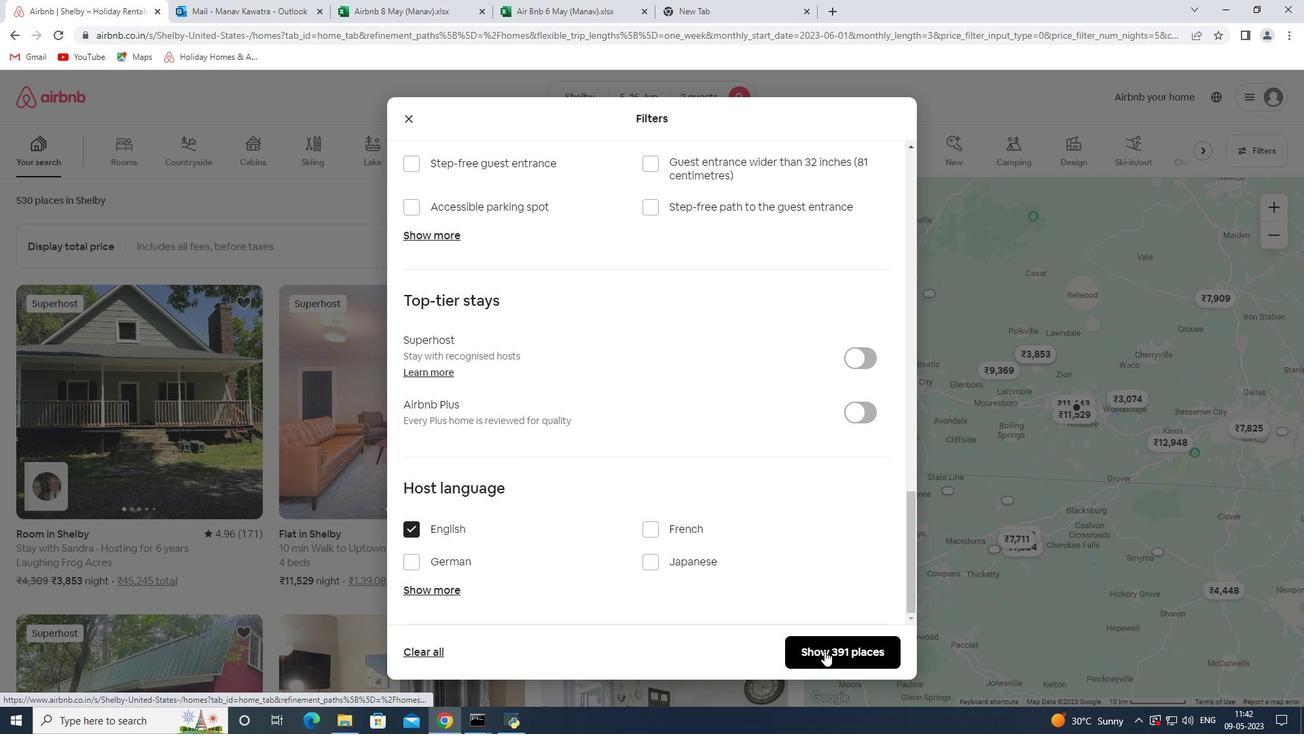 
